 Task: Look for space in Klatovy, Czech Republic from 1st June, 2023 to 4th June, 2023 for 1 adult in price range Rs.6000 to Rs.16000. Place can be private room with 1  bedroom having 1 bed and 1 bathroom. Property type can be house, flat, guest house. Amenities needed are: wifi. Booking option can be shelf check-in. Required host language is English.
Action: Mouse moved to (568, 114)
Screenshot: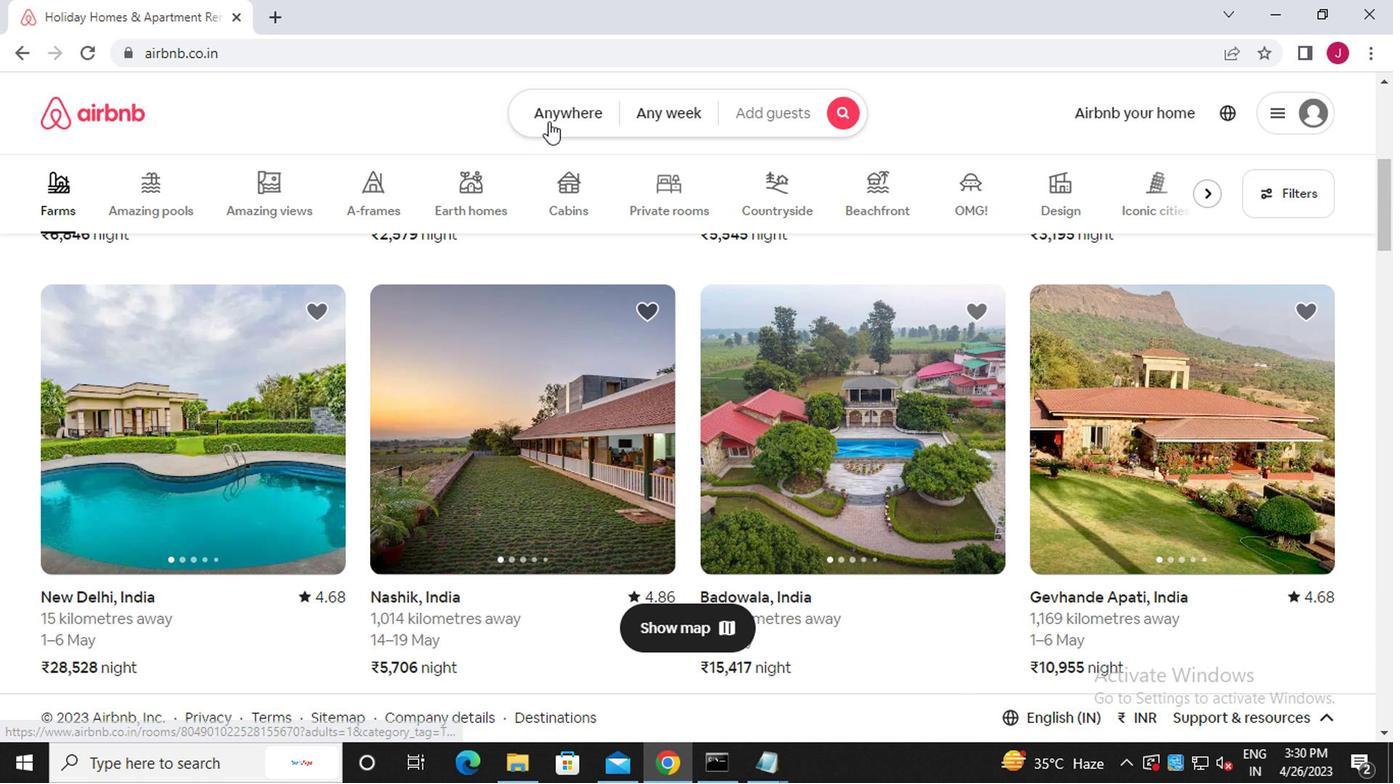 
Action: Mouse pressed left at (568, 114)
Screenshot: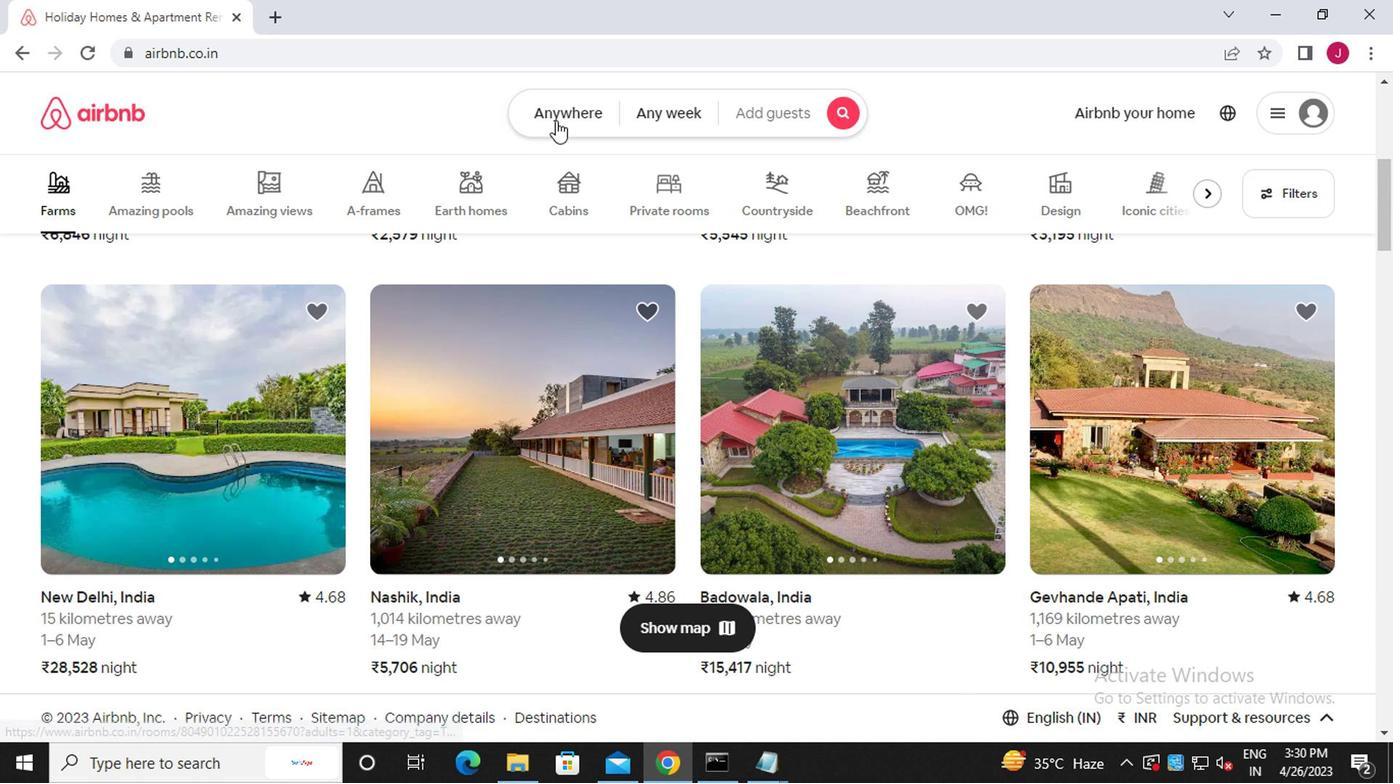 
Action: Mouse moved to (360, 200)
Screenshot: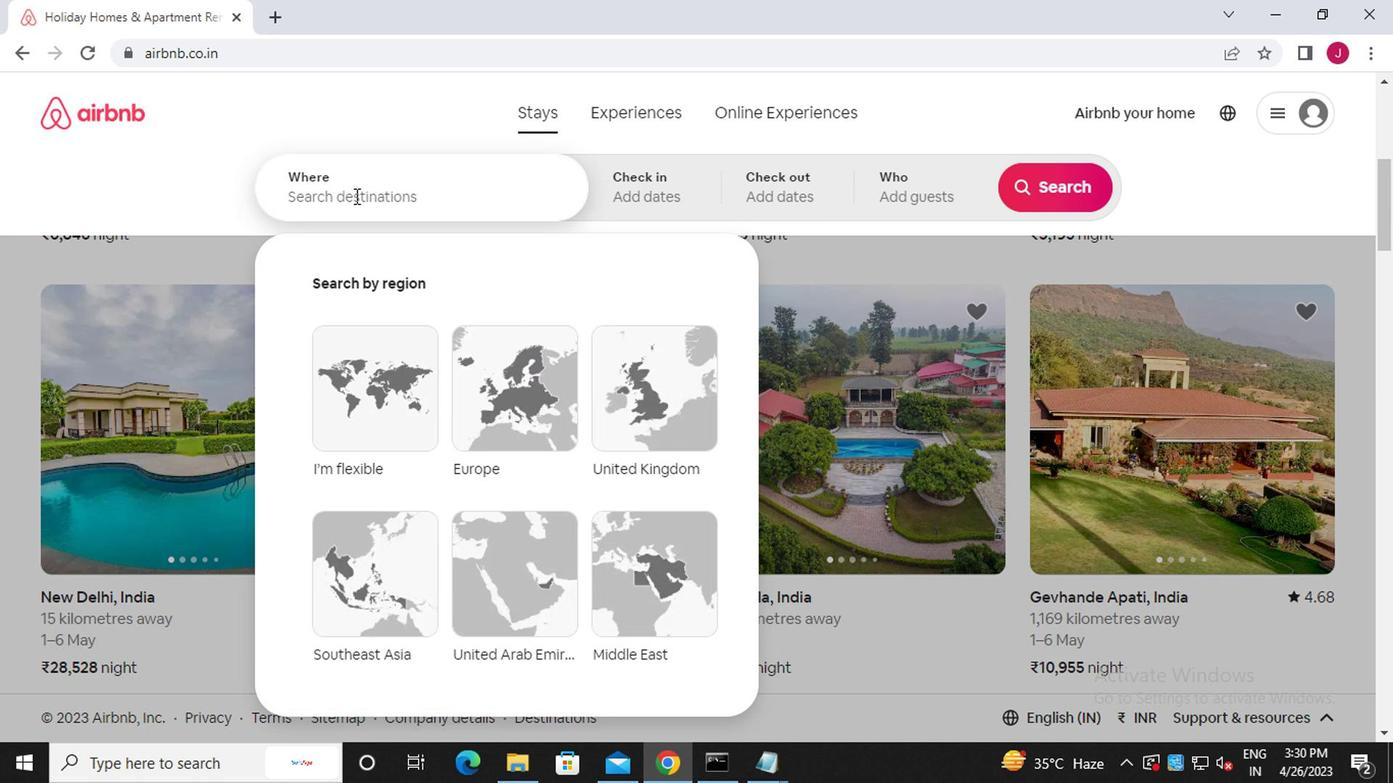 
Action: Mouse pressed left at (360, 200)
Screenshot: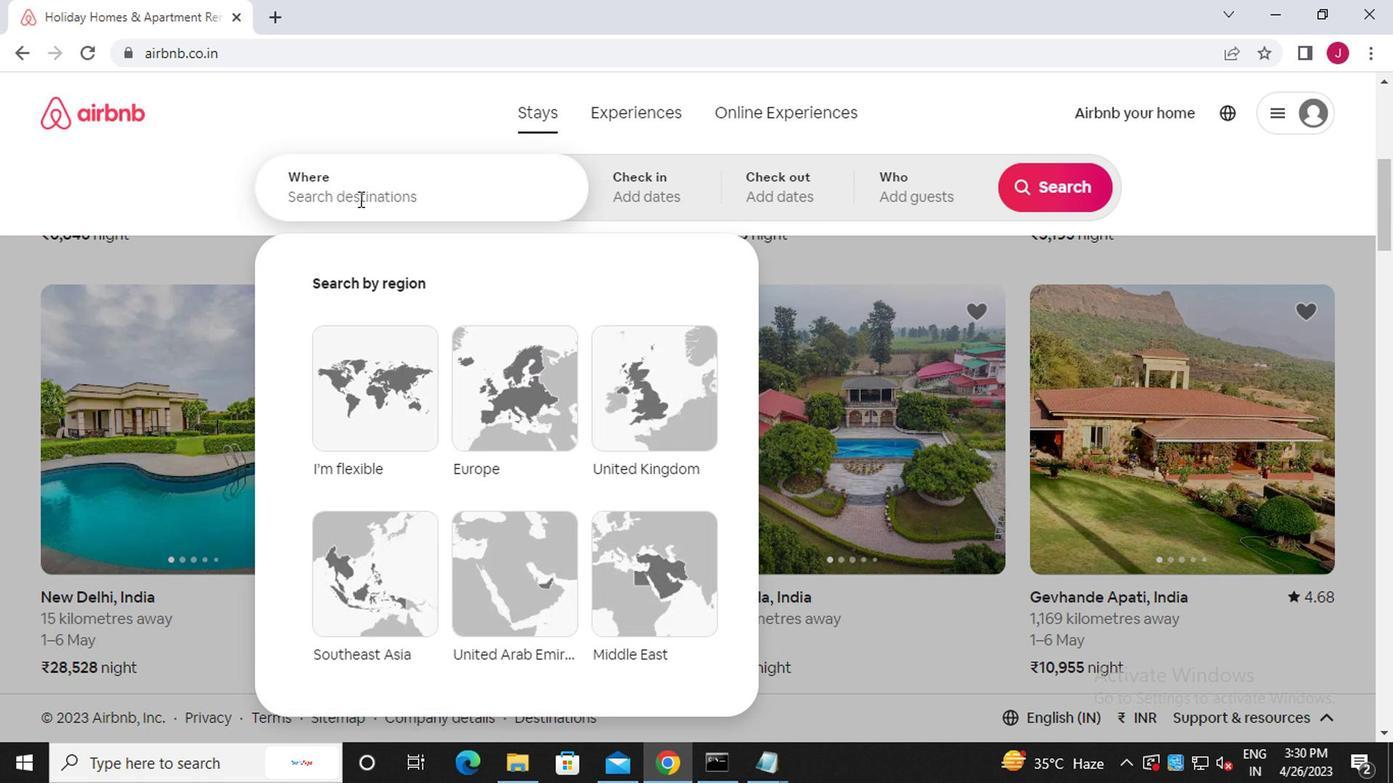 
Action: Mouse moved to (362, 200)
Screenshot: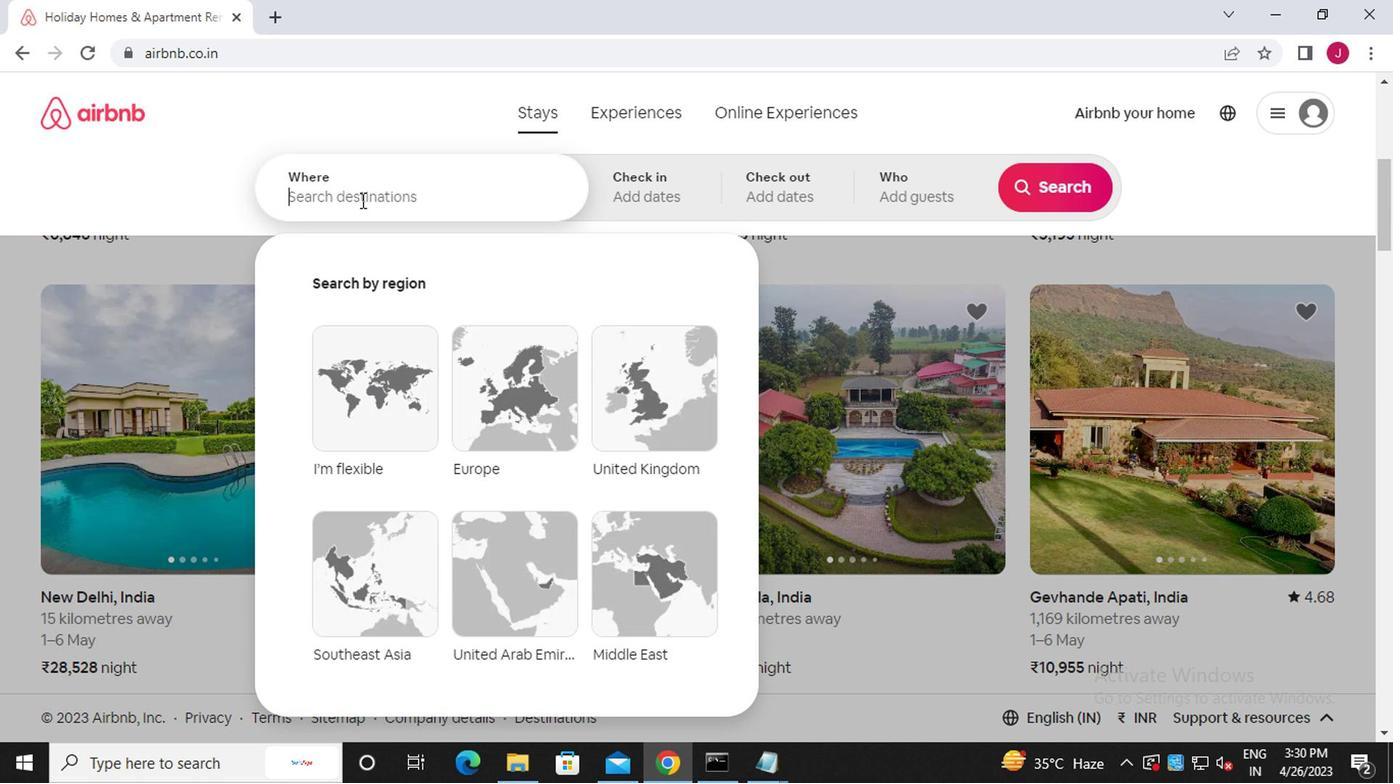 
Action: Key pressed k<Key.caps_lock>latovy,<Key.caps_lock>c<Key.caps_lock>zech<Key.space><Key.caps_lock>r<Key.caps_lock>epublic
Screenshot: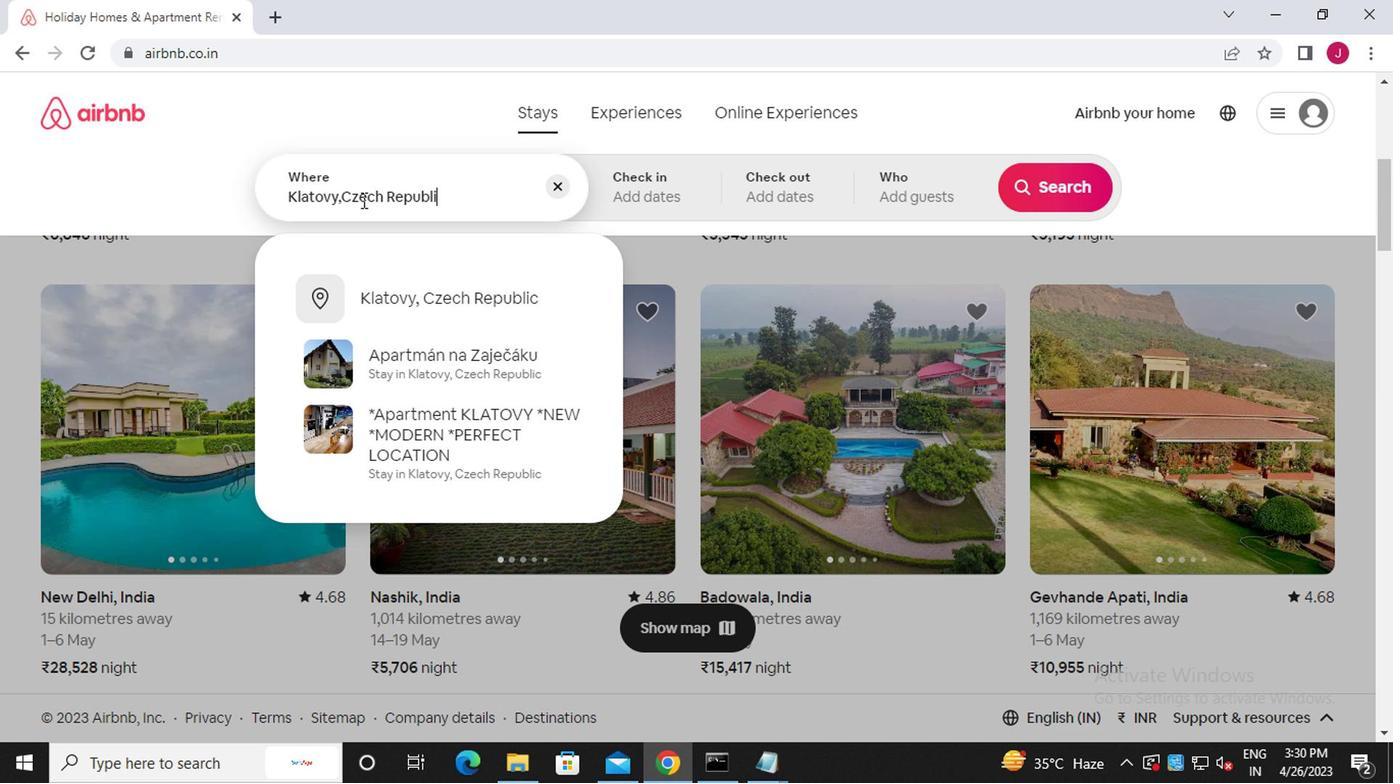 
Action: Mouse moved to (450, 296)
Screenshot: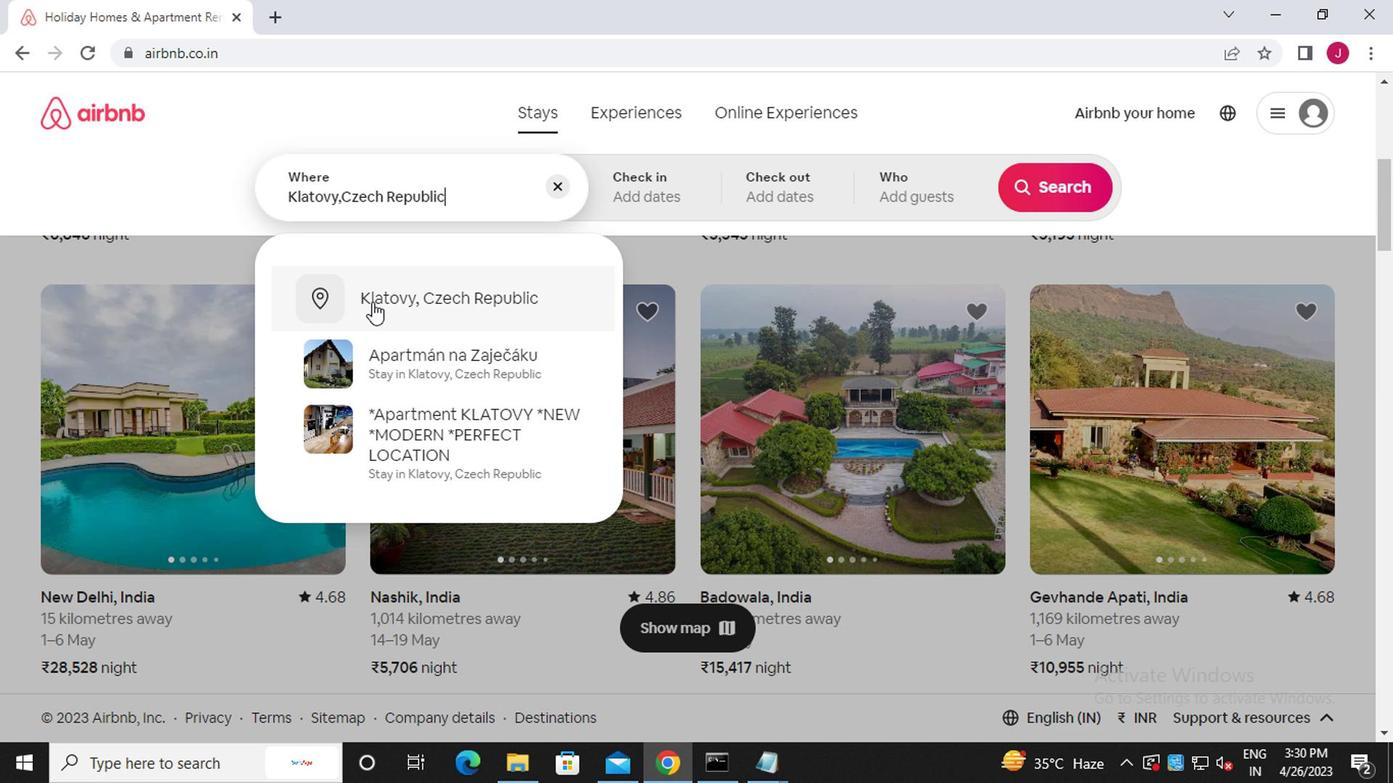 
Action: Mouse pressed left at (450, 296)
Screenshot: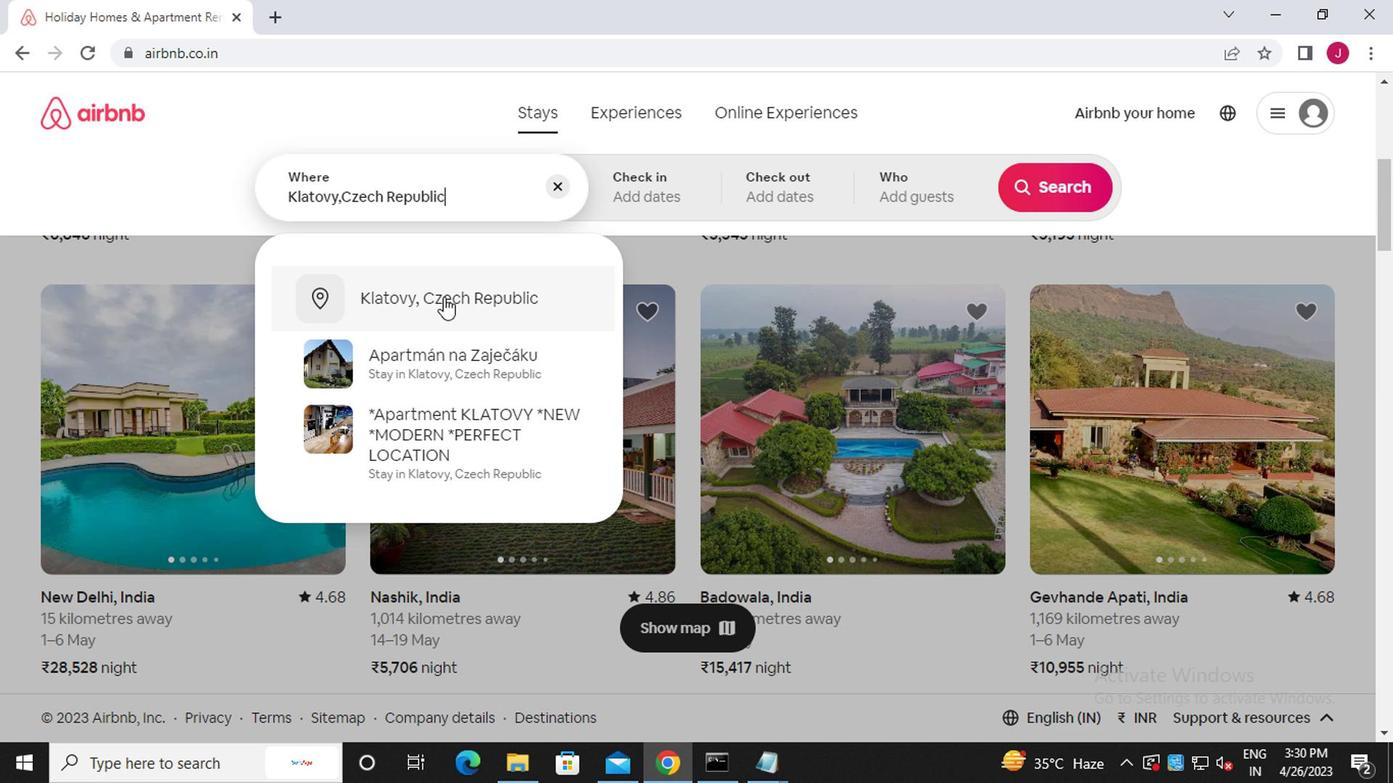 
Action: Mouse moved to (1033, 358)
Screenshot: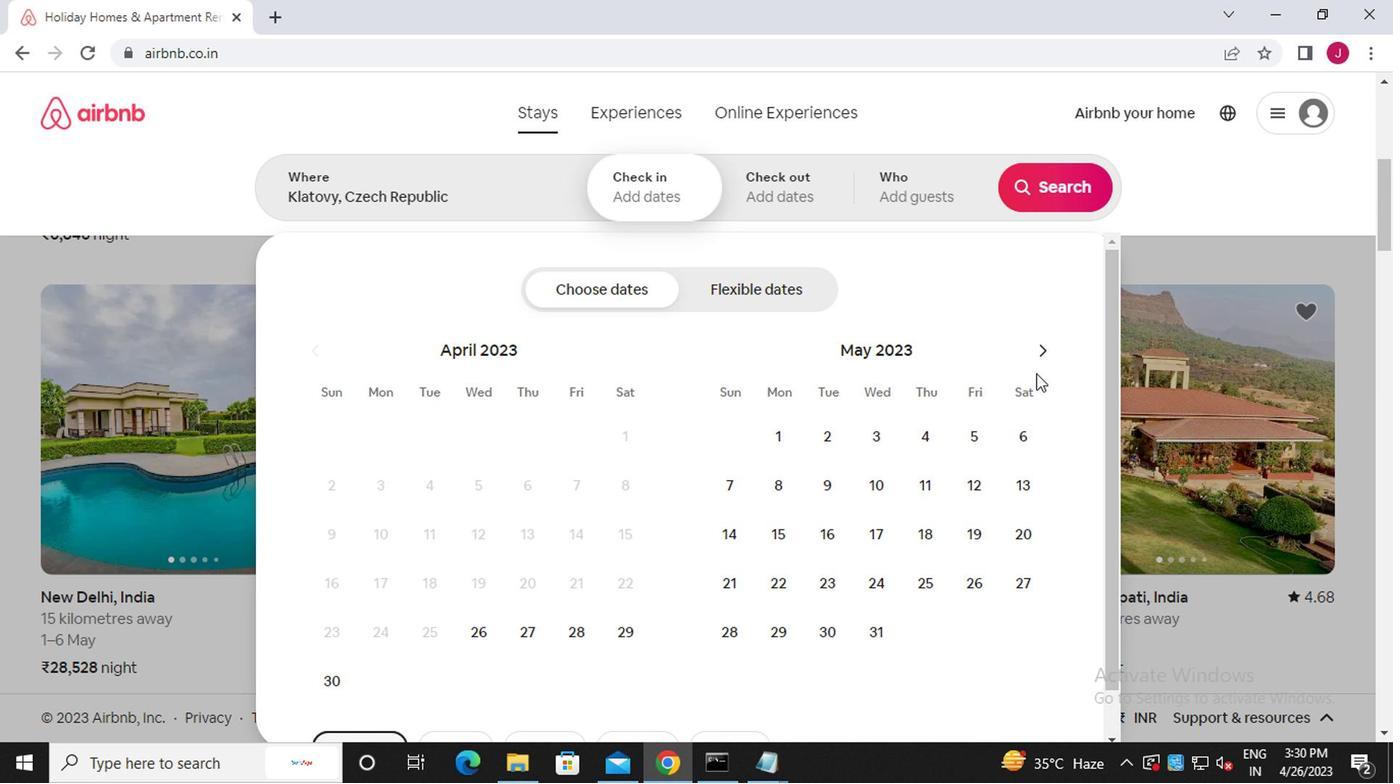 
Action: Mouse pressed left at (1033, 358)
Screenshot: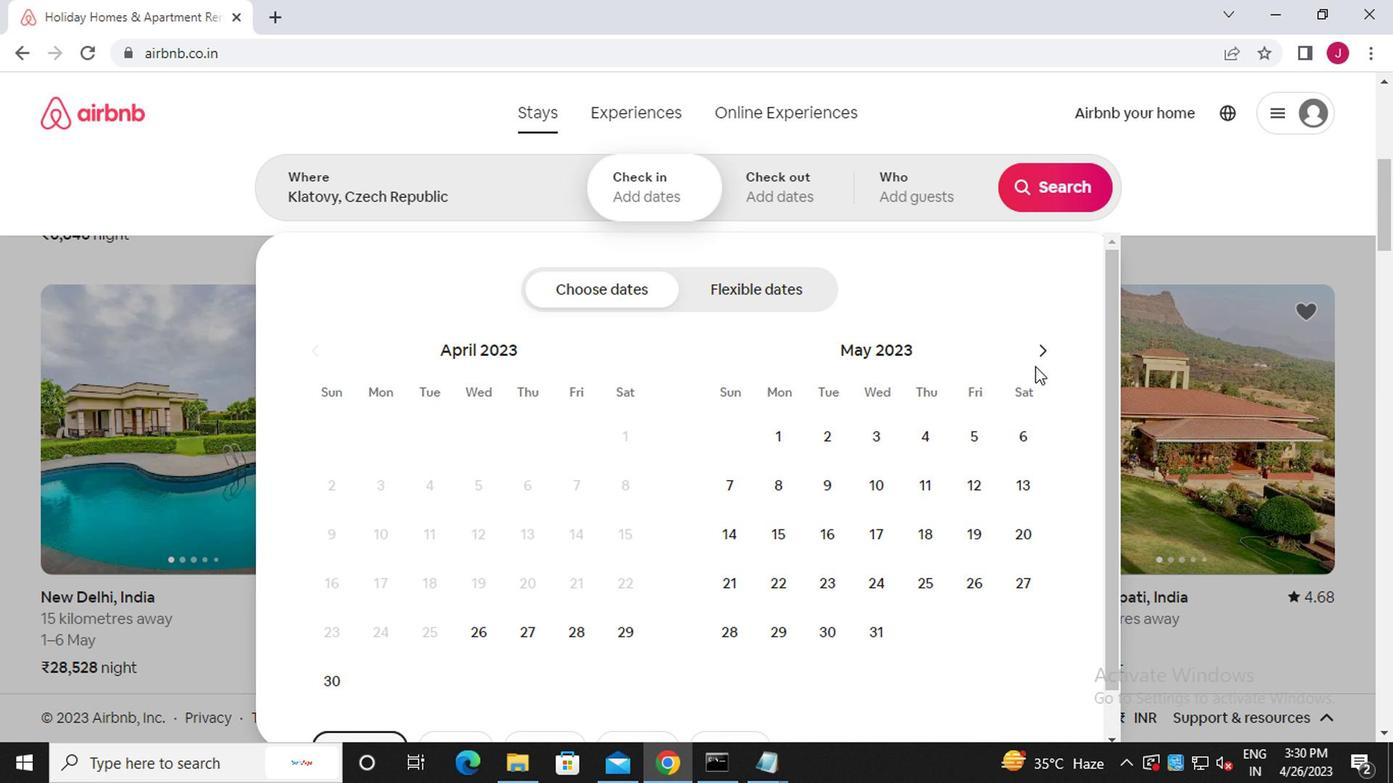 
Action: Mouse moved to (938, 431)
Screenshot: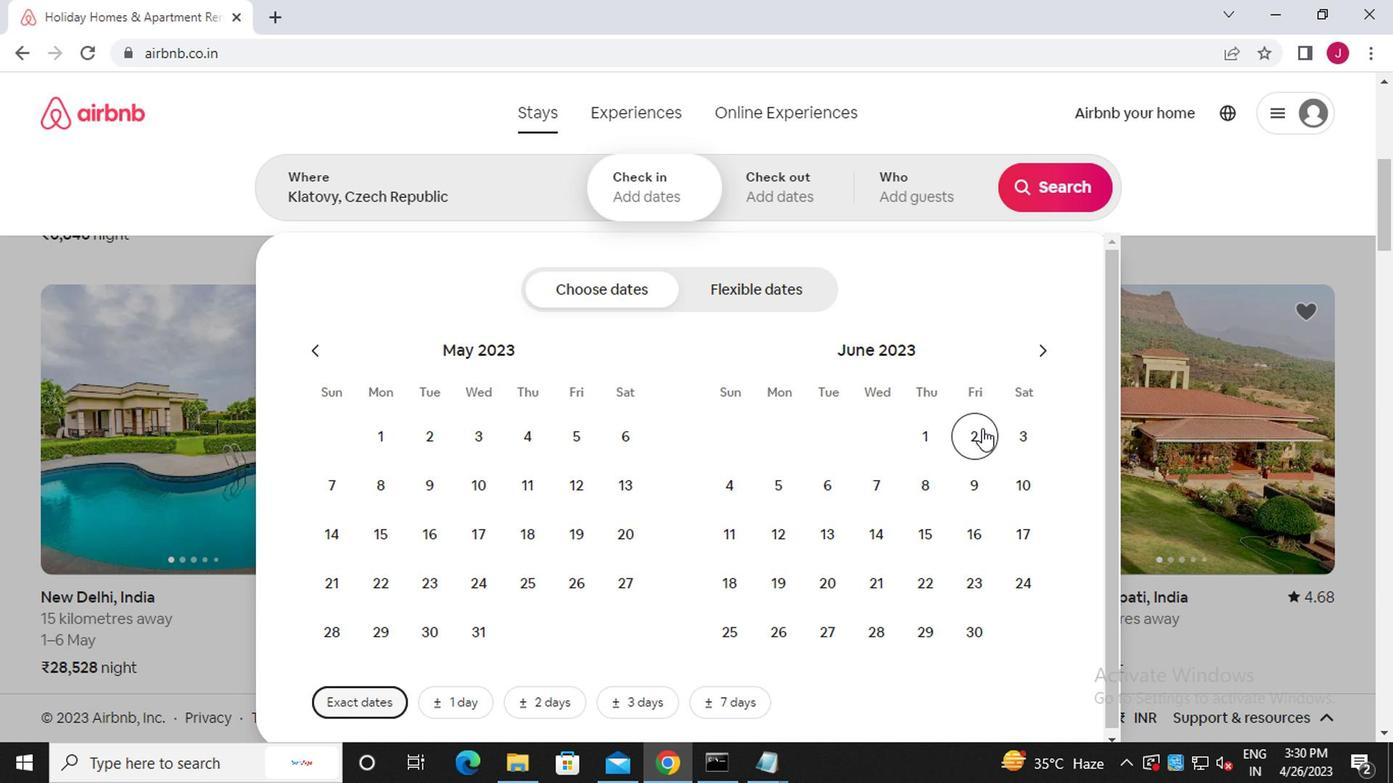 
Action: Mouse pressed left at (938, 431)
Screenshot: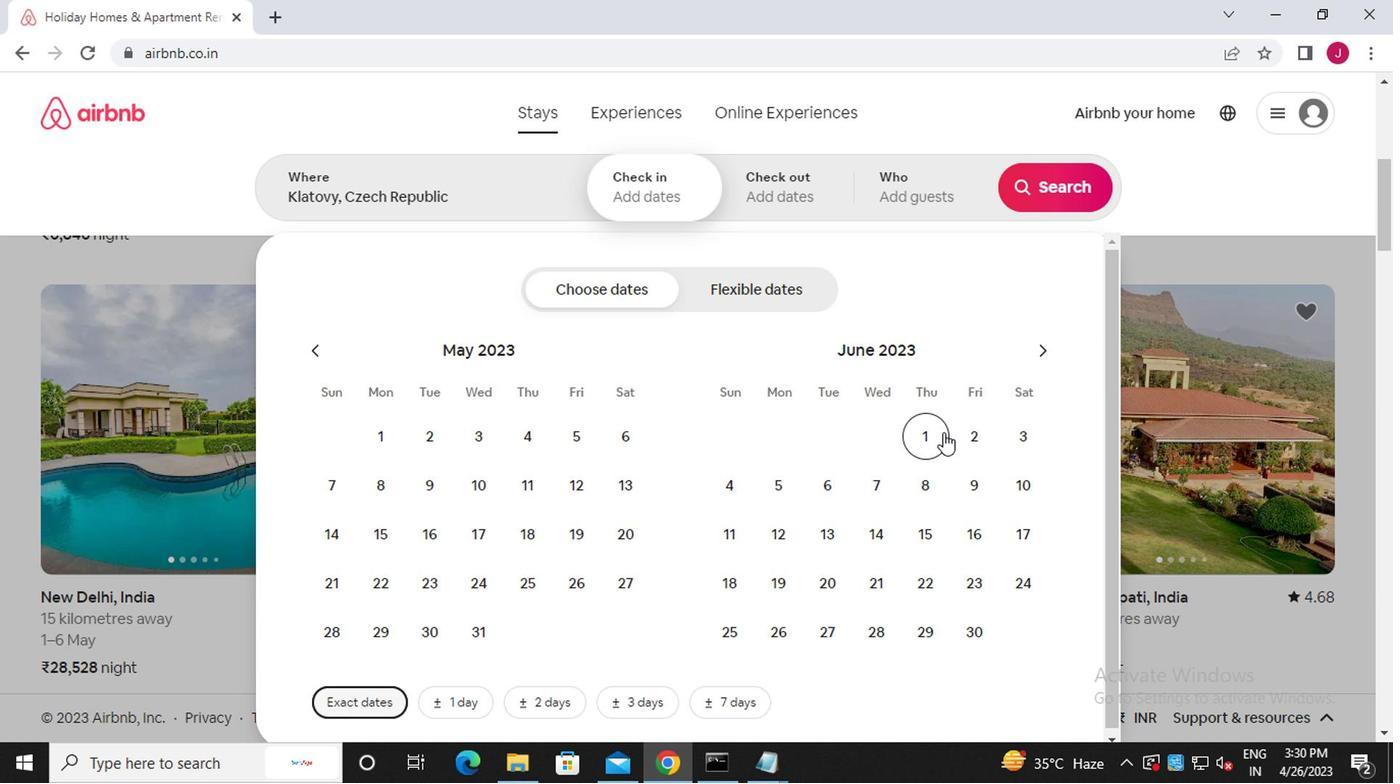 
Action: Mouse moved to (725, 481)
Screenshot: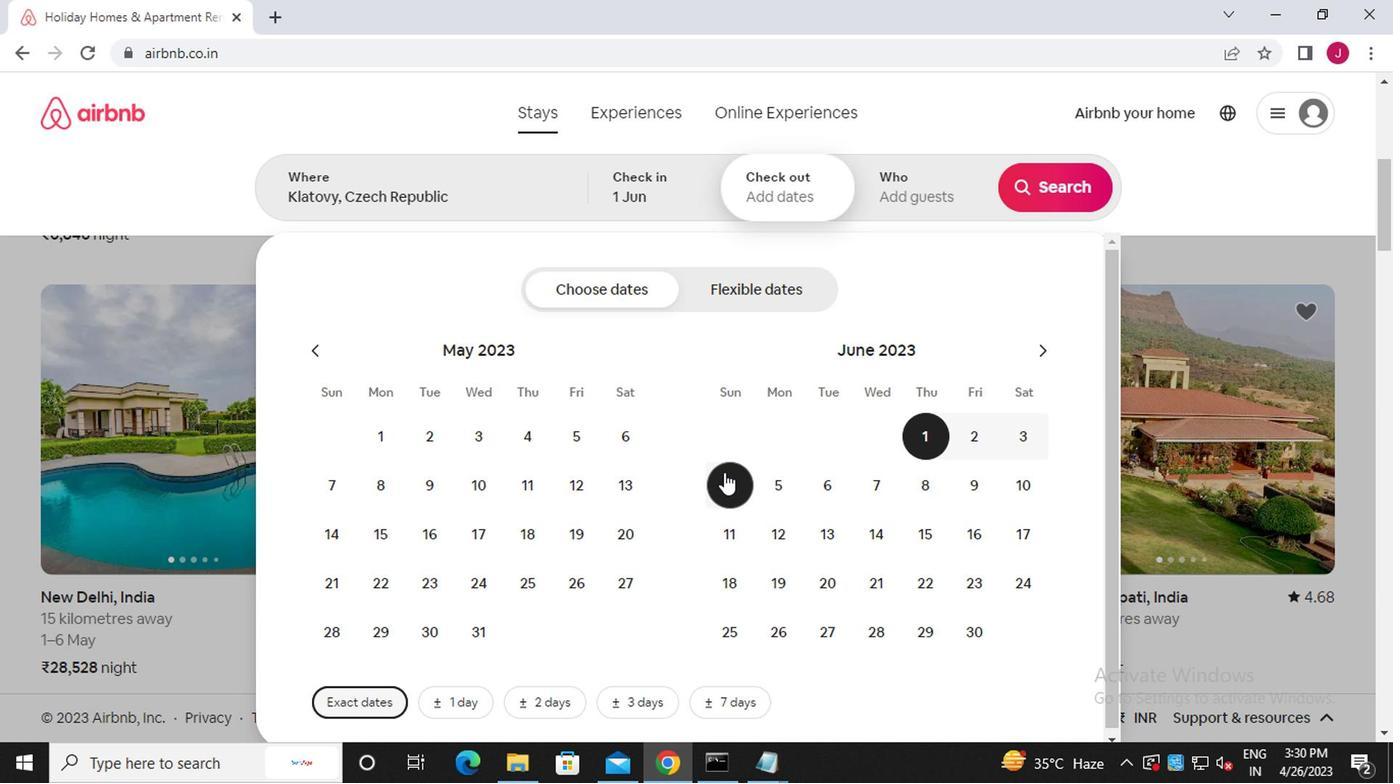 
Action: Mouse pressed left at (725, 481)
Screenshot: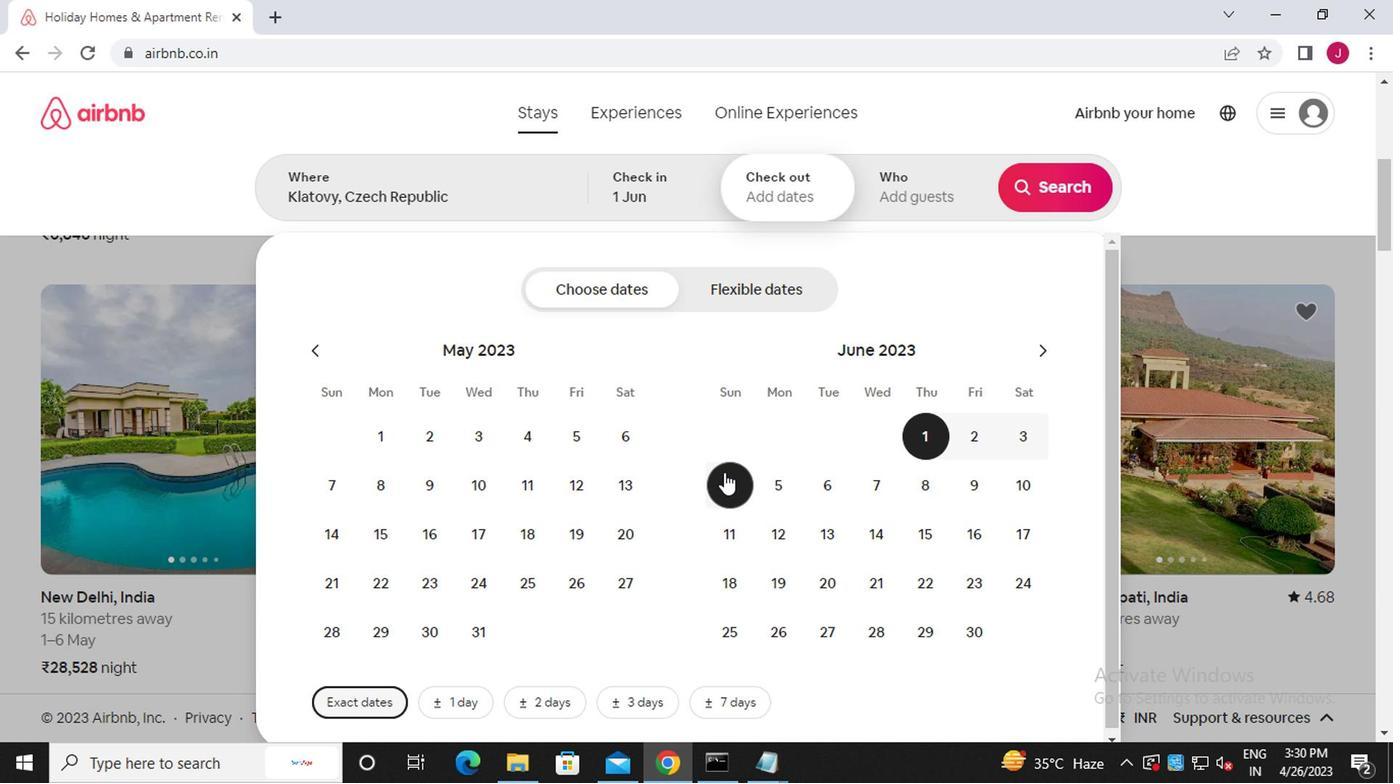 
Action: Mouse moved to (910, 203)
Screenshot: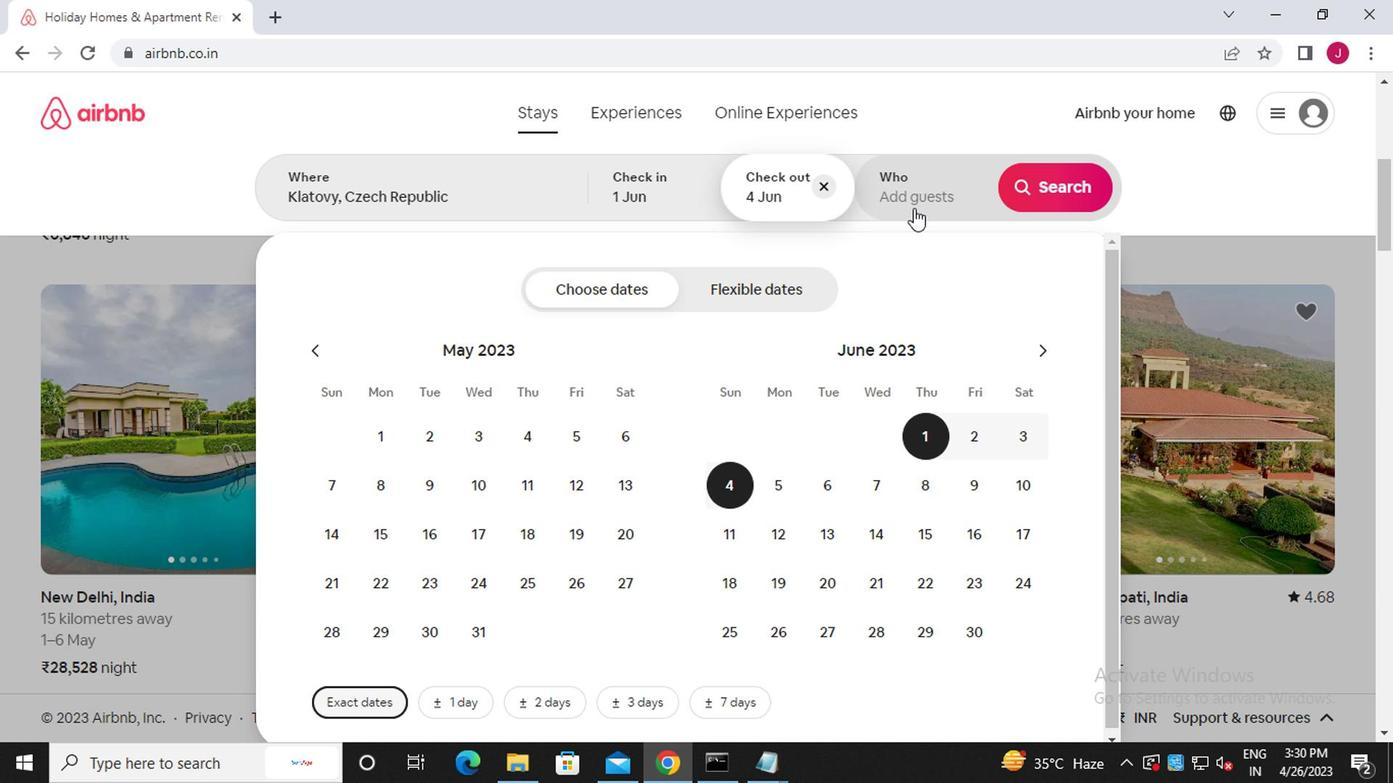 
Action: Mouse pressed left at (910, 203)
Screenshot: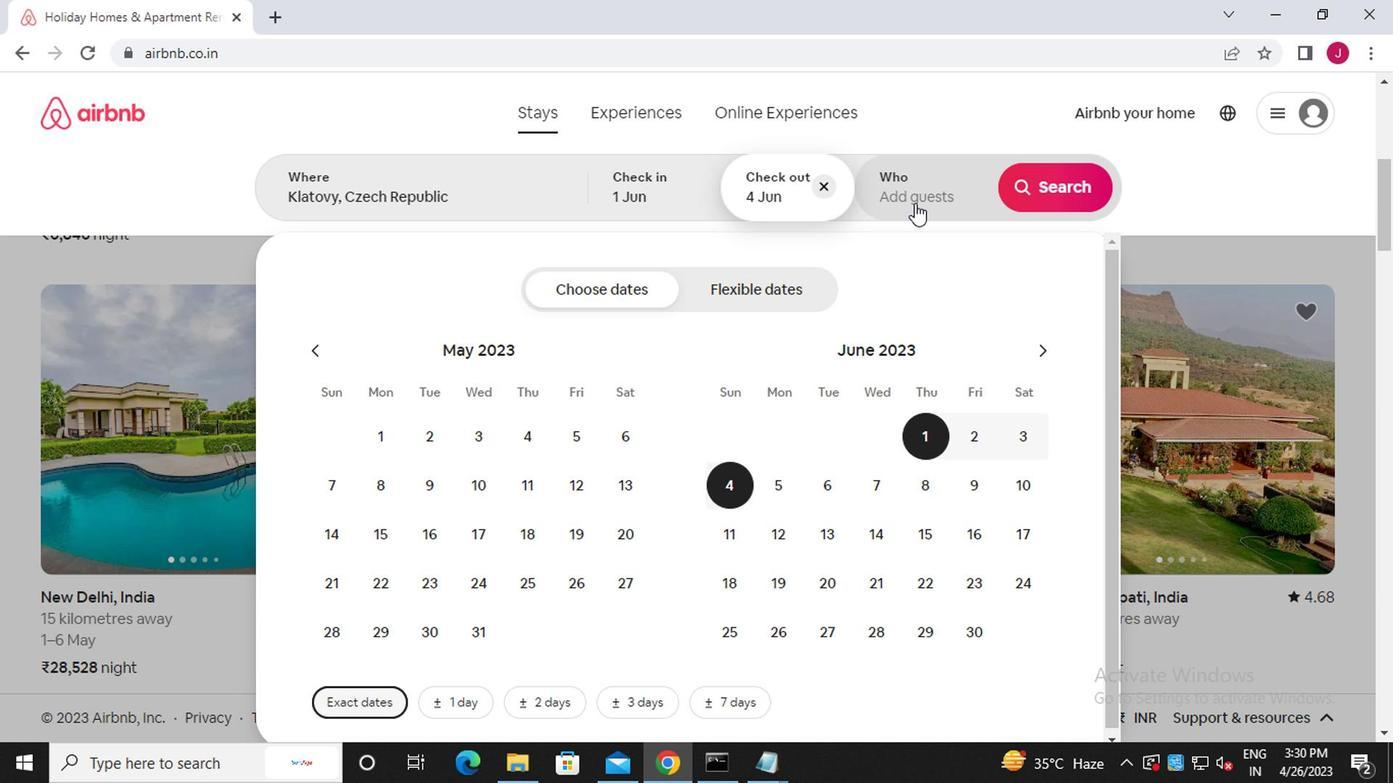 
Action: Mouse moved to (1046, 303)
Screenshot: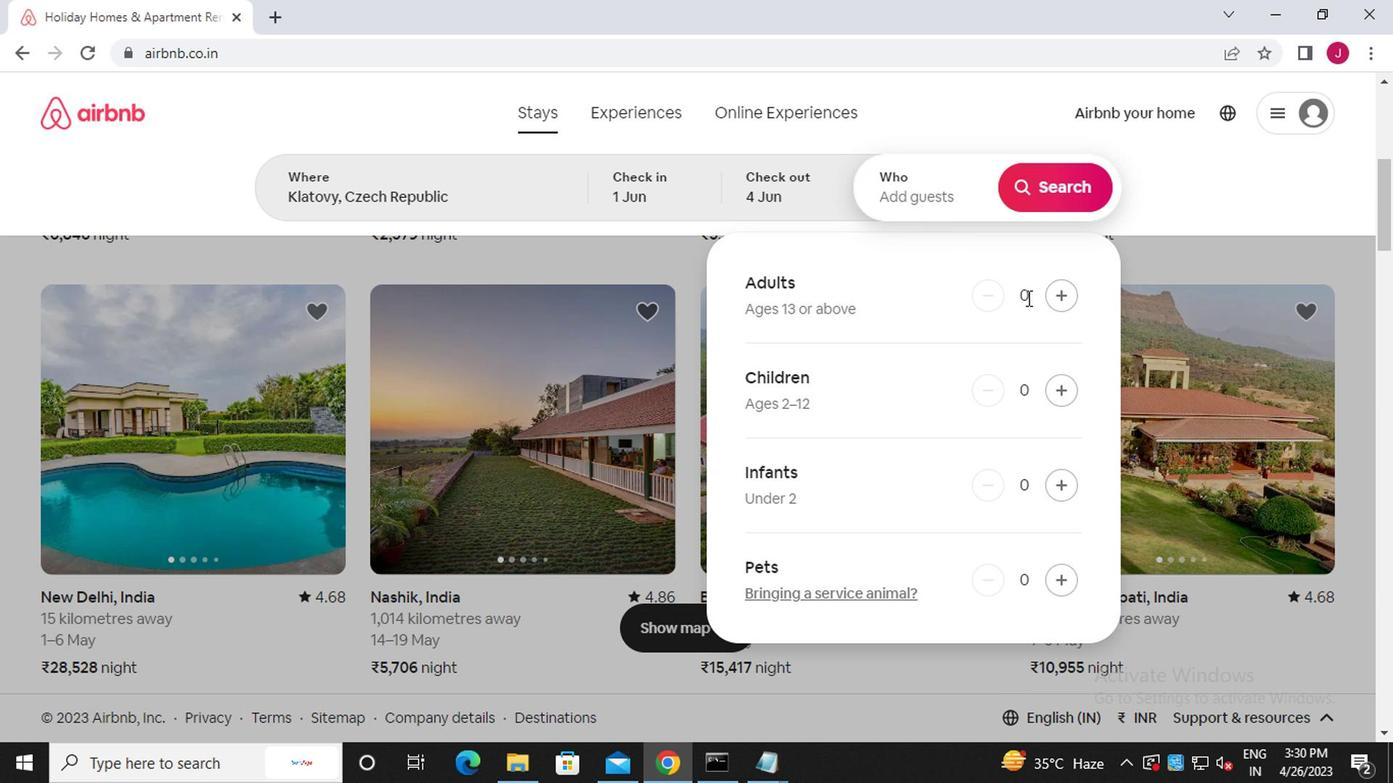 
Action: Mouse pressed left at (1046, 303)
Screenshot: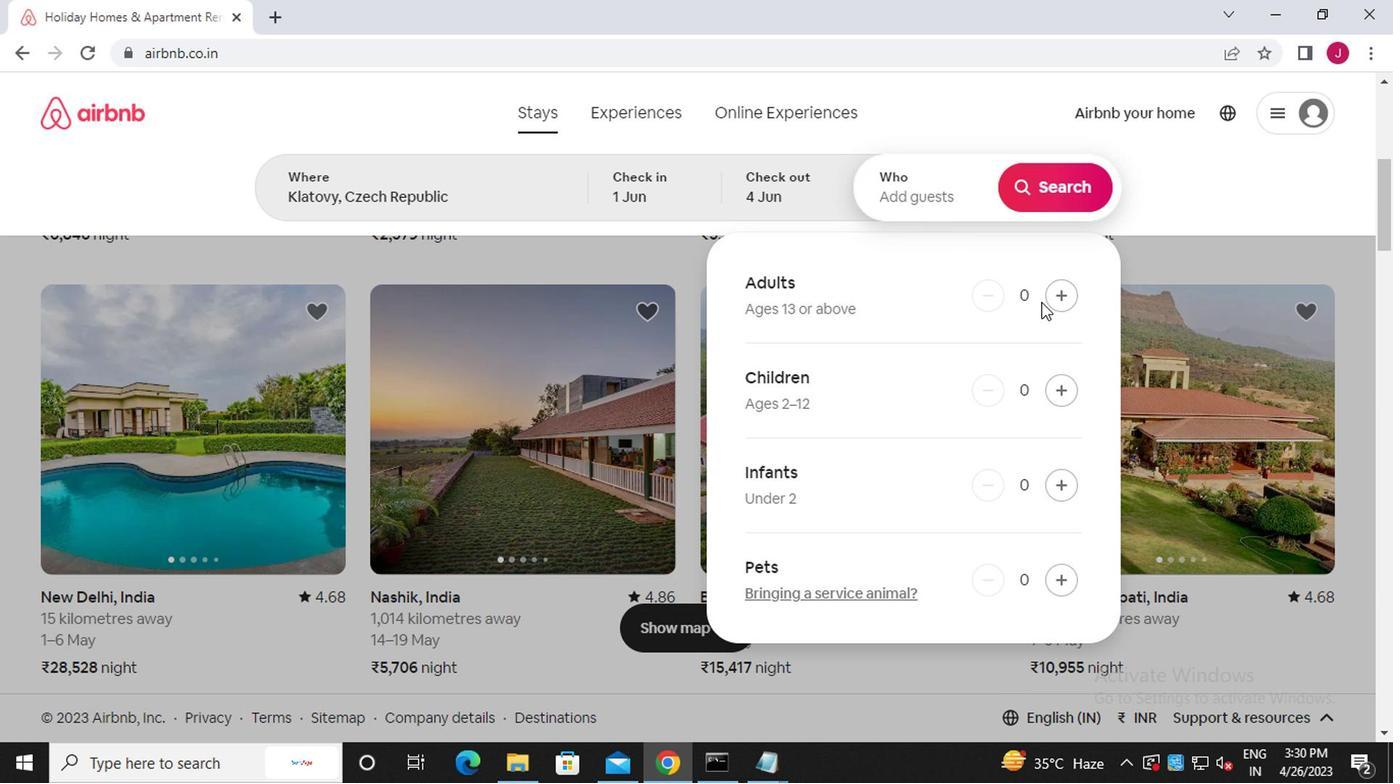 
Action: Mouse moved to (1053, 203)
Screenshot: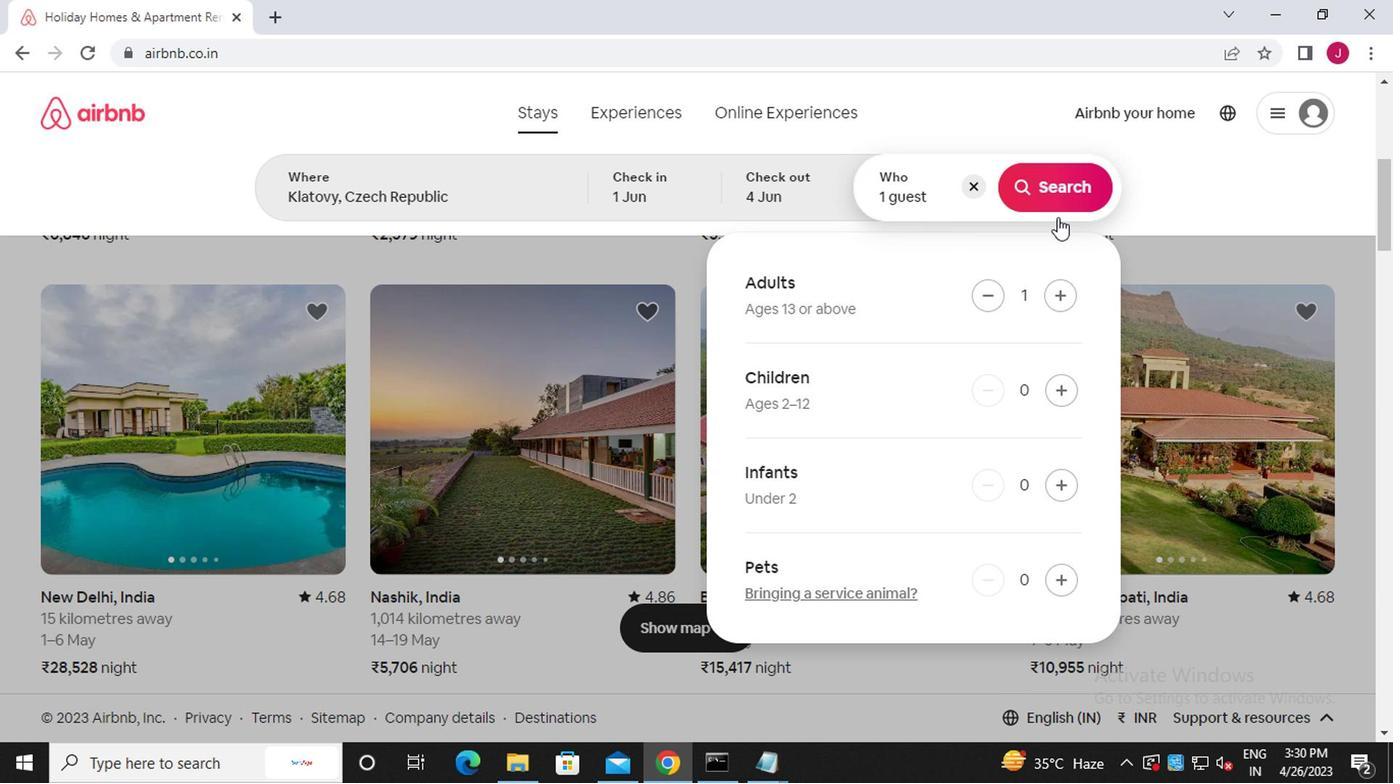
Action: Mouse pressed left at (1053, 203)
Screenshot: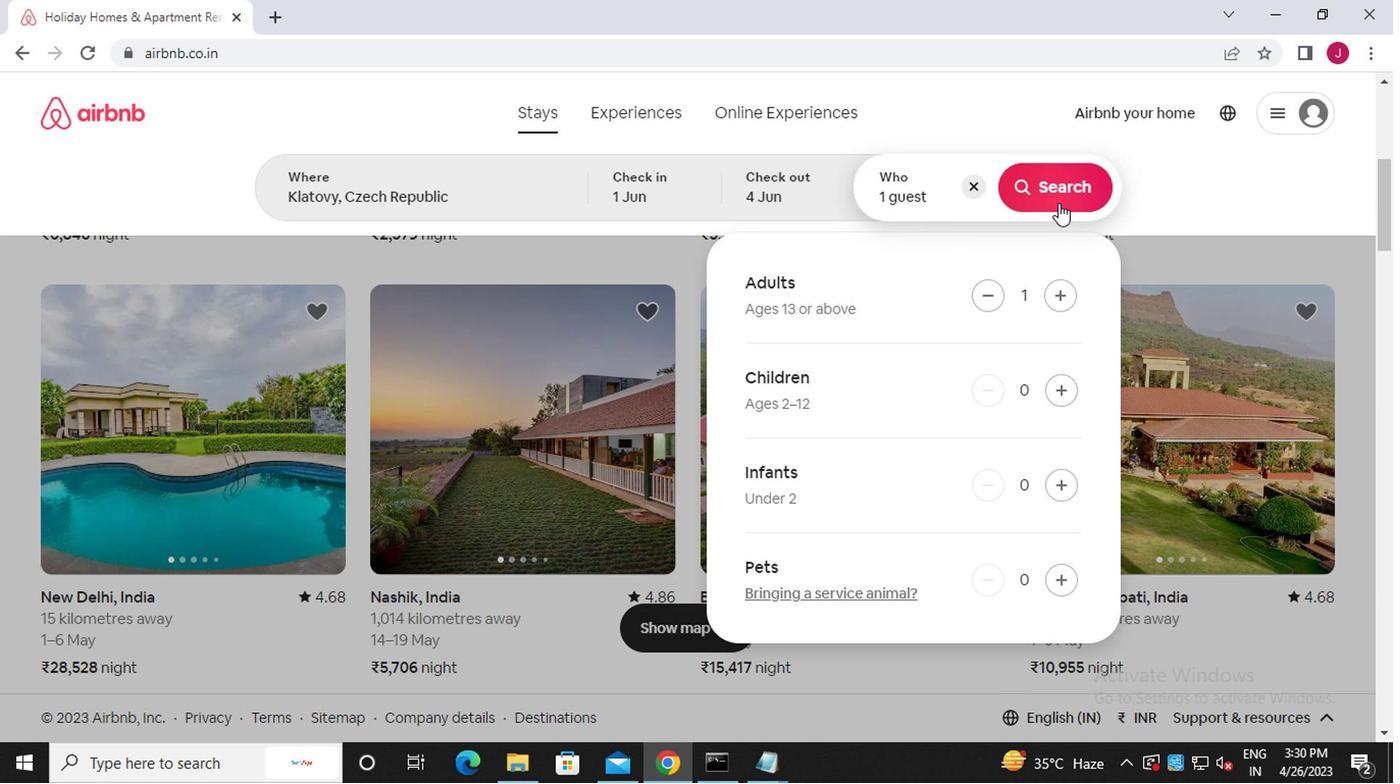 
Action: Mouse moved to (1314, 196)
Screenshot: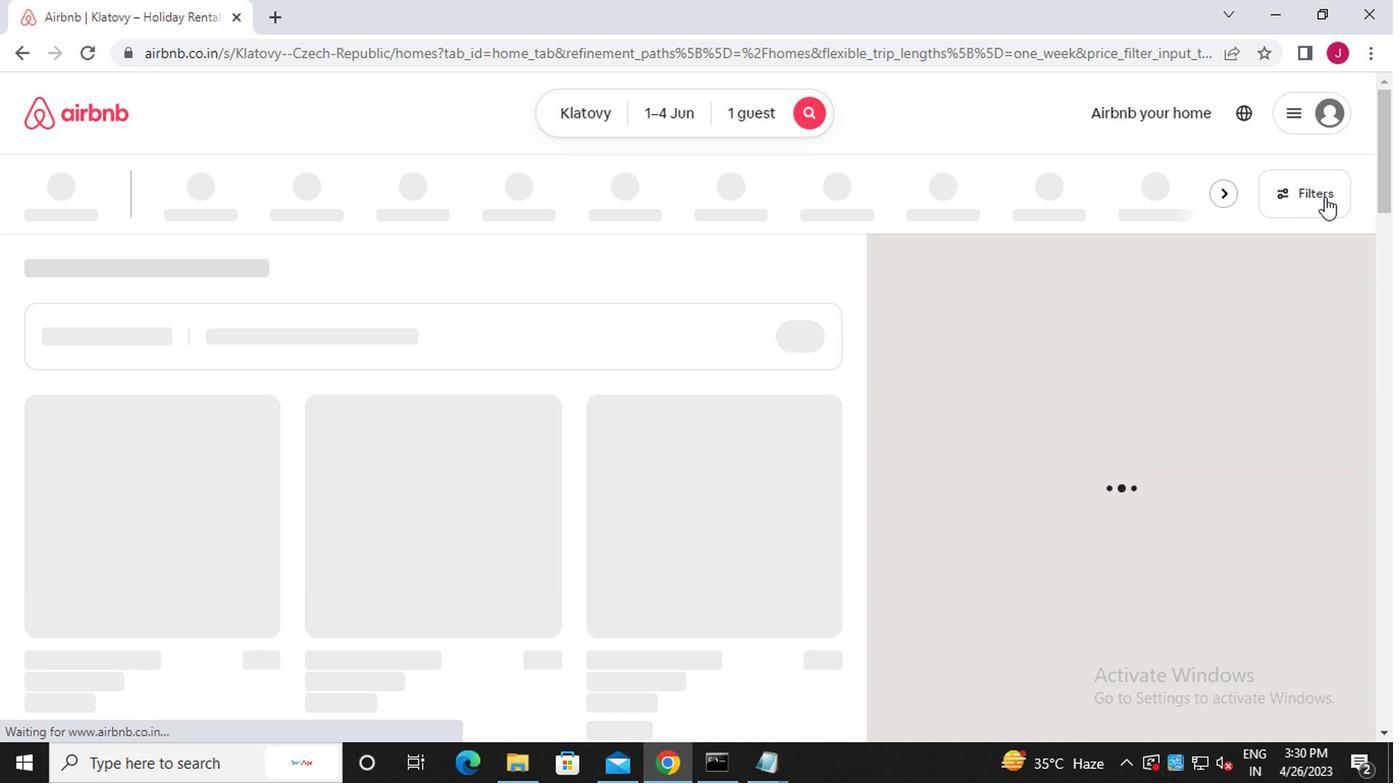 
Action: Mouse pressed left at (1314, 196)
Screenshot: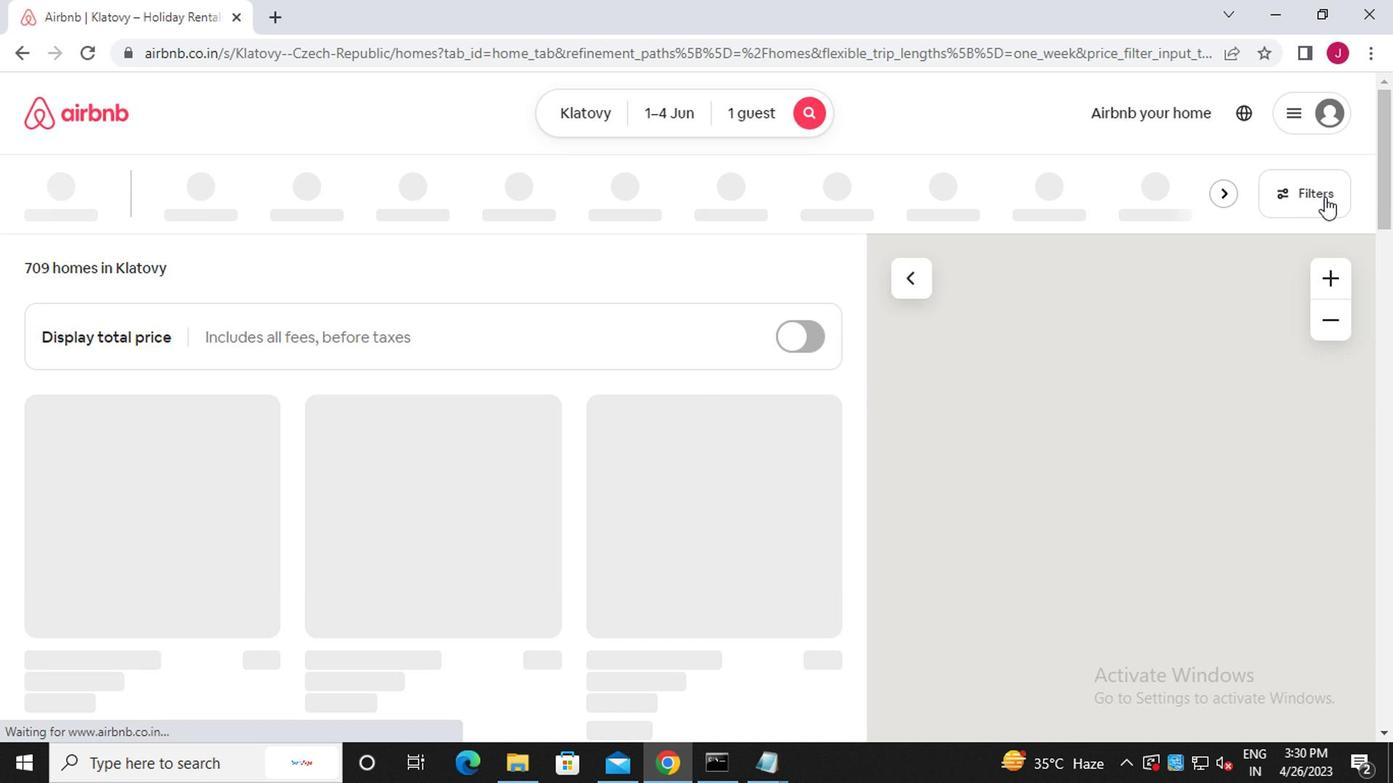 
Action: Mouse moved to (434, 462)
Screenshot: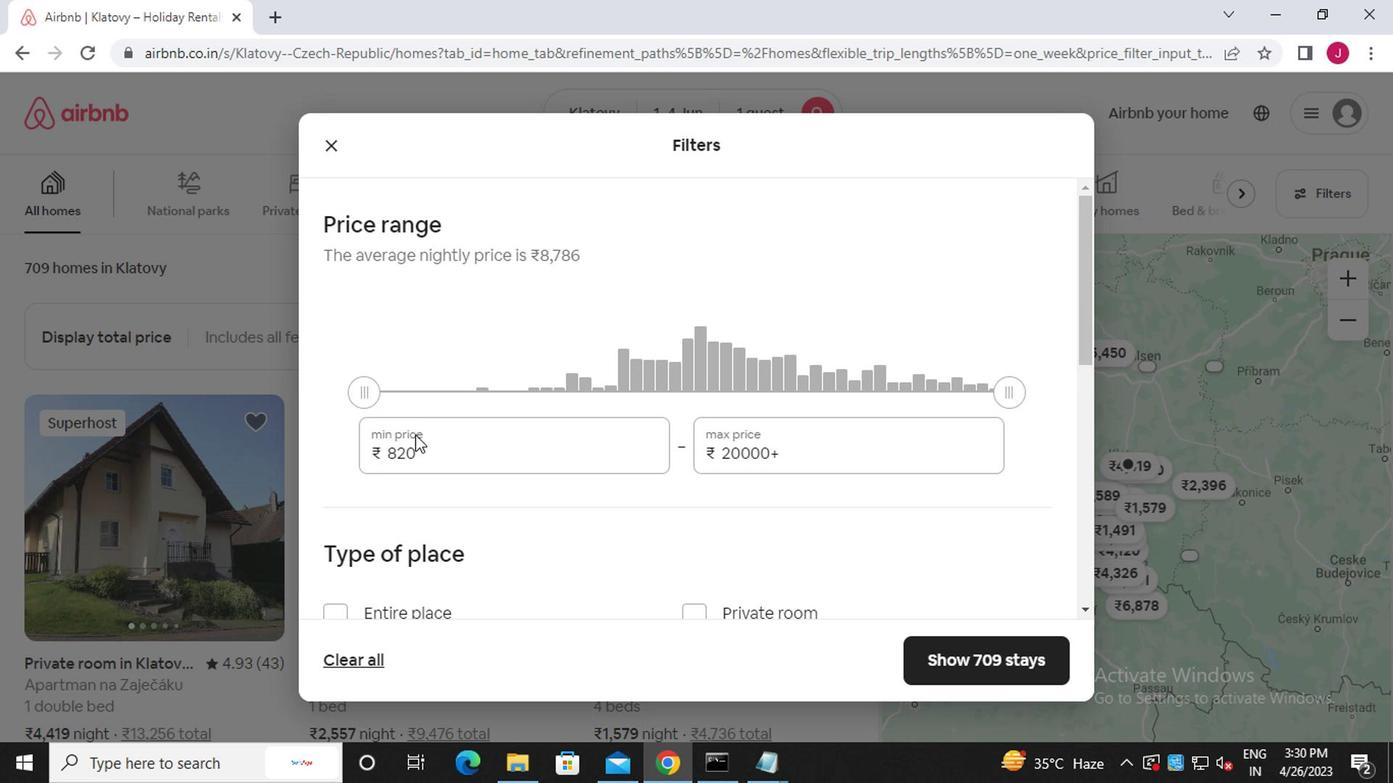 
Action: Mouse pressed left at (434, 462)
Screenshot: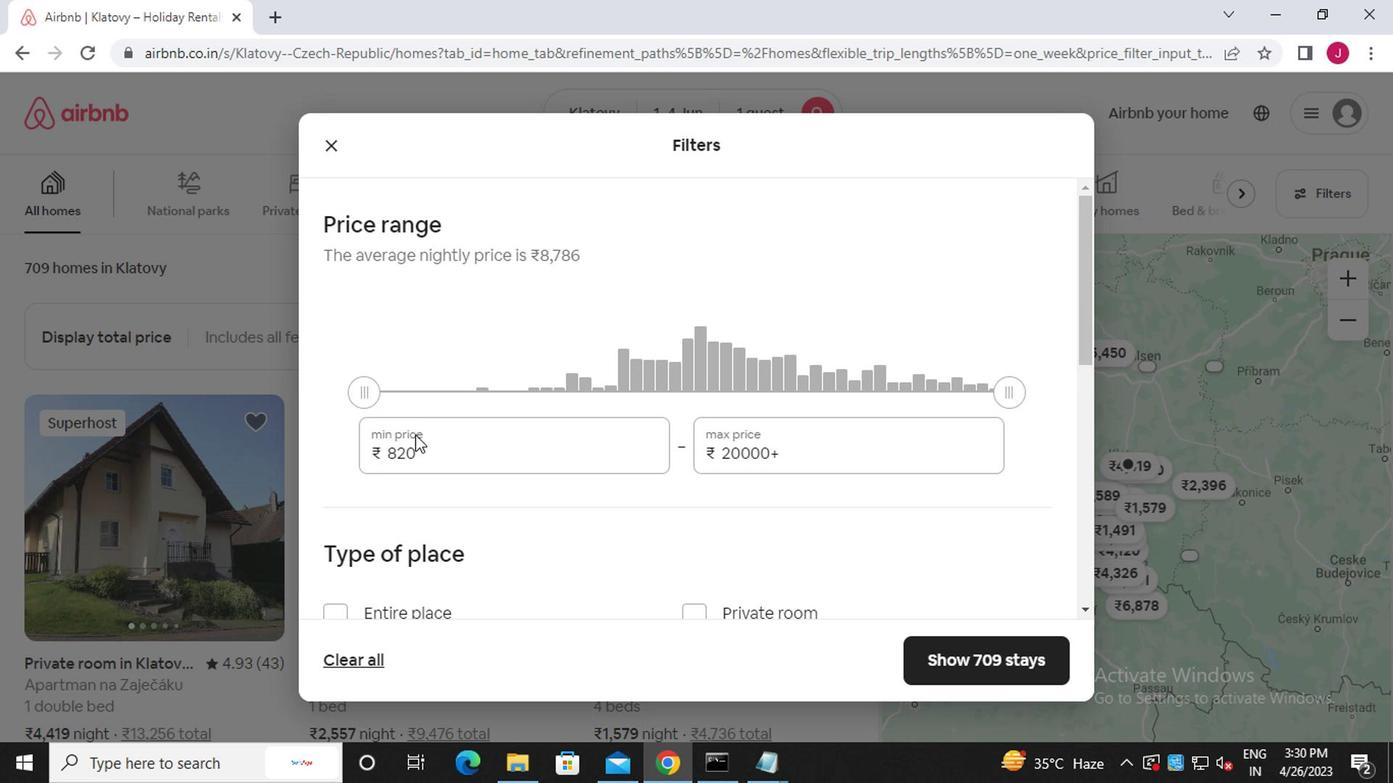 
Action: Mouse moved to (444, 458)
Screenshot: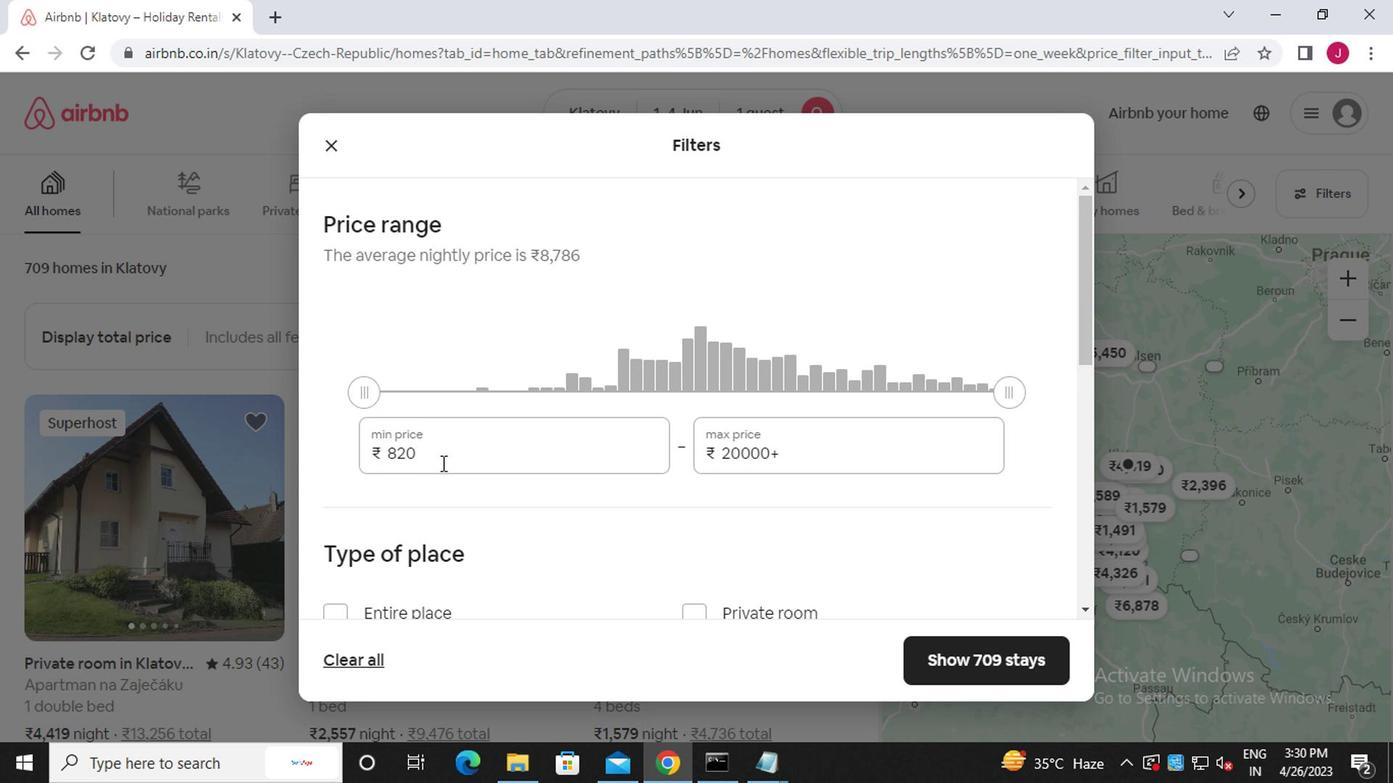 
Action: Key pressed <Key.backspace><Key.backspace><Key.backspace><<102>><<96>><<96>><<96>>
Screenshot: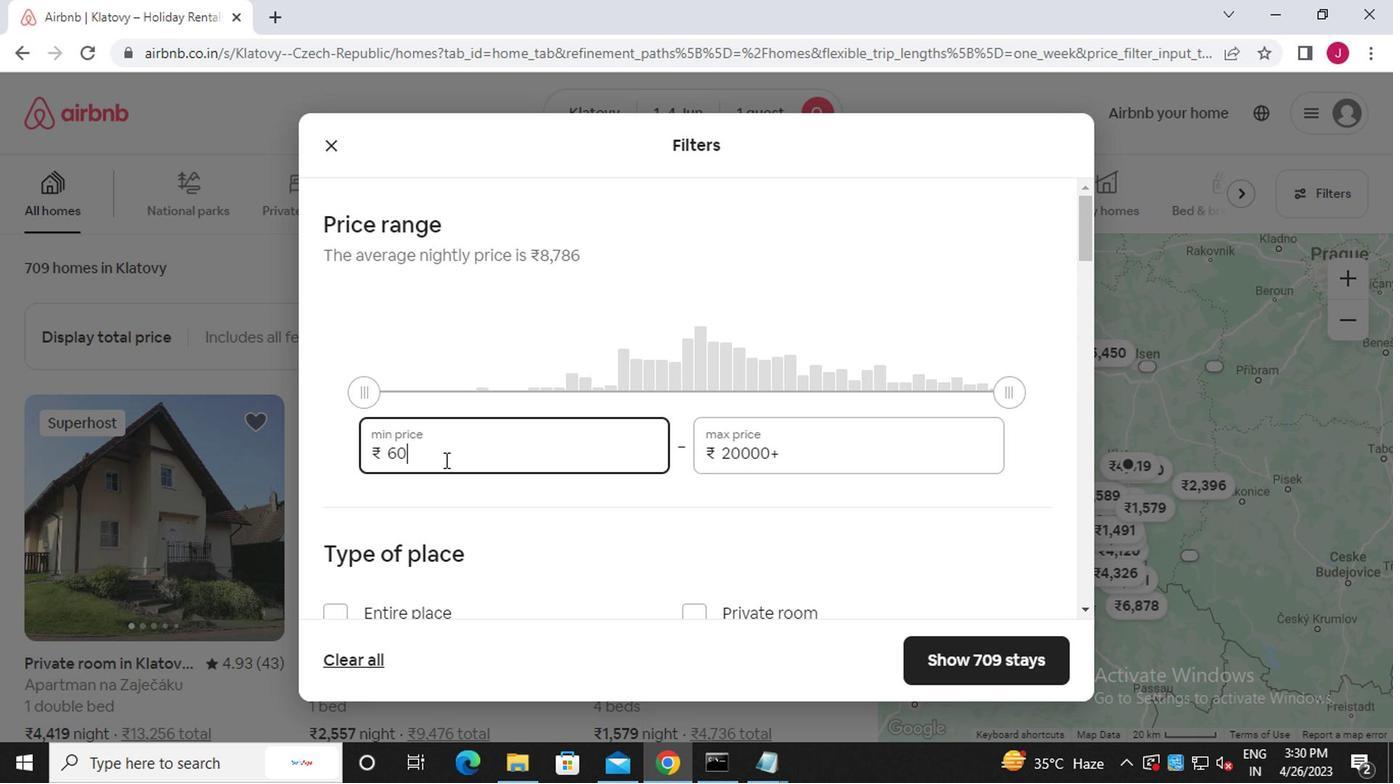 
Action: Mouse moved to (797, 444)
Screenshot: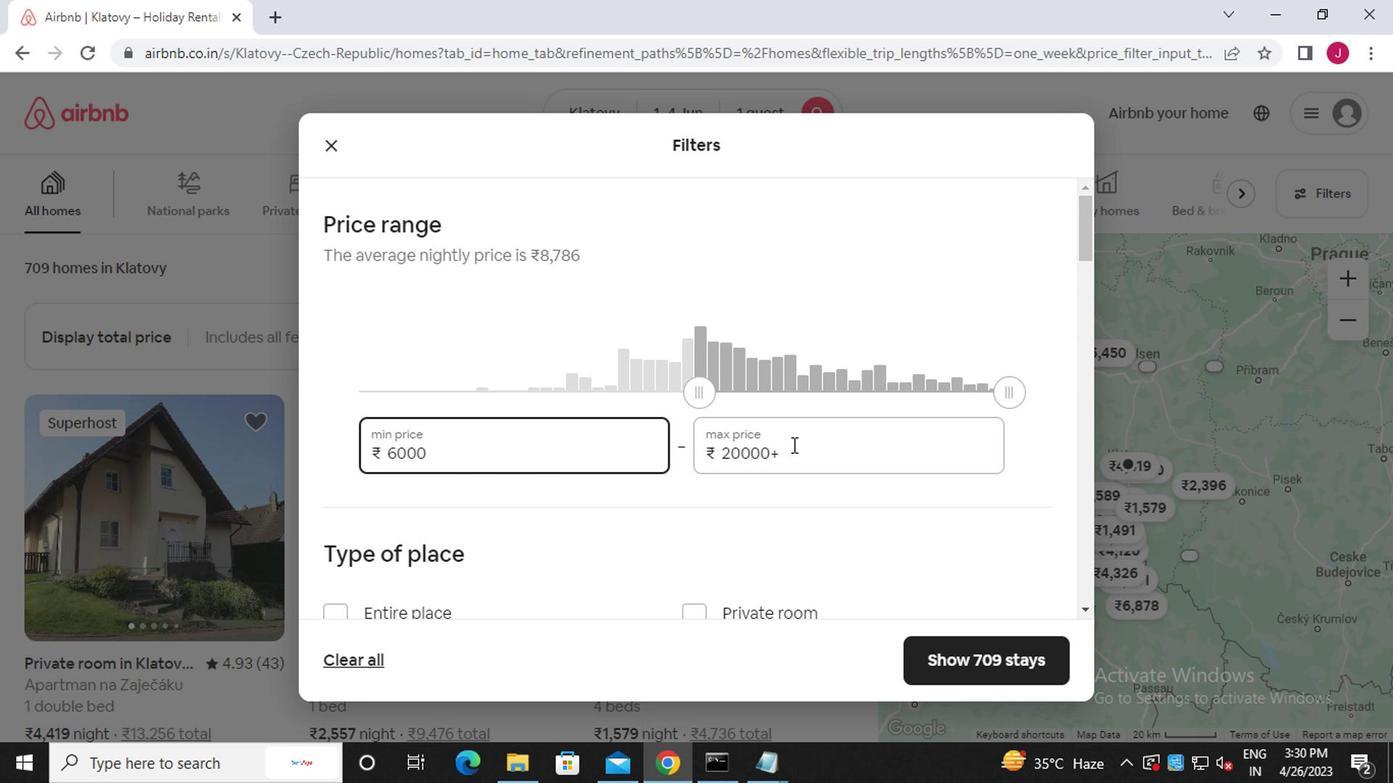 
Action: Mouse pressed left at (797, 444)
Screenshot: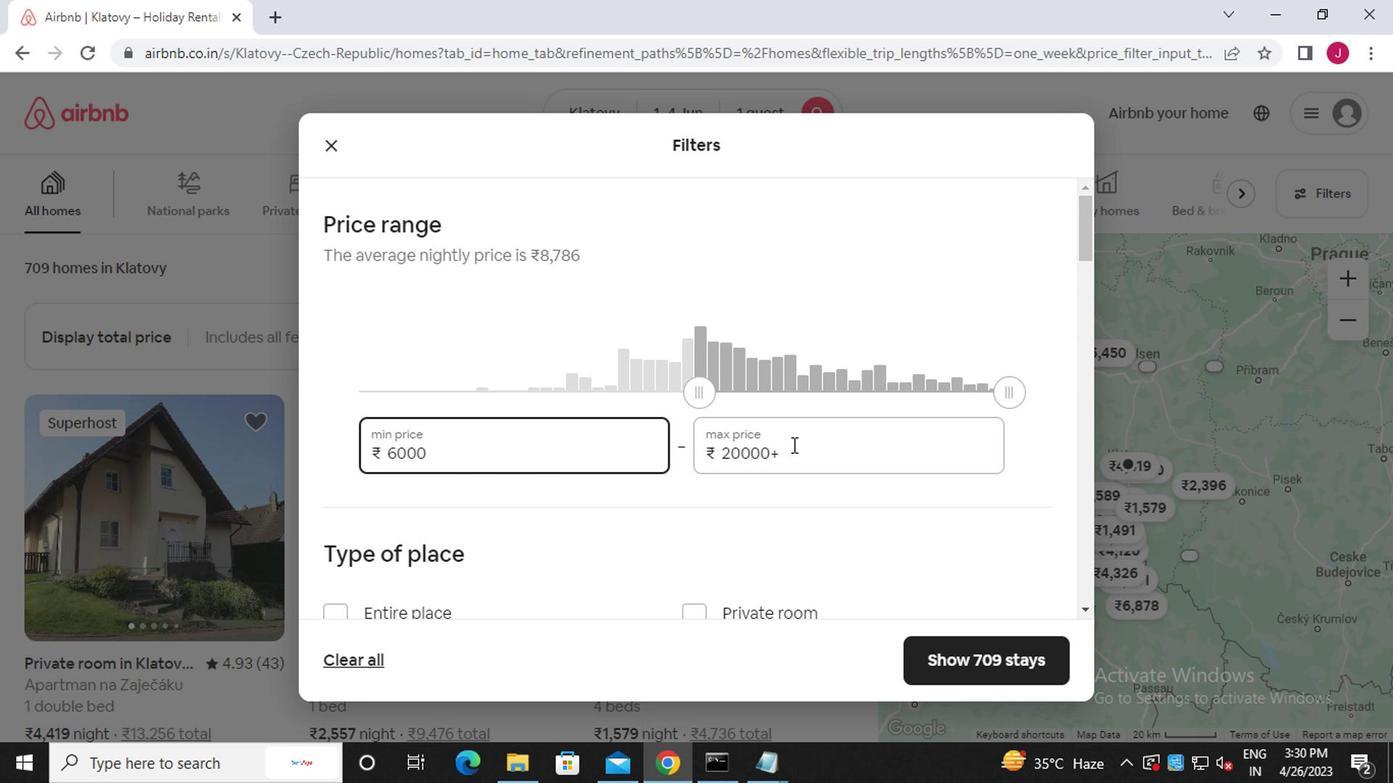 
Action: Mouse moved to (797, 444)
Screenshot: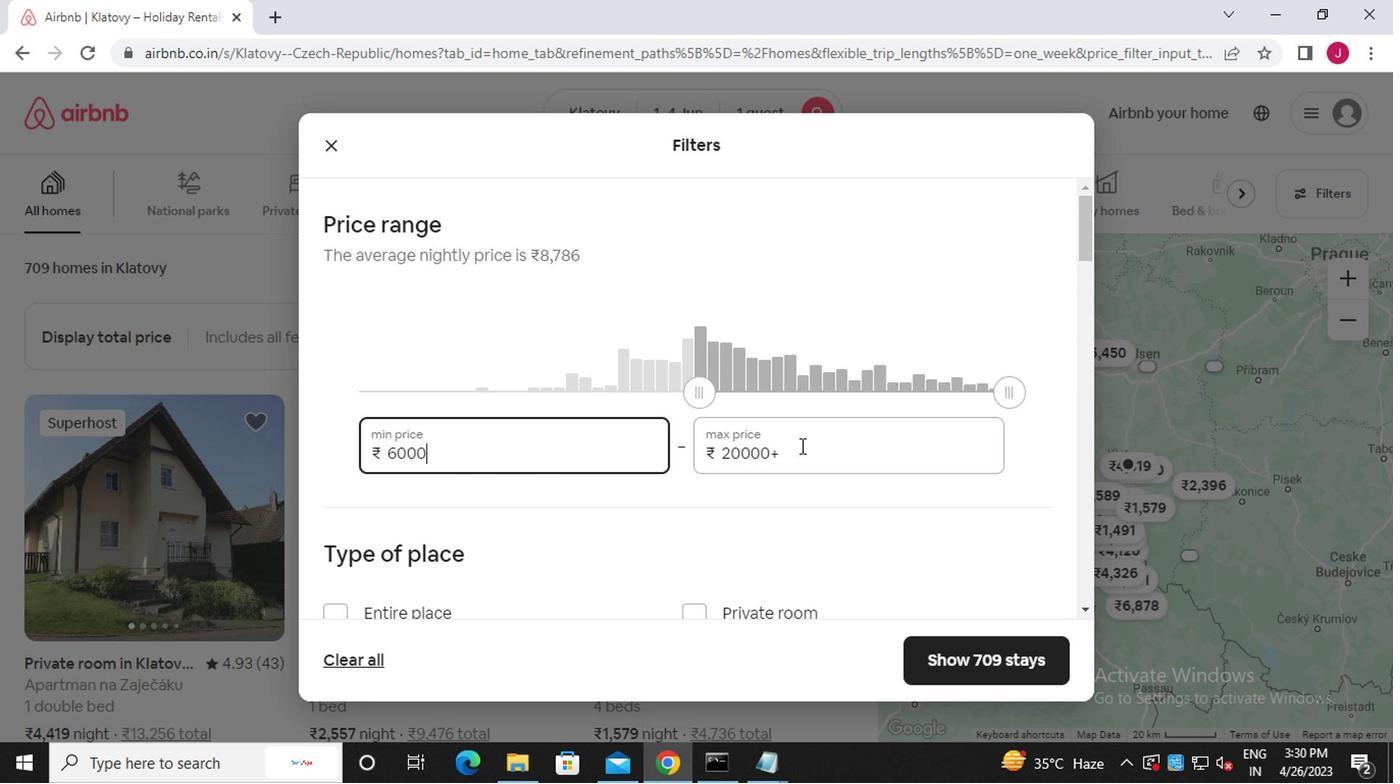 
Action: Key pressed <Key.backspace><Key.backspace><Key.backspace><Key.backspace><Key.backspace><Key.backspace><Key.backspace><Key.backspace><Key.backspace><Key.backspace><Key.backspace><<97>><<102>><<96>><<96>><<96>>
Screenshot: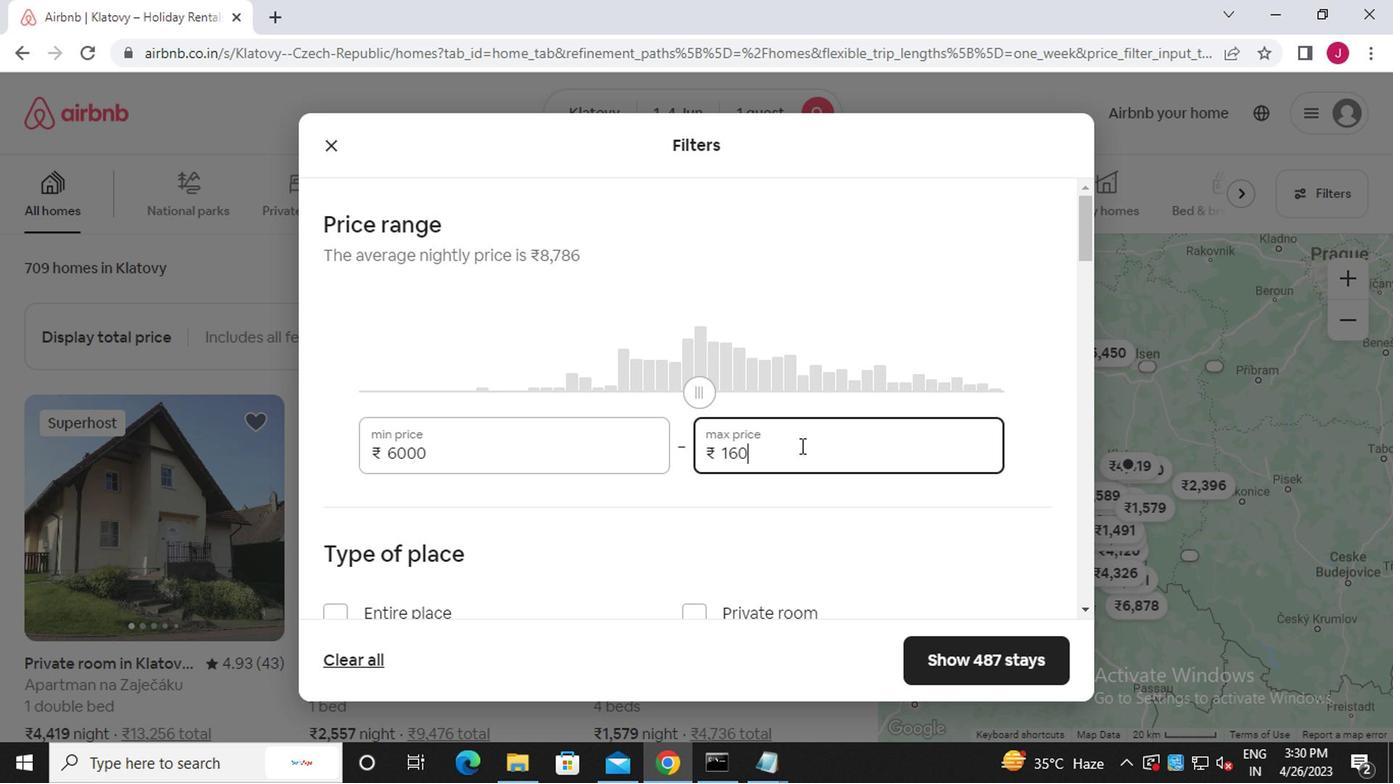 
Action: Mouse moved to (804, 448)
Screenshot: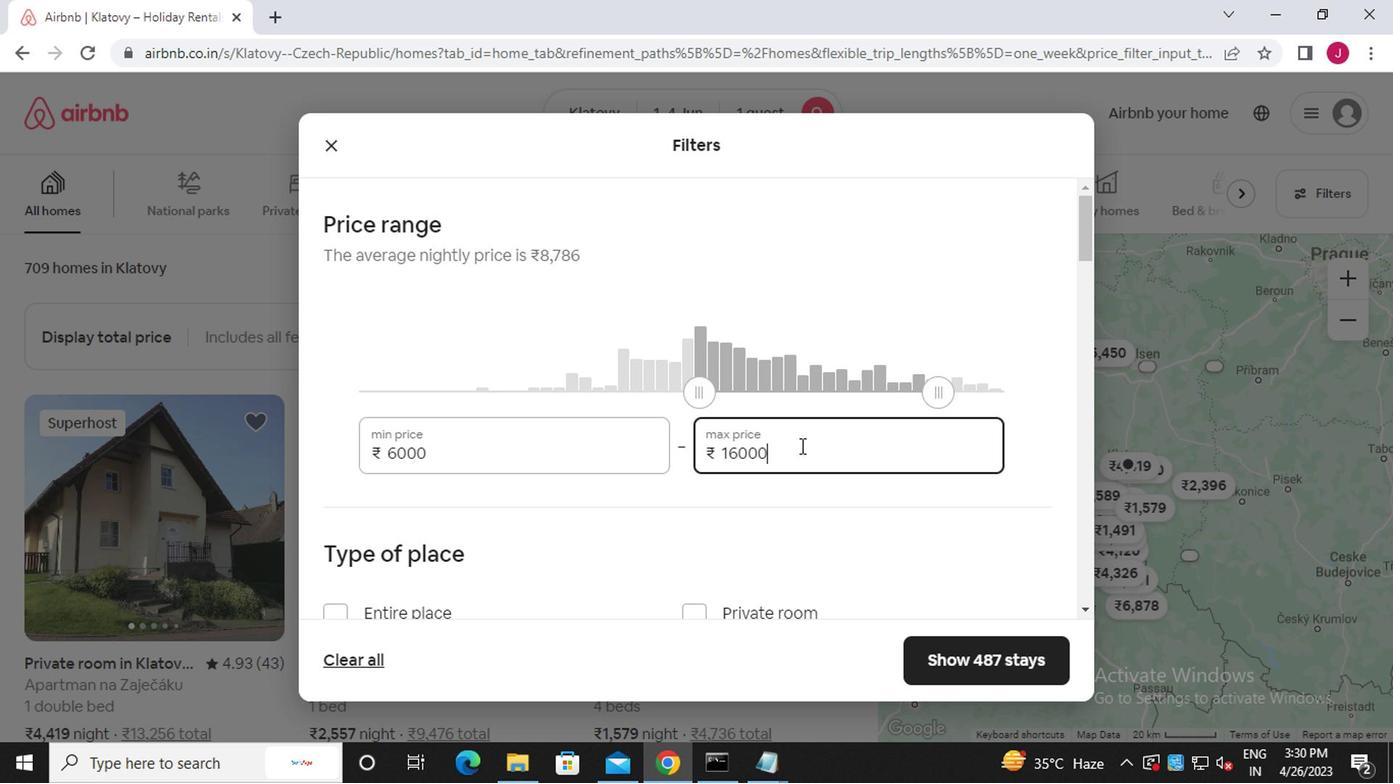 
Action: Mouse scrolled (804, 447) with delta (0, 0)
Screenshot: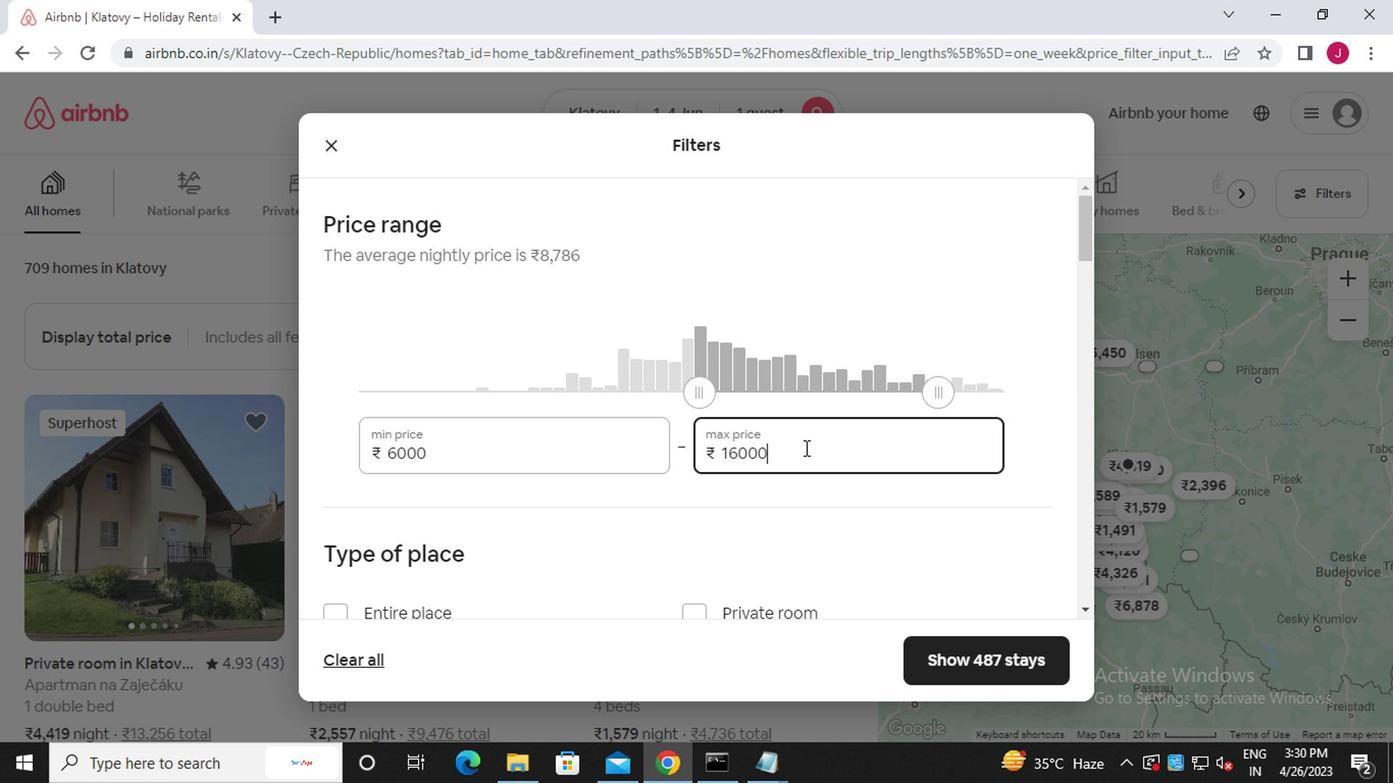 
Action: Mouse moved to (813, 450)
Screenshot: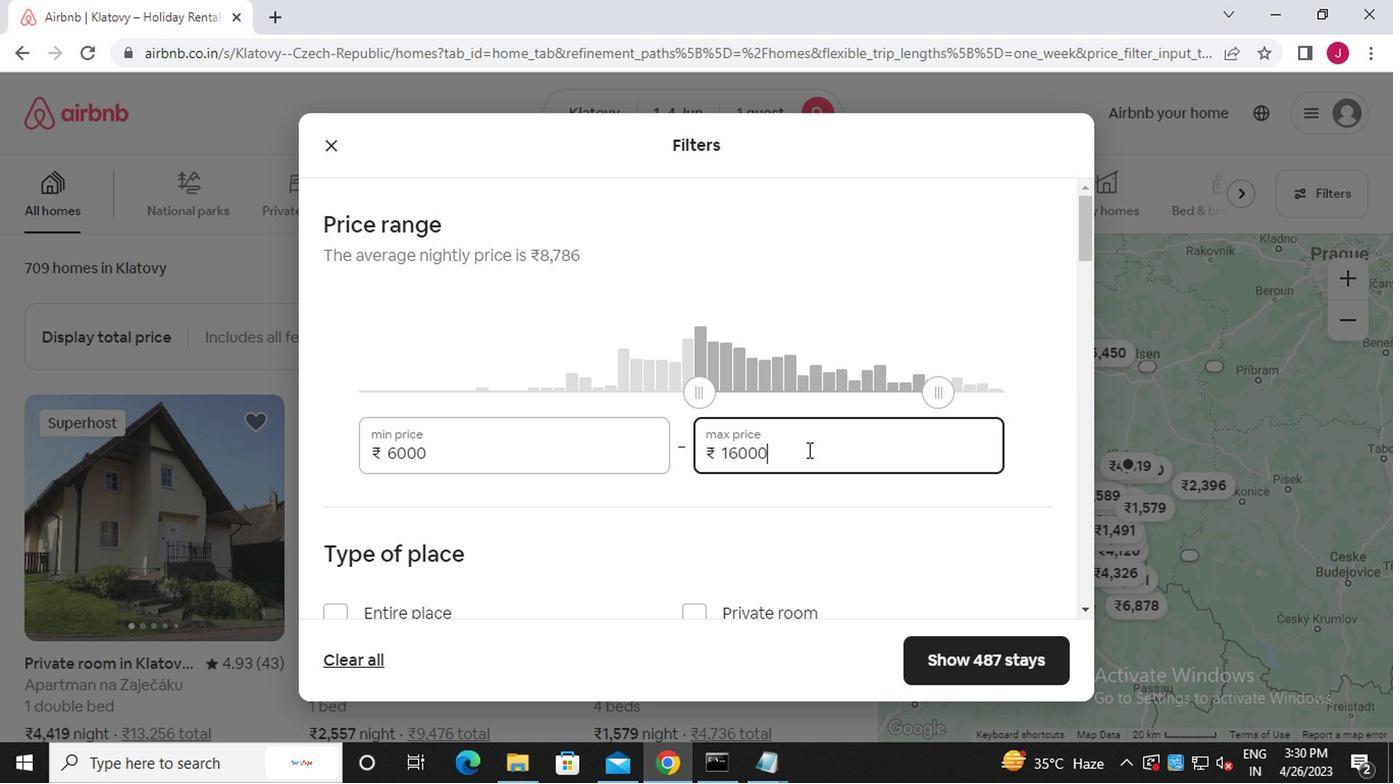 
Action: Mouse scrolled (813, 450) with delta (0, 0)
Screenshot: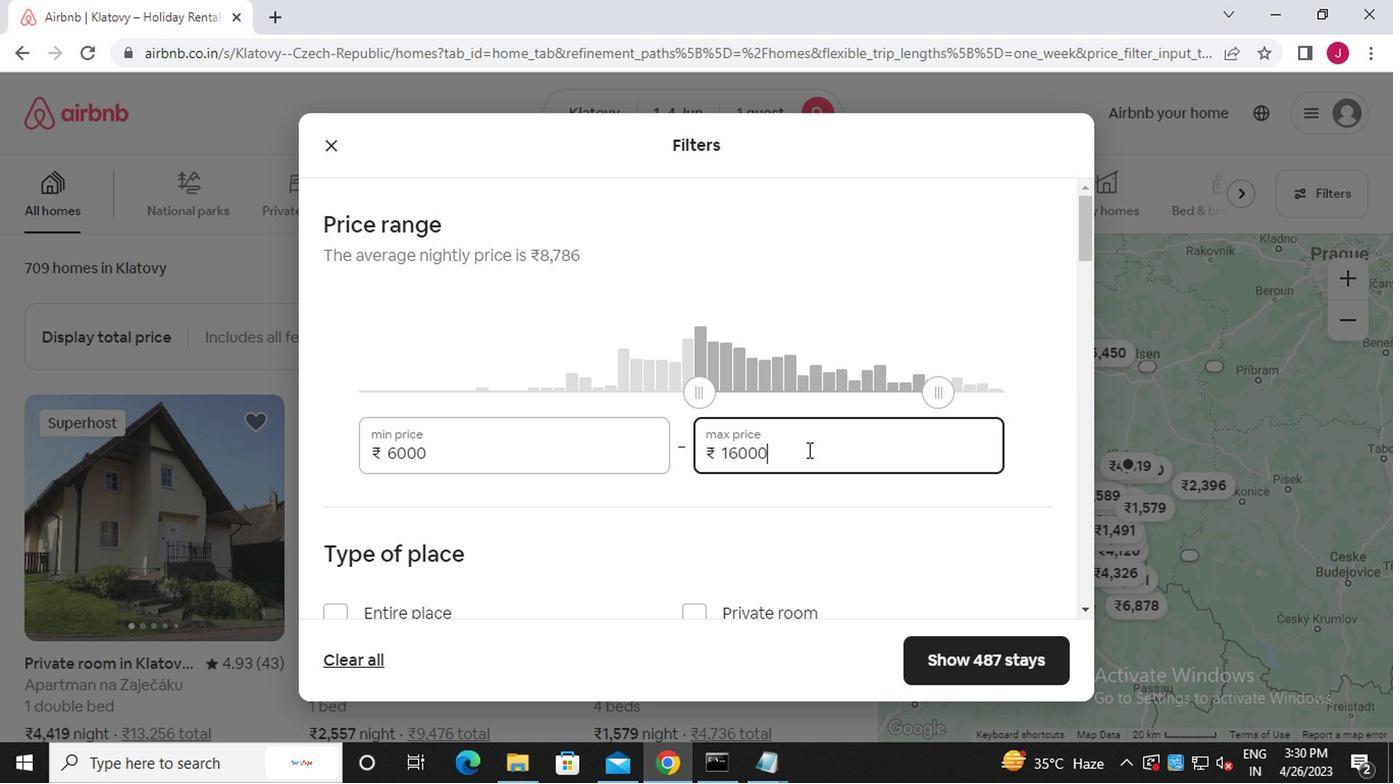 
Action: Mouse moved to (692, 414)
Screenshot: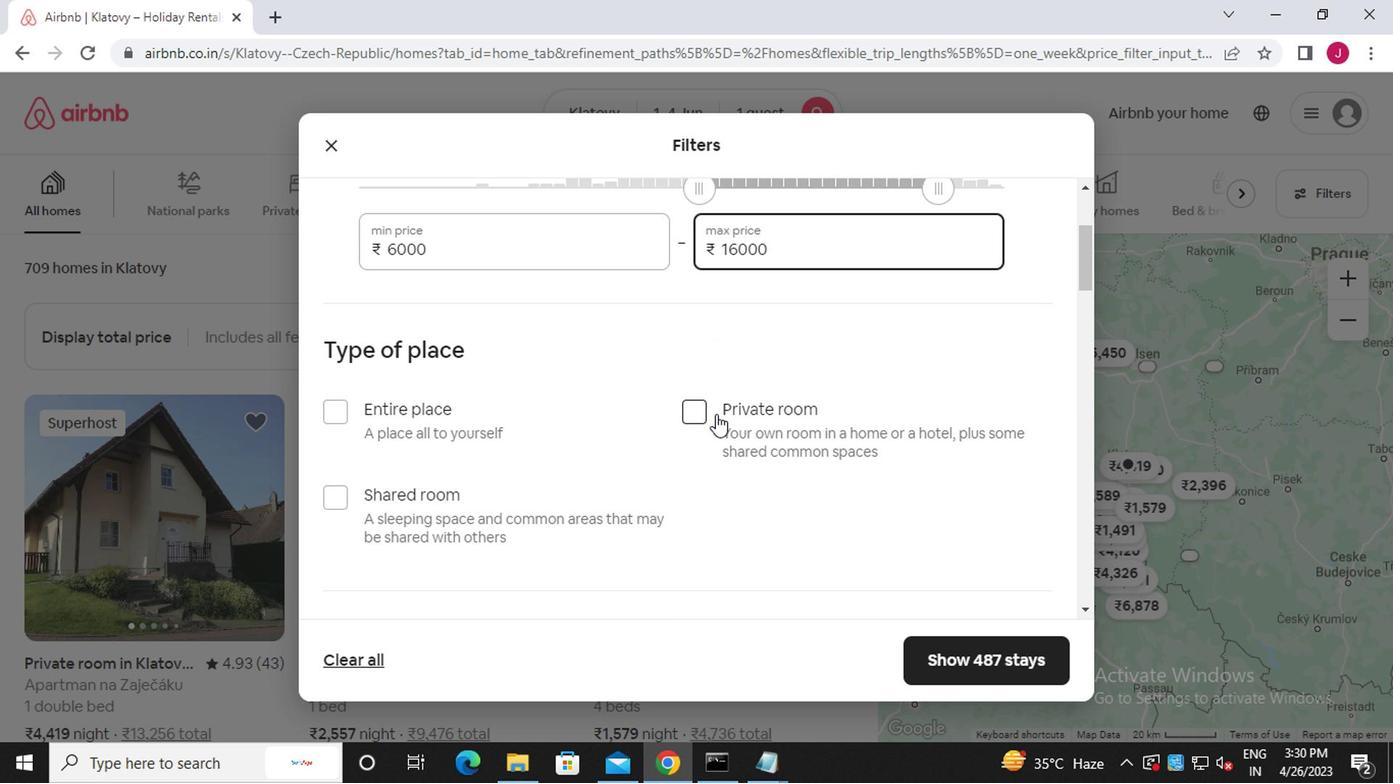 
Action: Mouse pressed left at (692, 414)
Screenshot: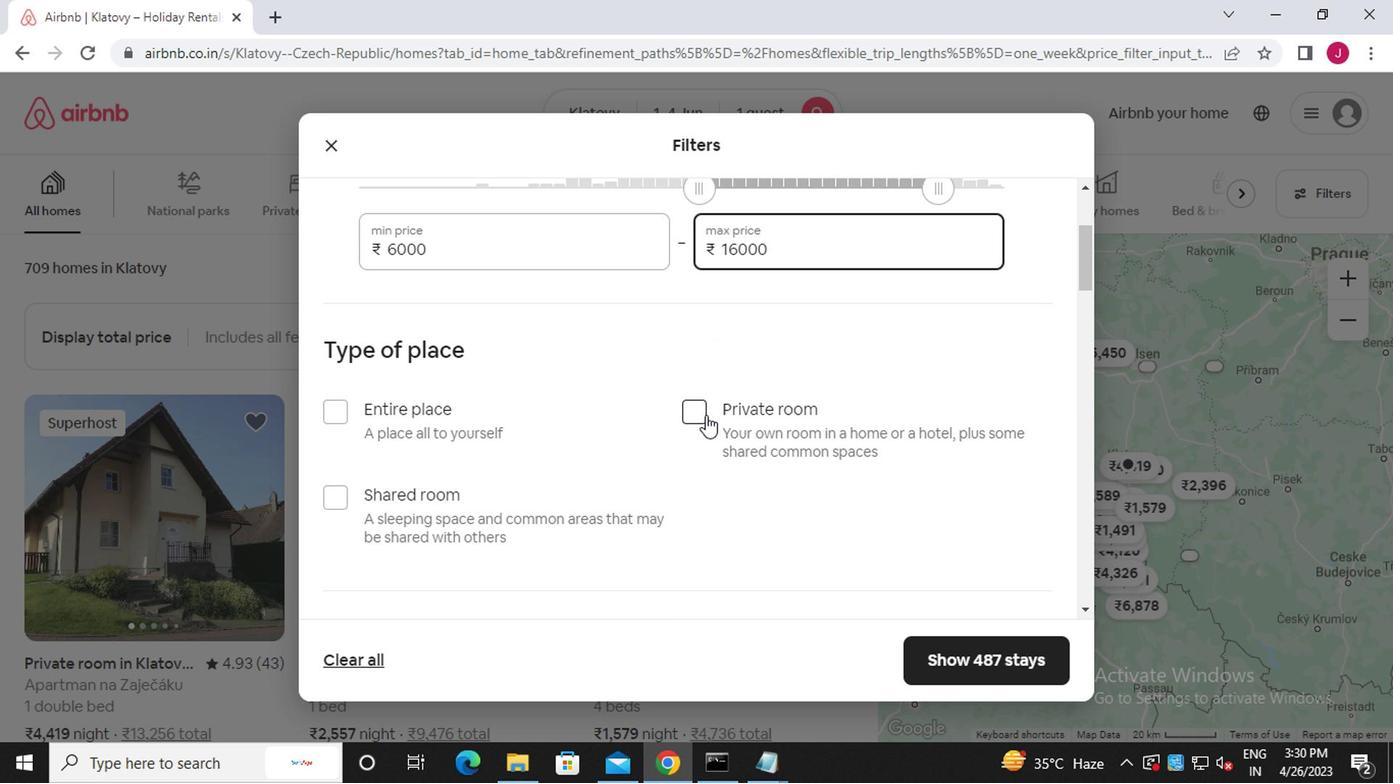 
Action: Mouse moved to (672, 429)
Screenshot: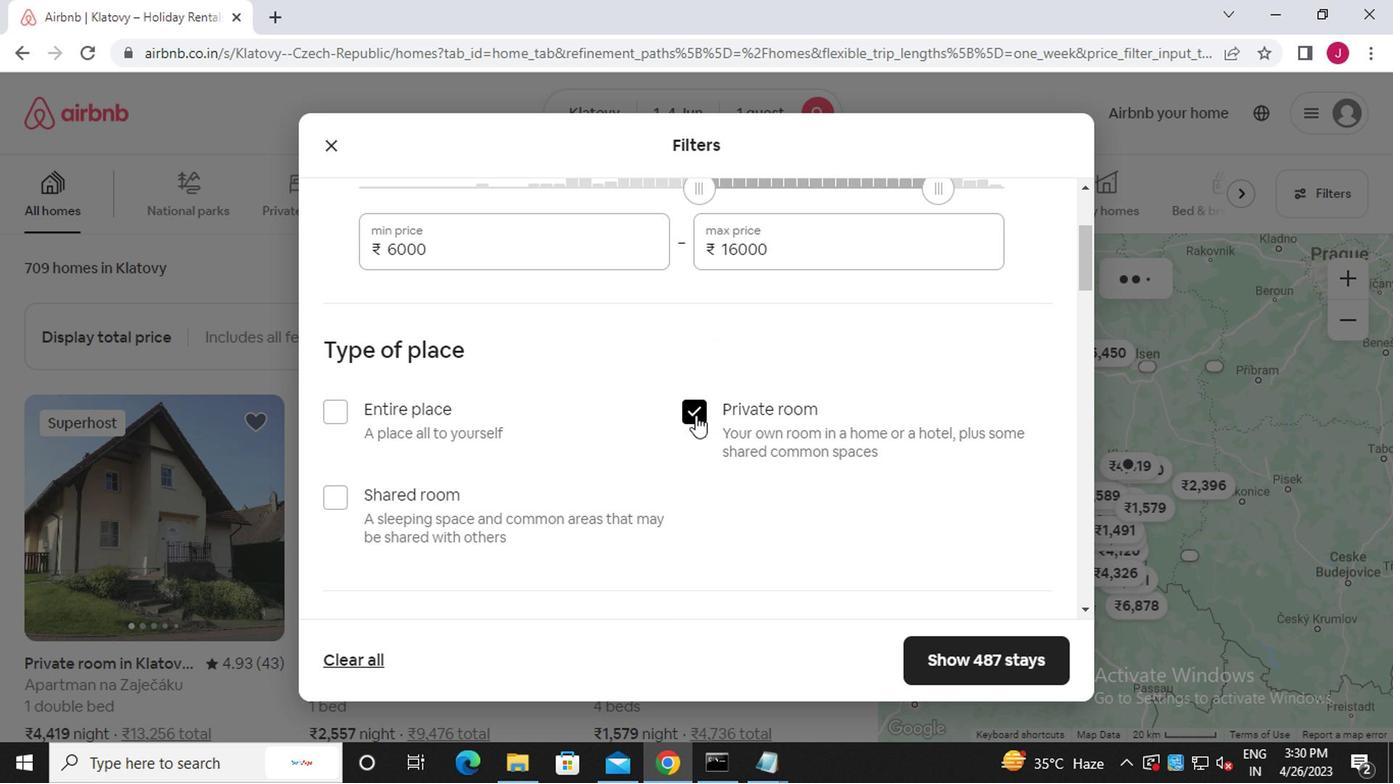 
Action: Mouse scrolled (672, 428) with delta (0, -1)
Screenshot: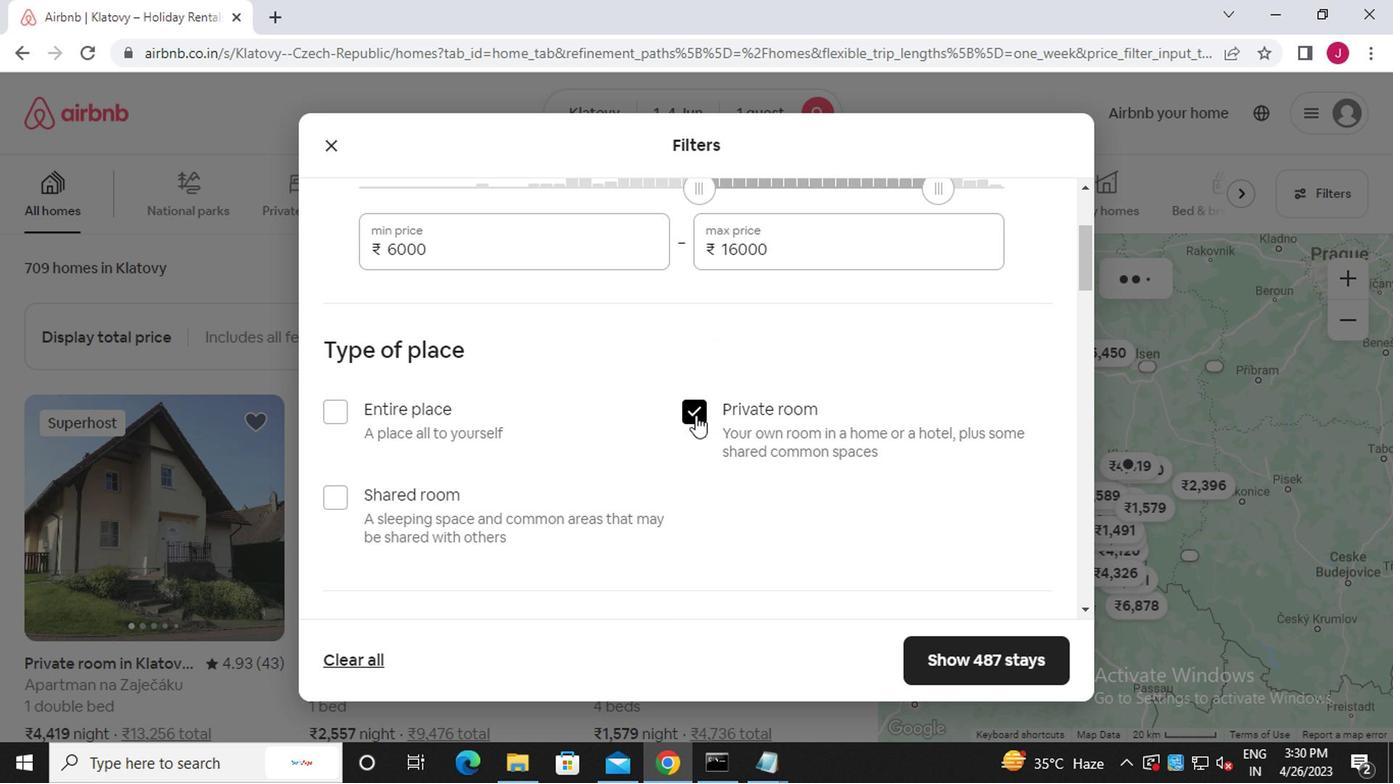 
Action: Mouse moved to (671, 429)
Screenshot: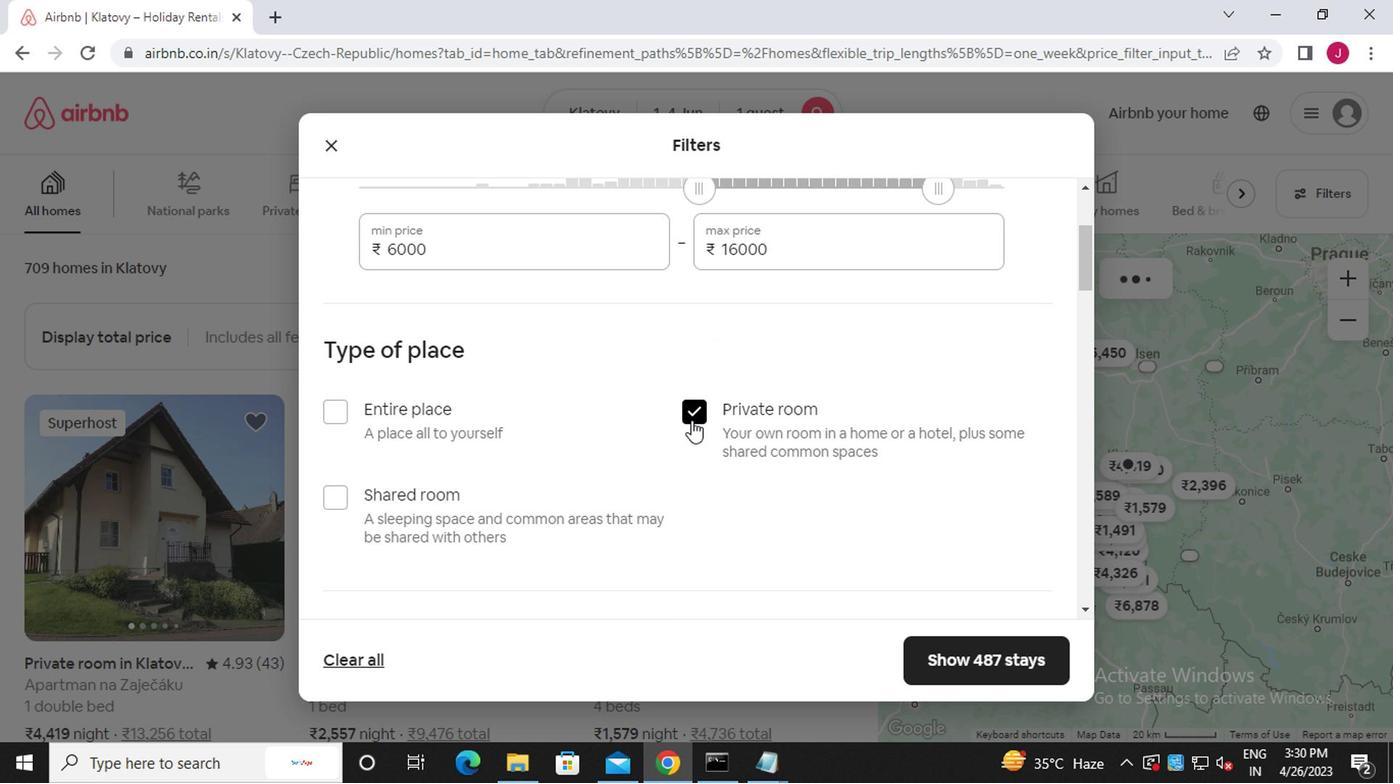 
Action: Mouse scrolled (671, 428) with delta (0, -1)
Screenshot: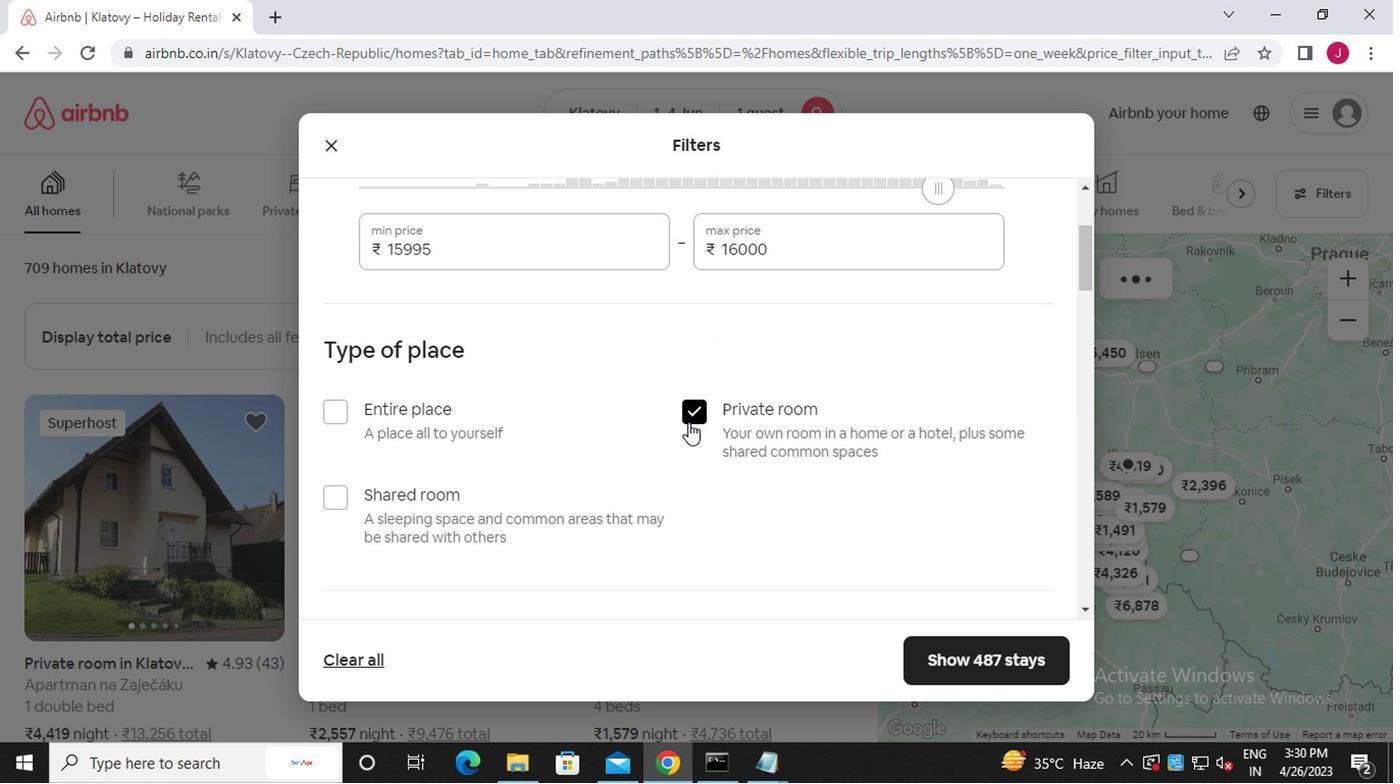
Action: Mouse scrolled (671, 428) with delta (0, -1)
Screenshot: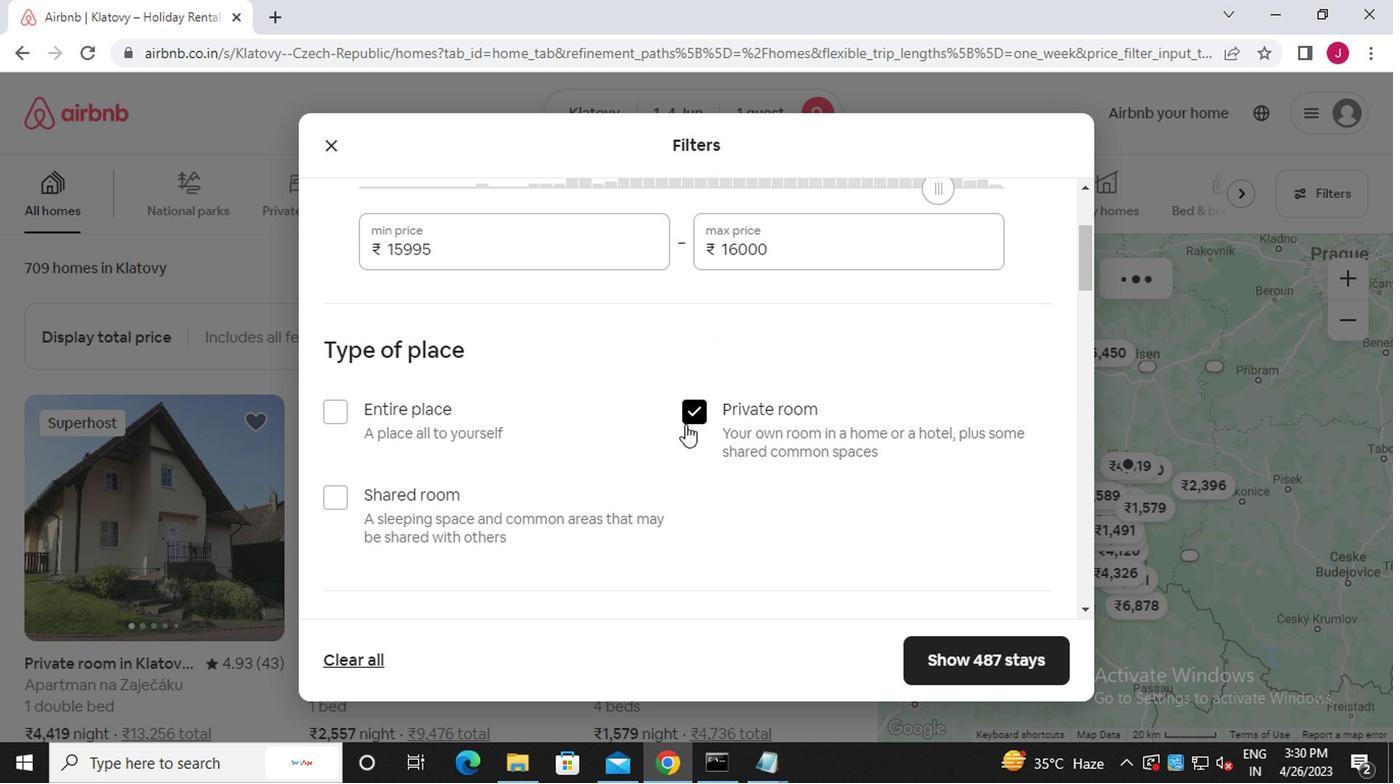 
Action: Mouse scrolled (671, 428) with delta (0, -1)
Screenshot: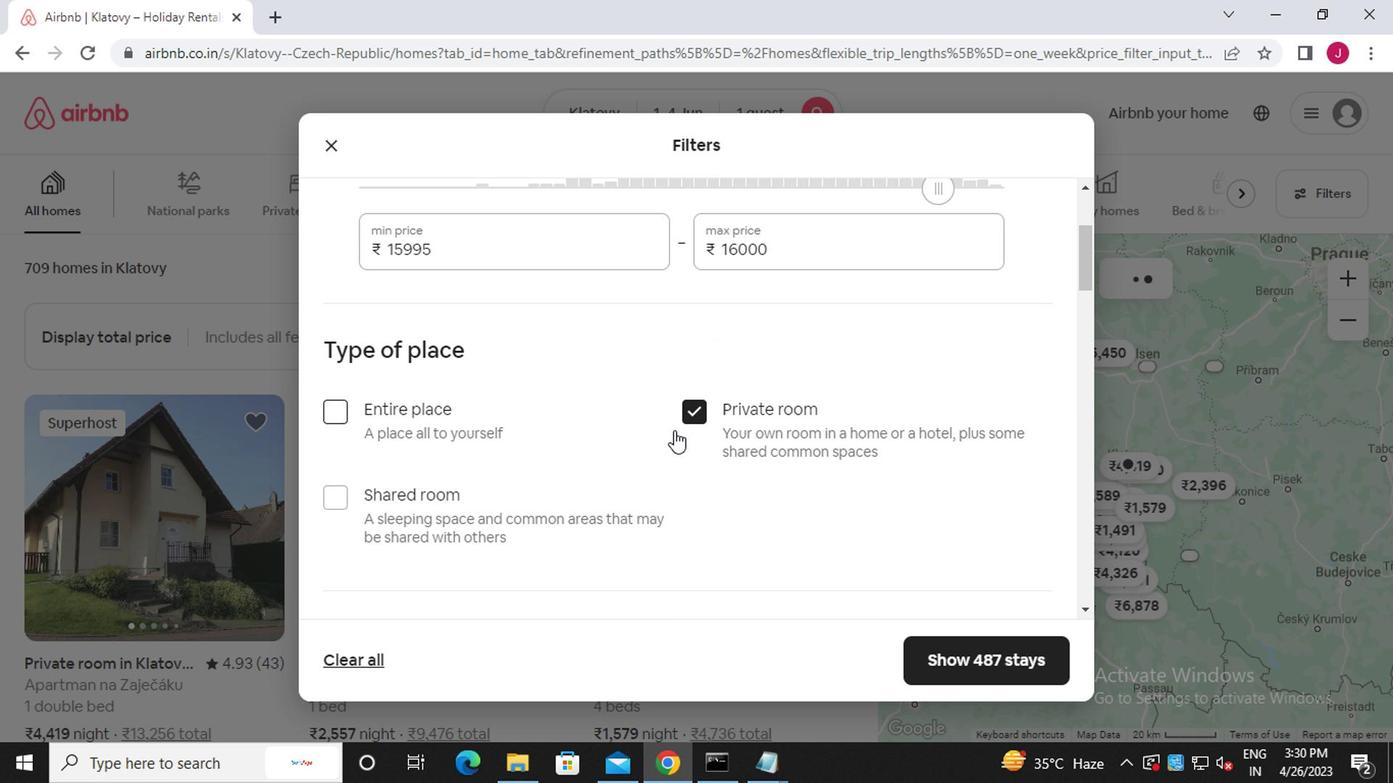 
Action: Mouse moved to (447, 341)
Screenshot: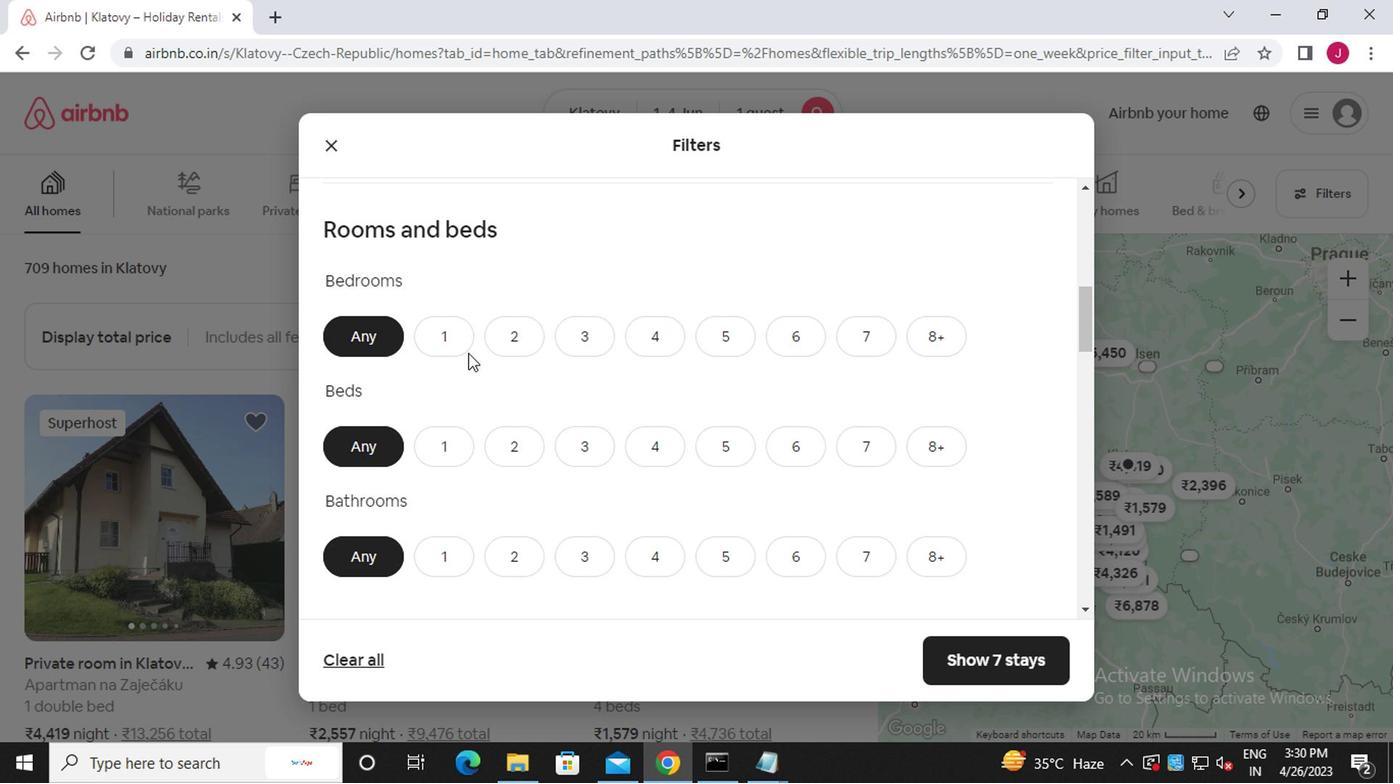 
Action: Mouse pressed left at (447, 341)
Screenshot: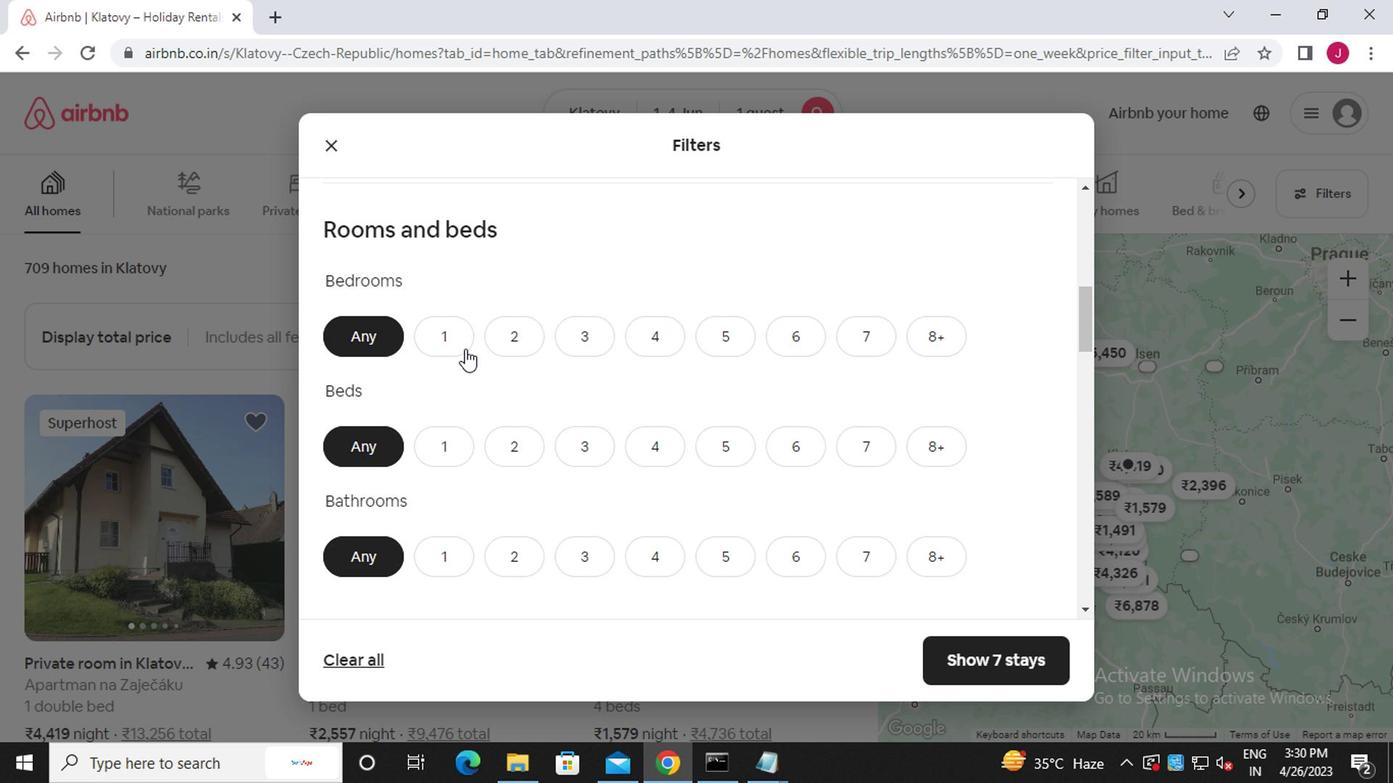 
Action: Mouse moved to (452, 438)
Screenshot: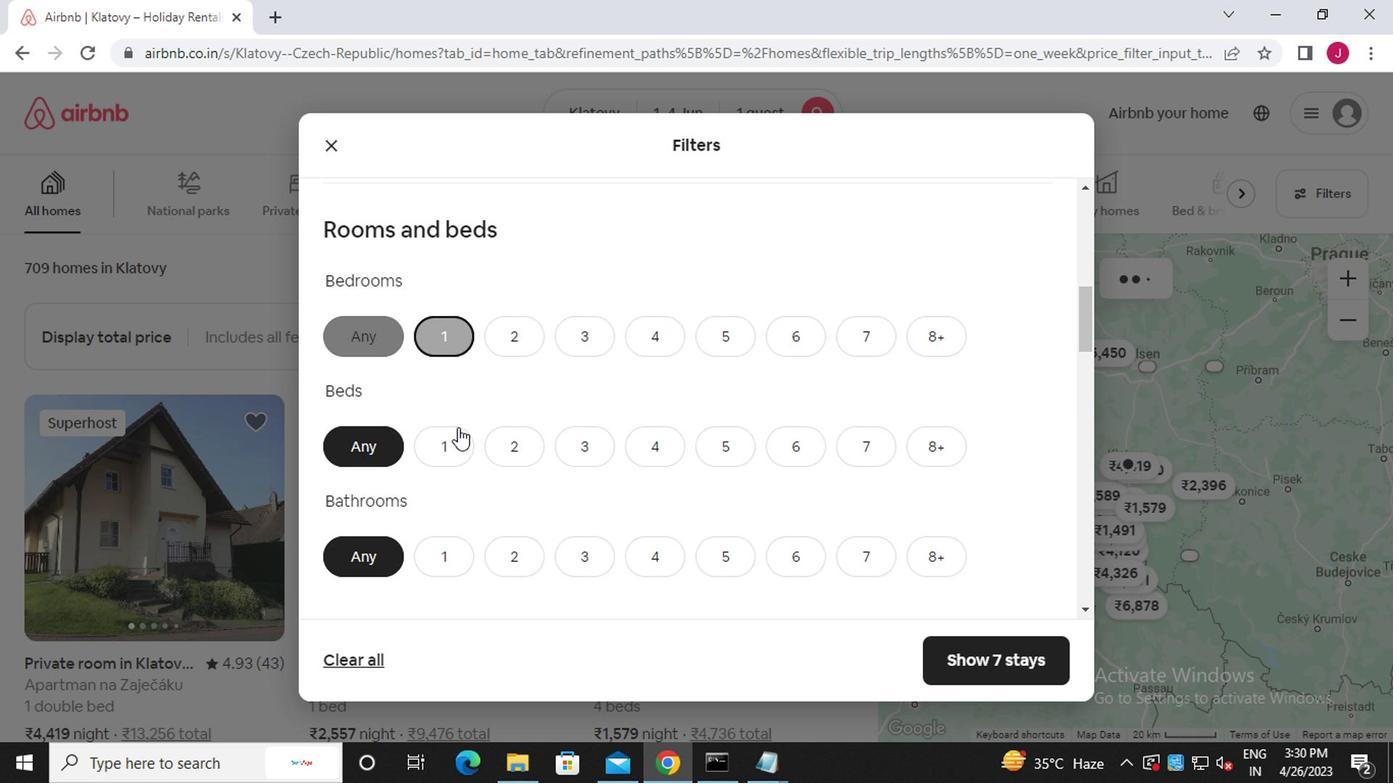
Action: Mouse pressed left at (452, 438)
Screenshot: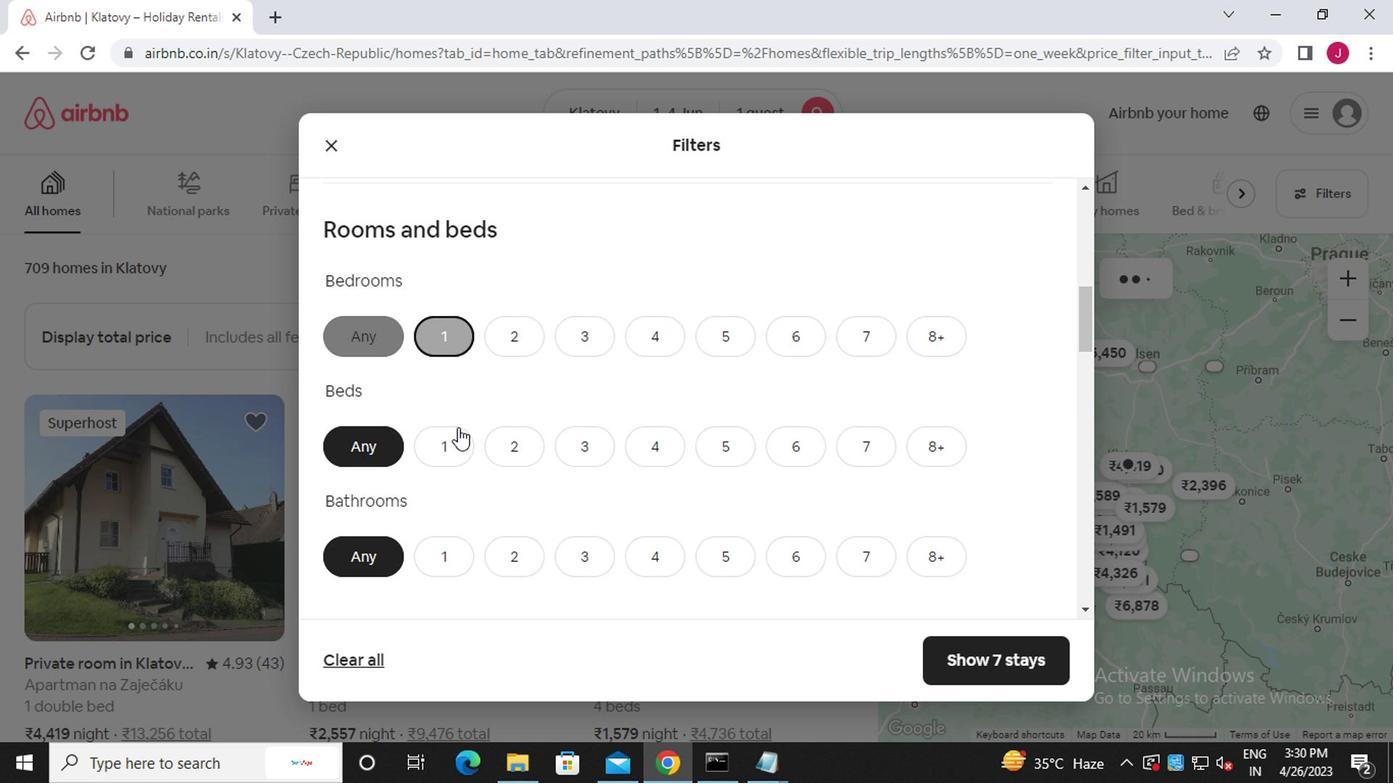 
Action: Mouse moved to (452, 557)
Screenshot: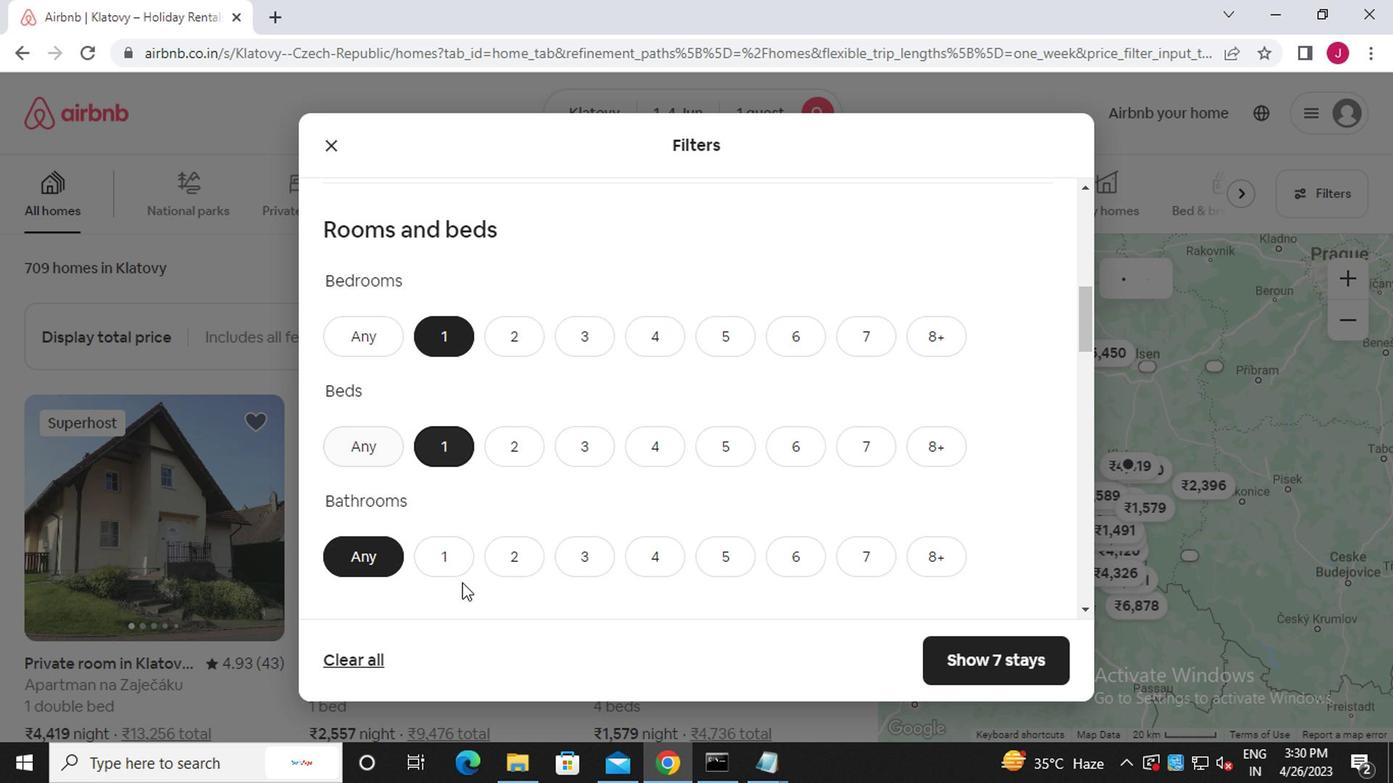 
Action: Mouse pressed left at (452, 557)
Screenshot: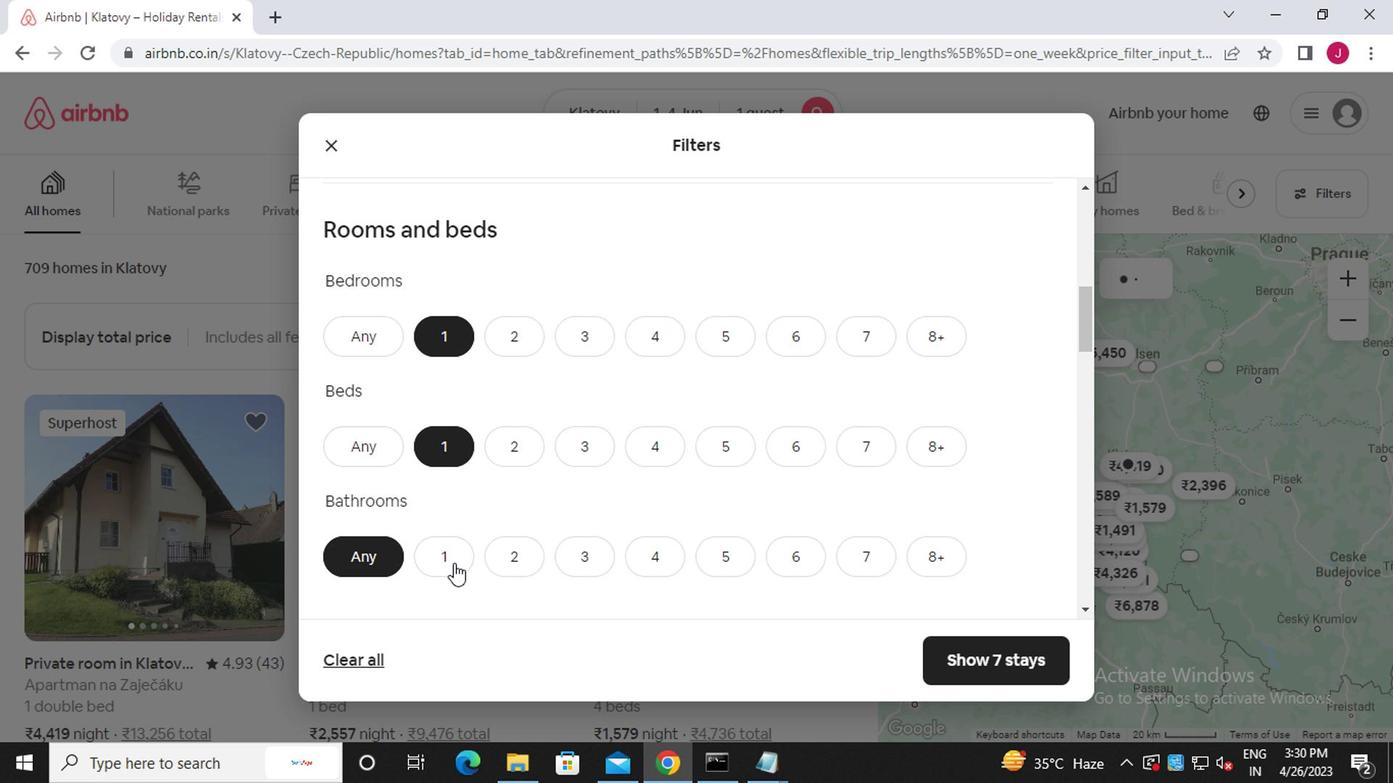 
Action: Mouse scrolled (452, 556) with delta (0, 0)
Screenshot: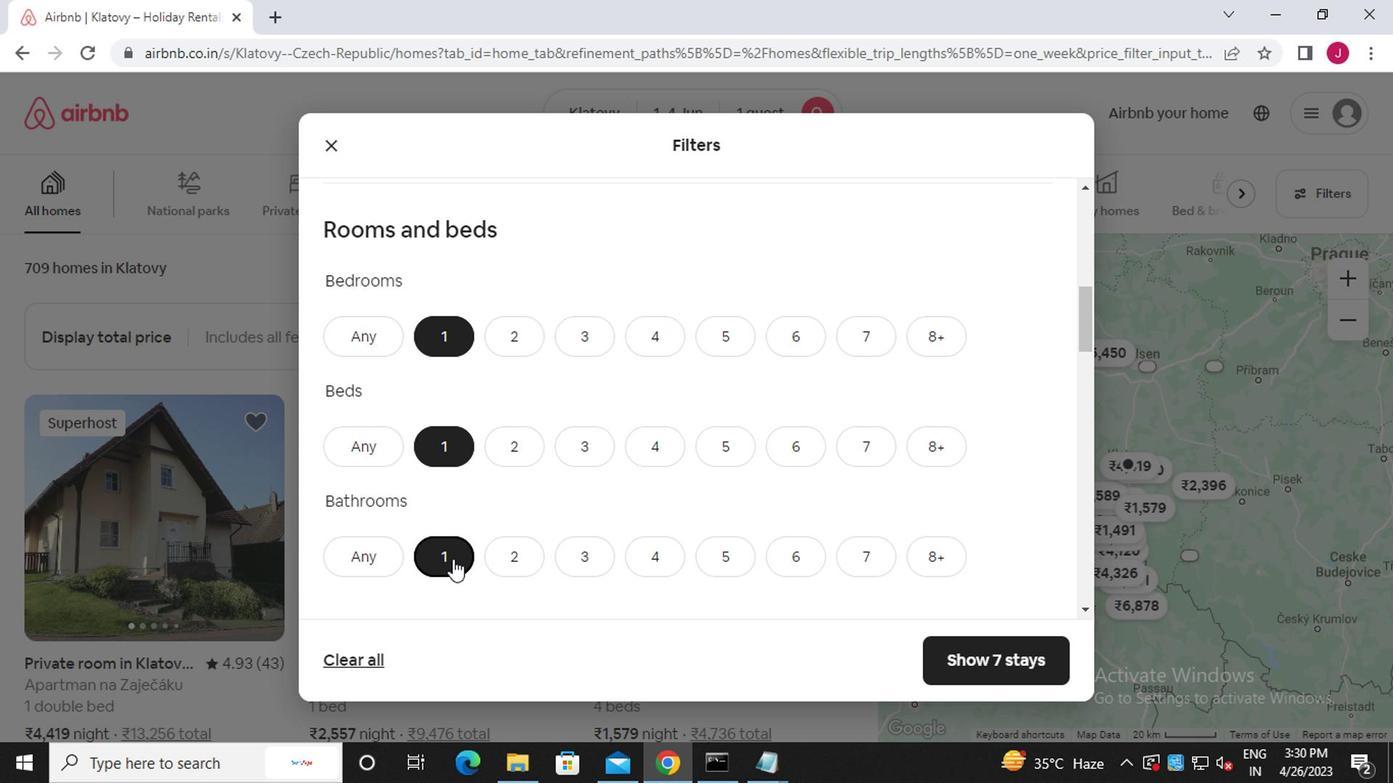 
Action: Mouse scrolled (452, 556) with delta (0, 0)
Screenshot: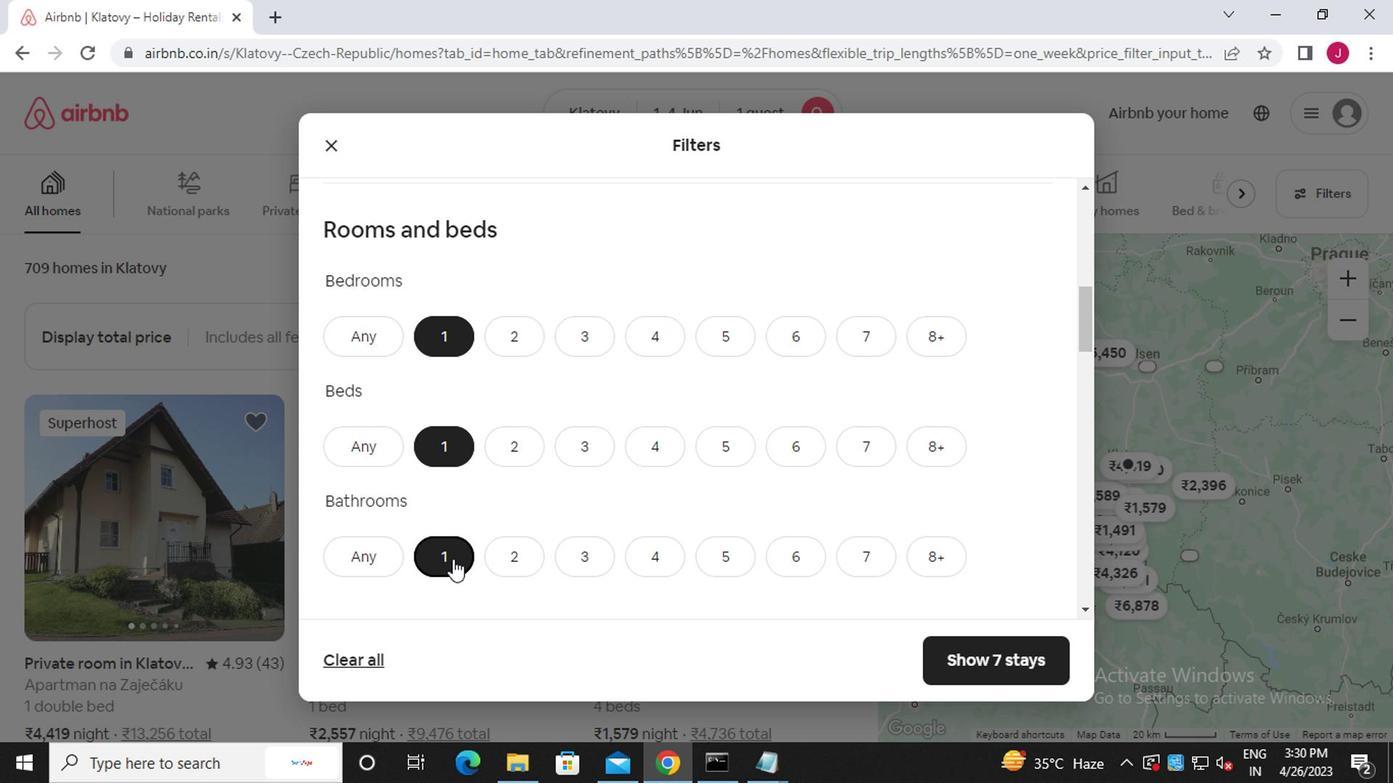 
Action: Mouse moved to (418, 559)
Screenshot: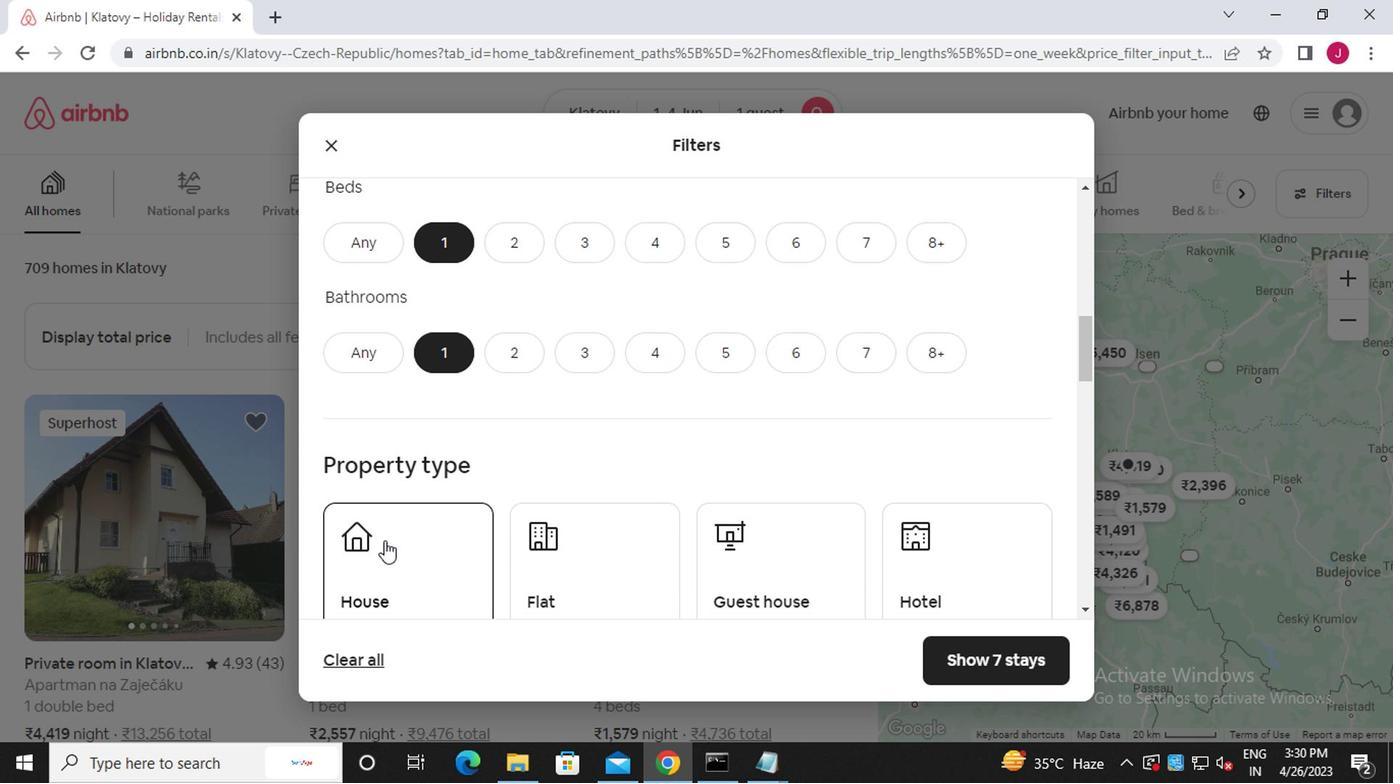 
Action: Mouse pressed left at (418, 559)
Screenshot: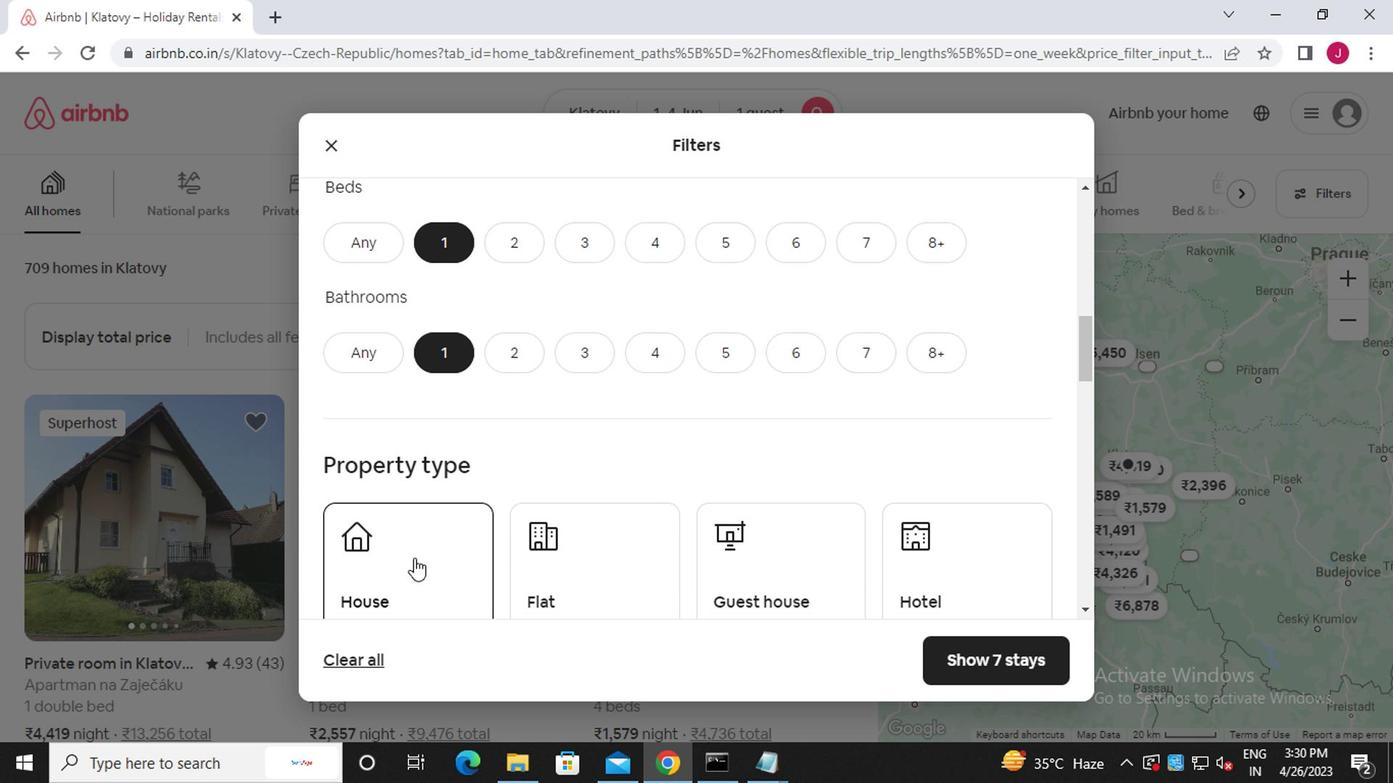 
Action: Mouse moved to (567, 577)
Screenshot: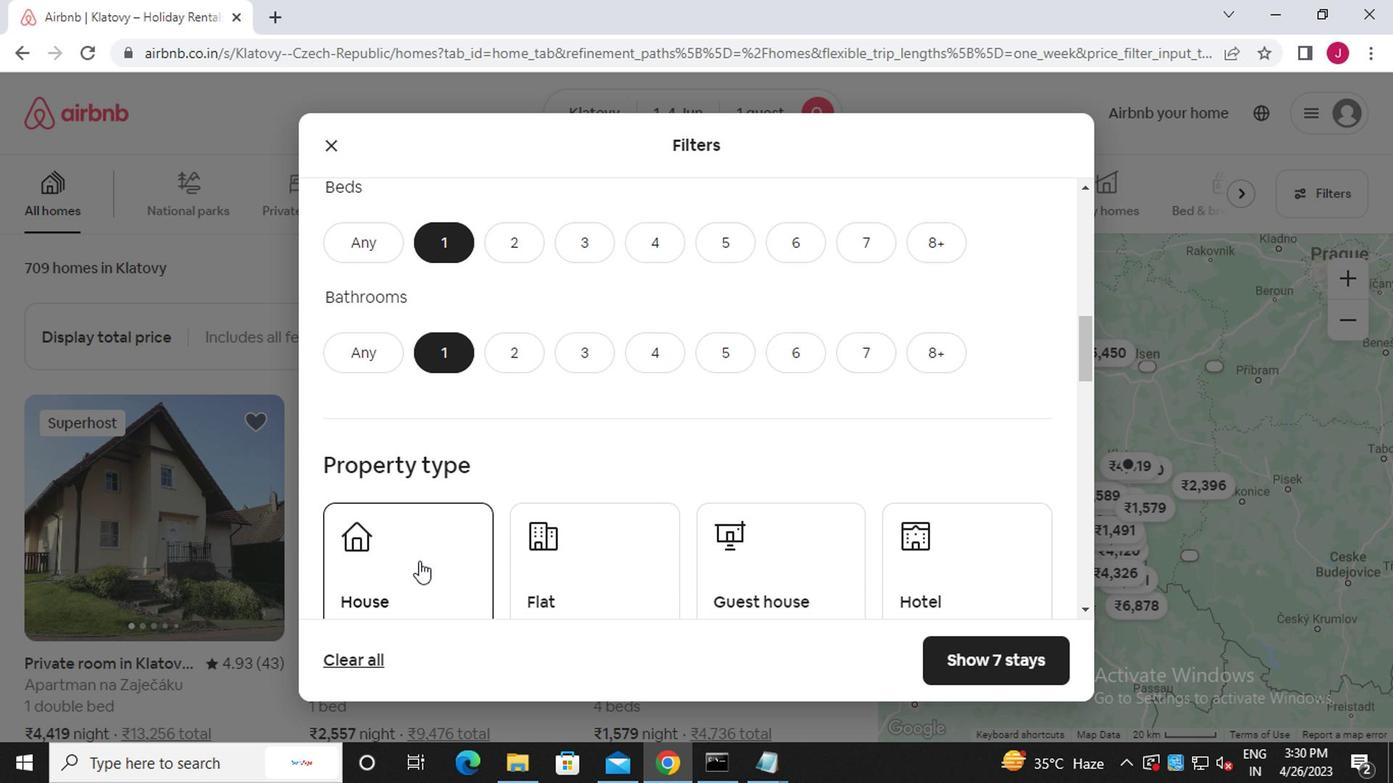 
Action: Mouse pressed left at (567, 577)
Screenshot: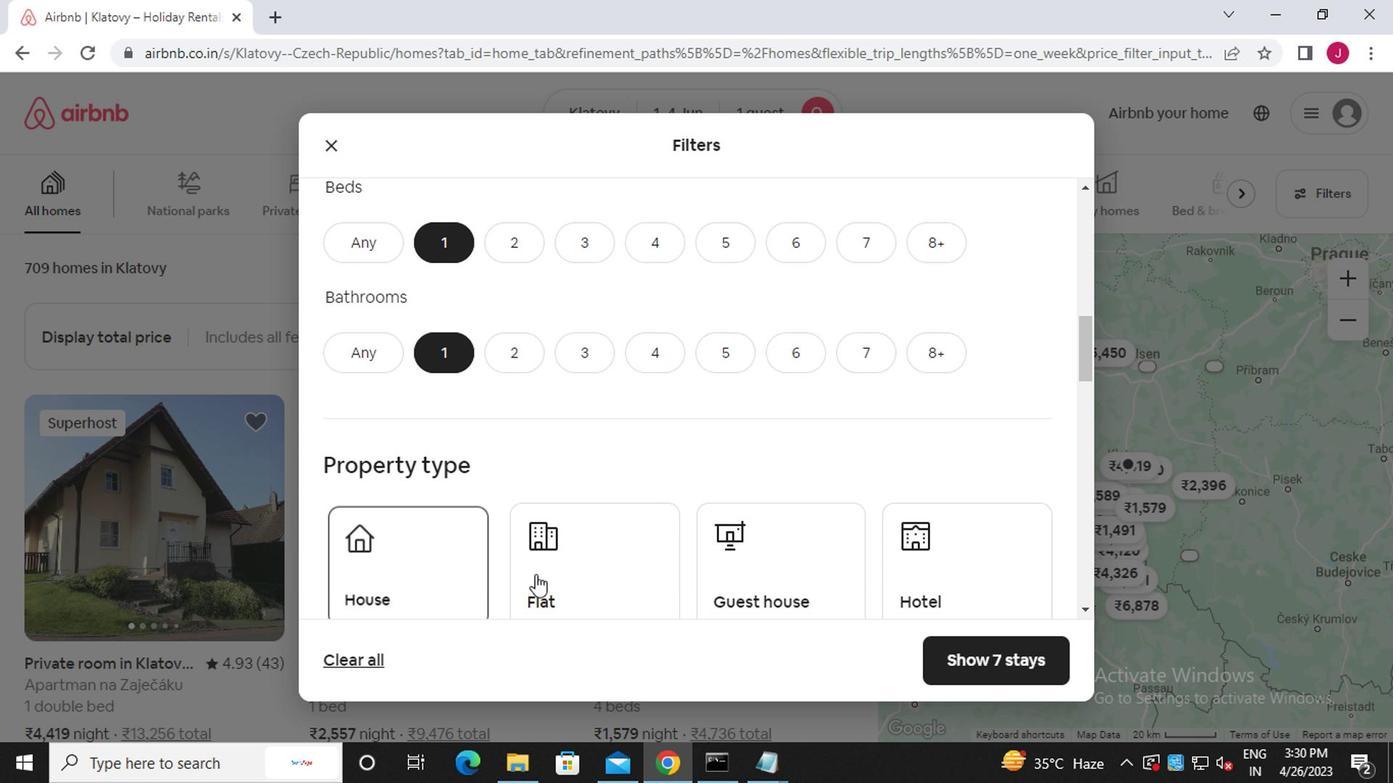 
Action: Mouse moved to (765, 584)
Screenshot: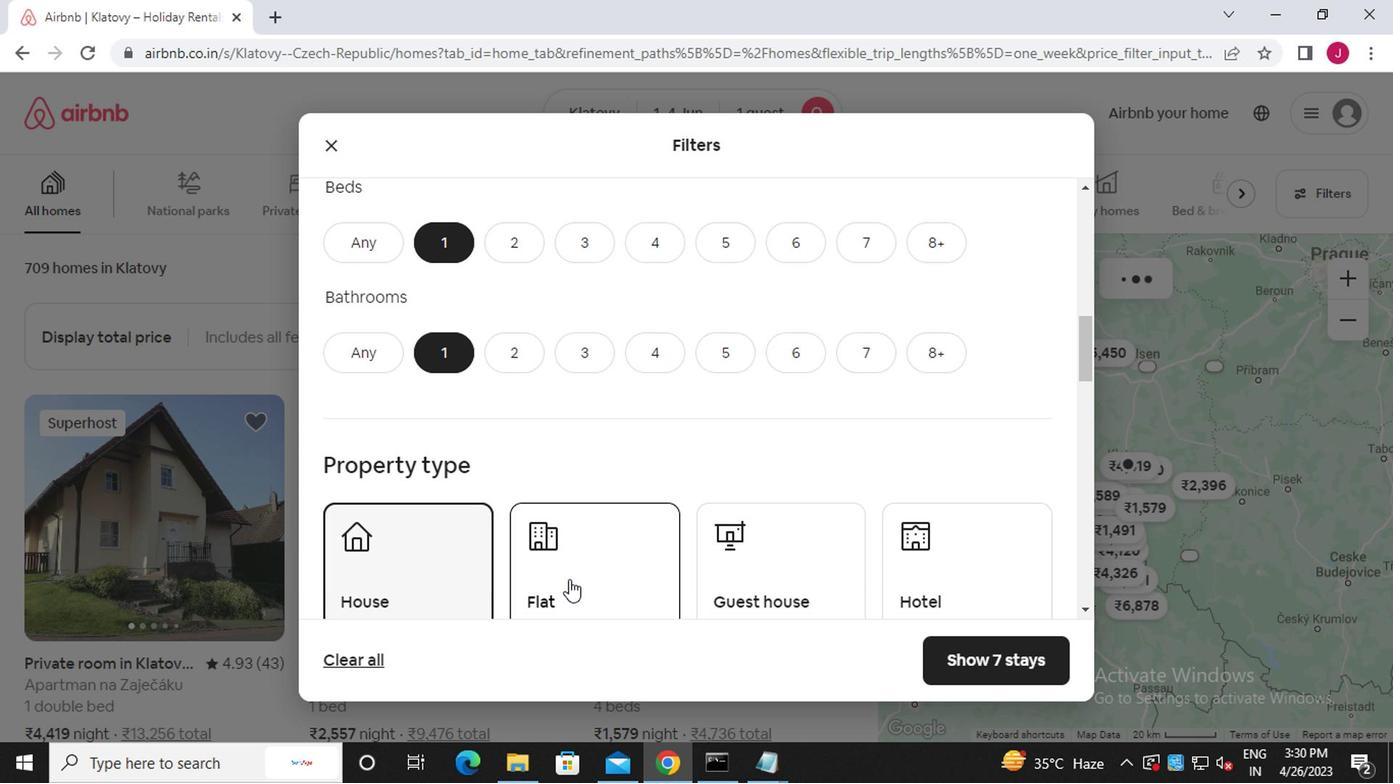 
Action: Mouse pressed left at (765, 584)
Screenshot: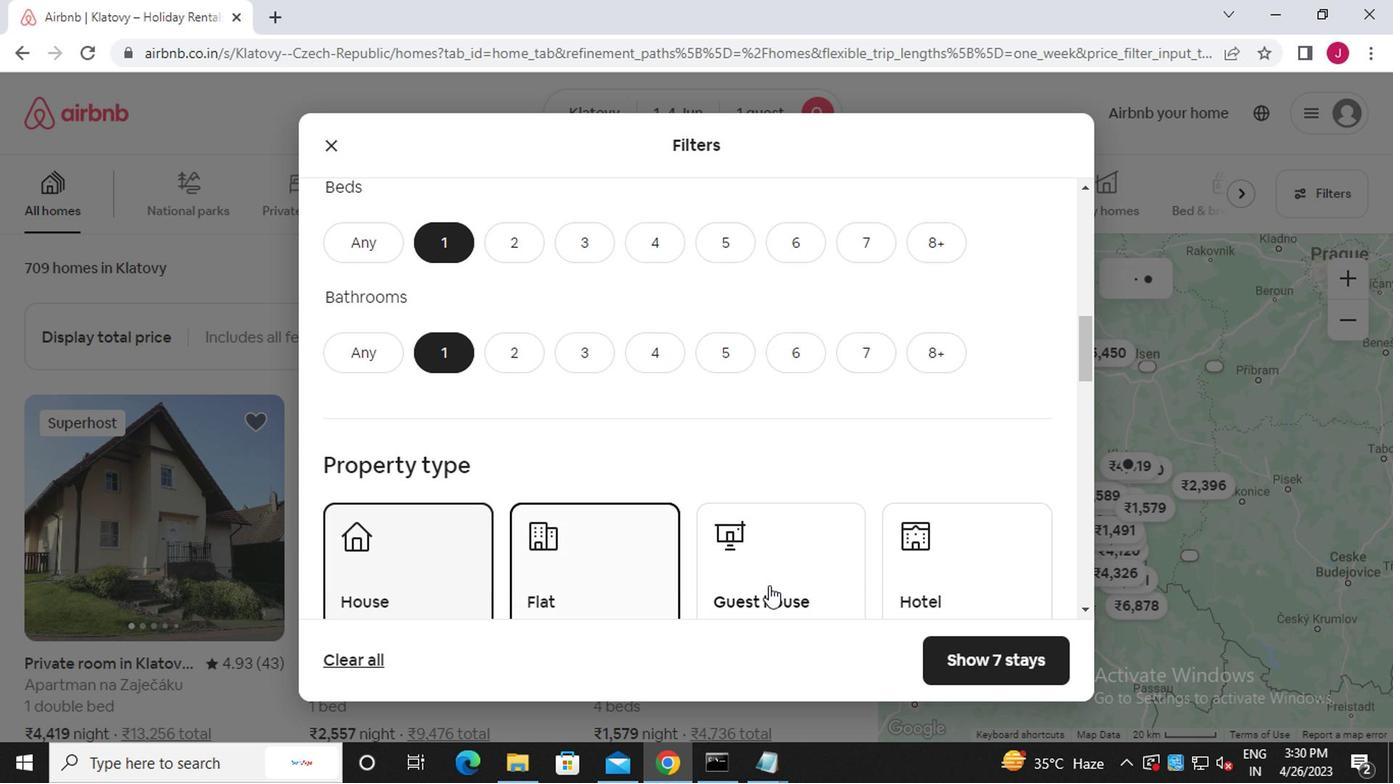 
Action: Mouse moved to (828, 561)
Screenshot: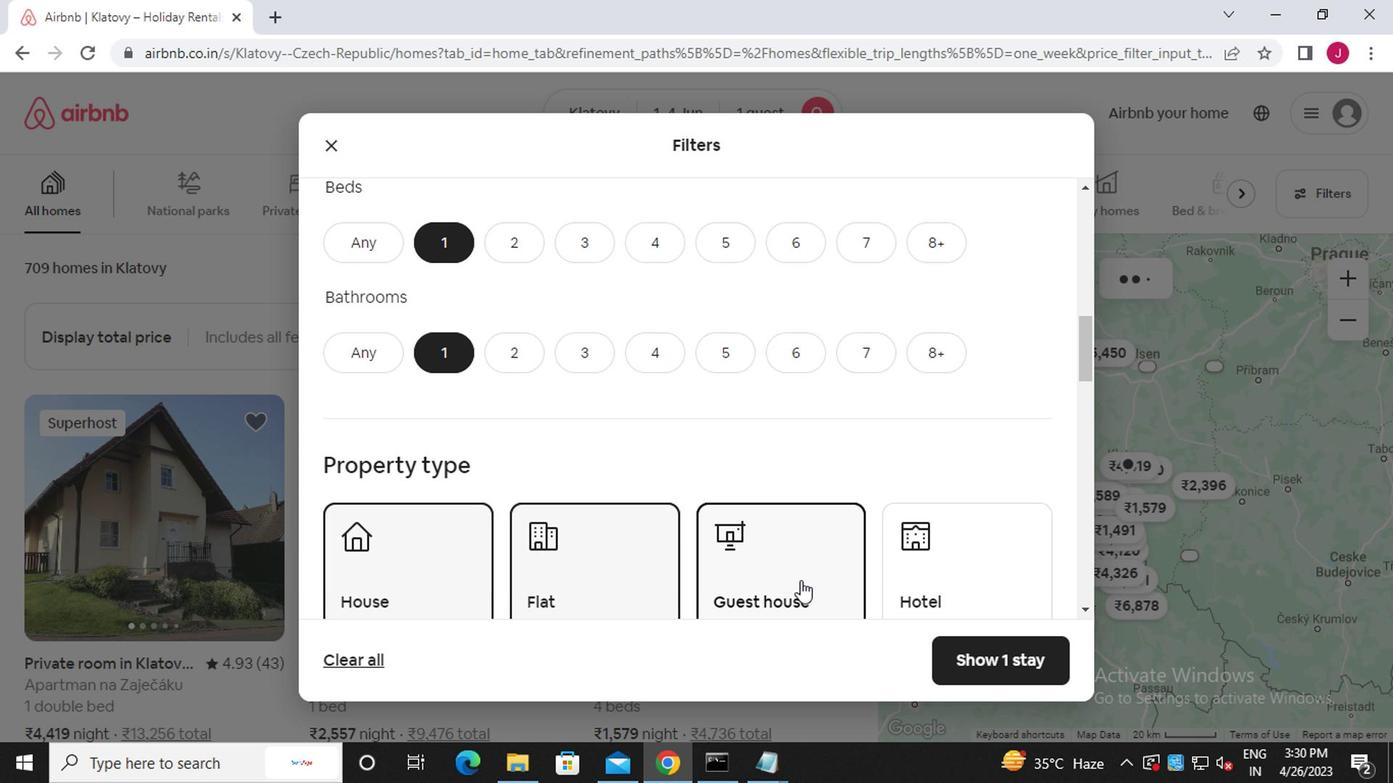 
Action: Mouse scrolled (828, 560) with delta (0, -1)
Screenshot: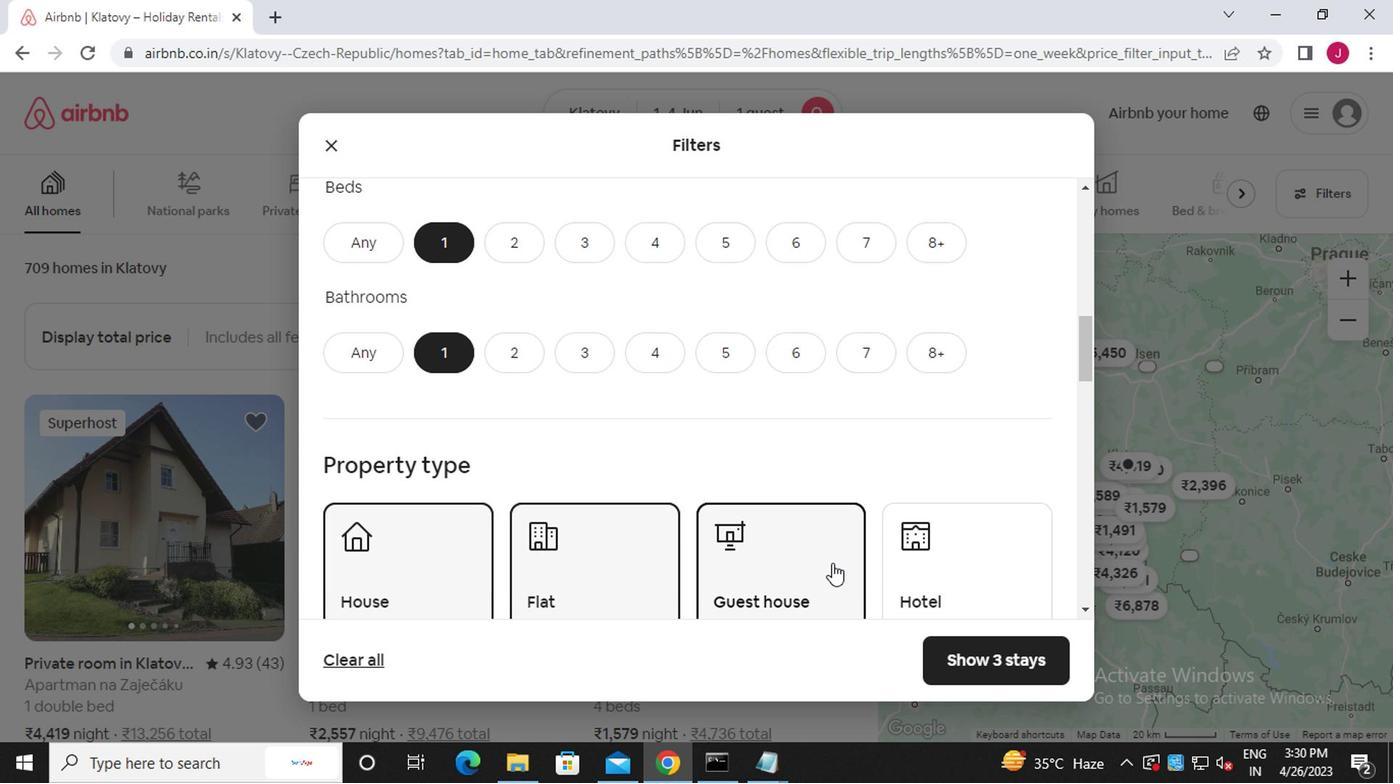 
Action: Mouse scrolled (828, 560) with delta (0, -1)
Screenshot: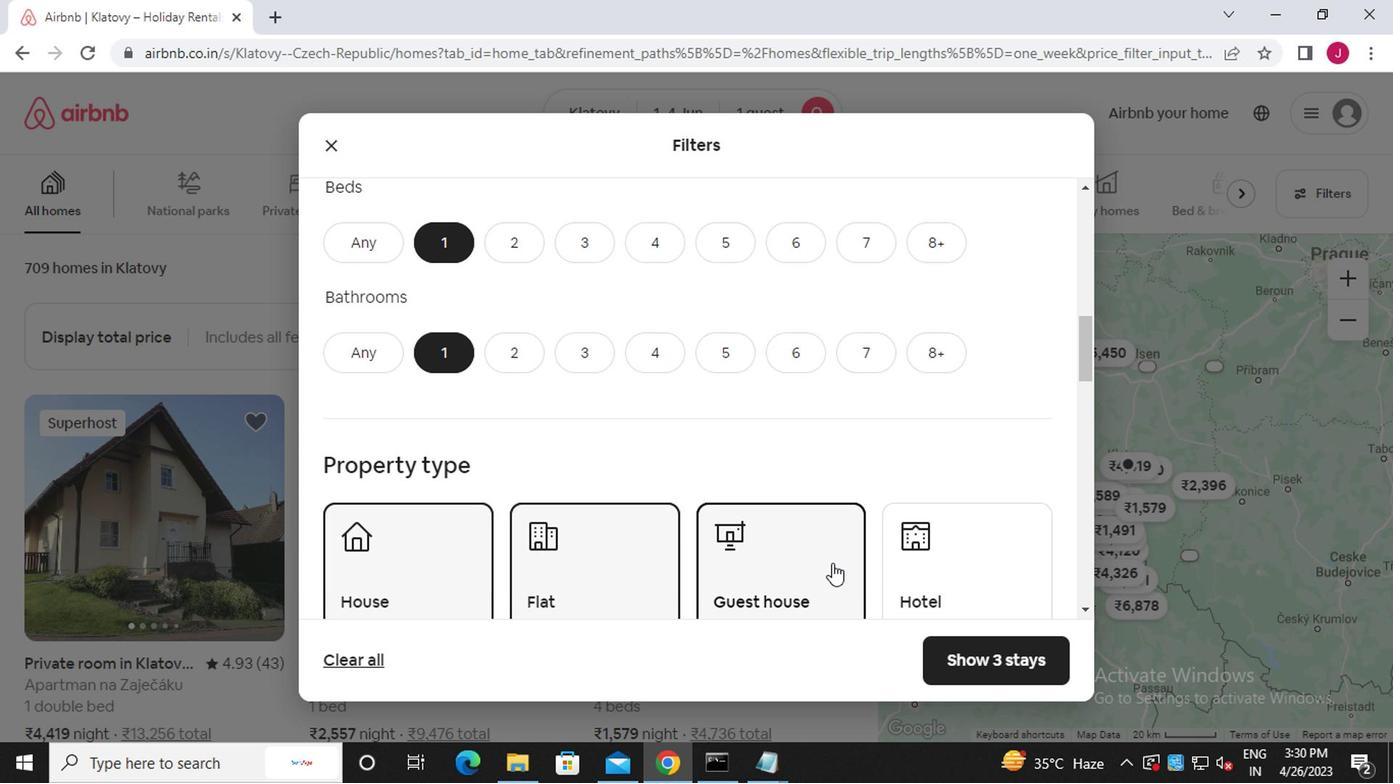 
Action: Mouse moved to (640, 516)
Screenshot: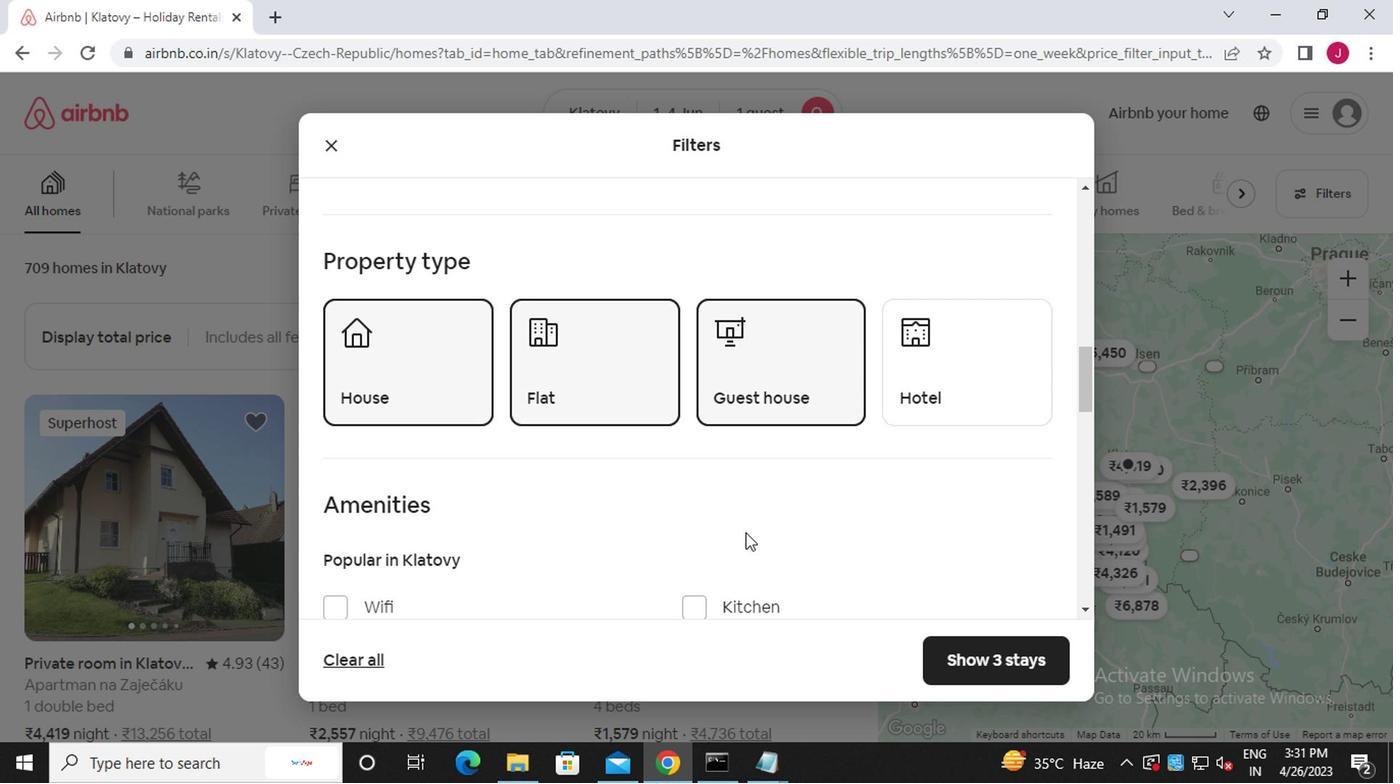 
Action: Mouse scrolled (640, 514) with delta (0, -1)
Screenshot: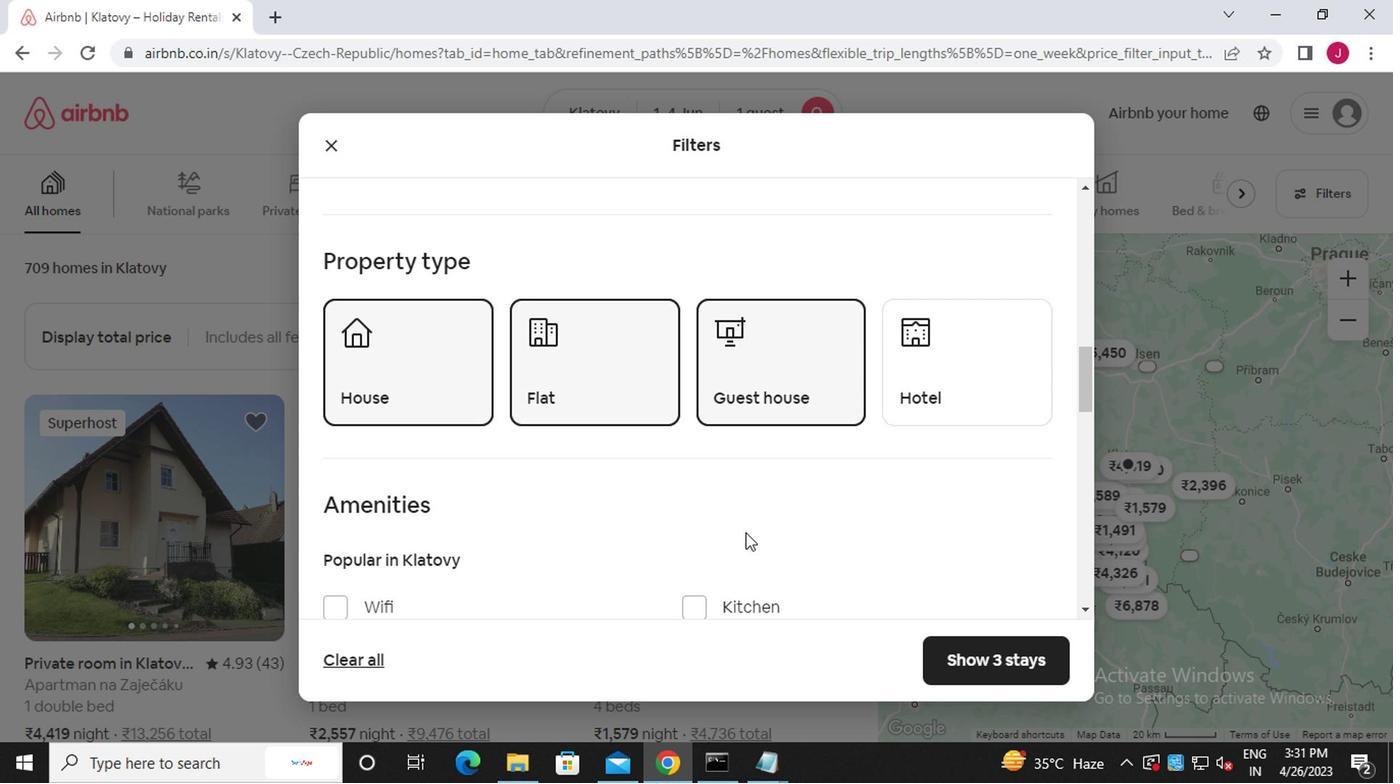 
Action: Mouse moved to (625, 516)
Screenshot: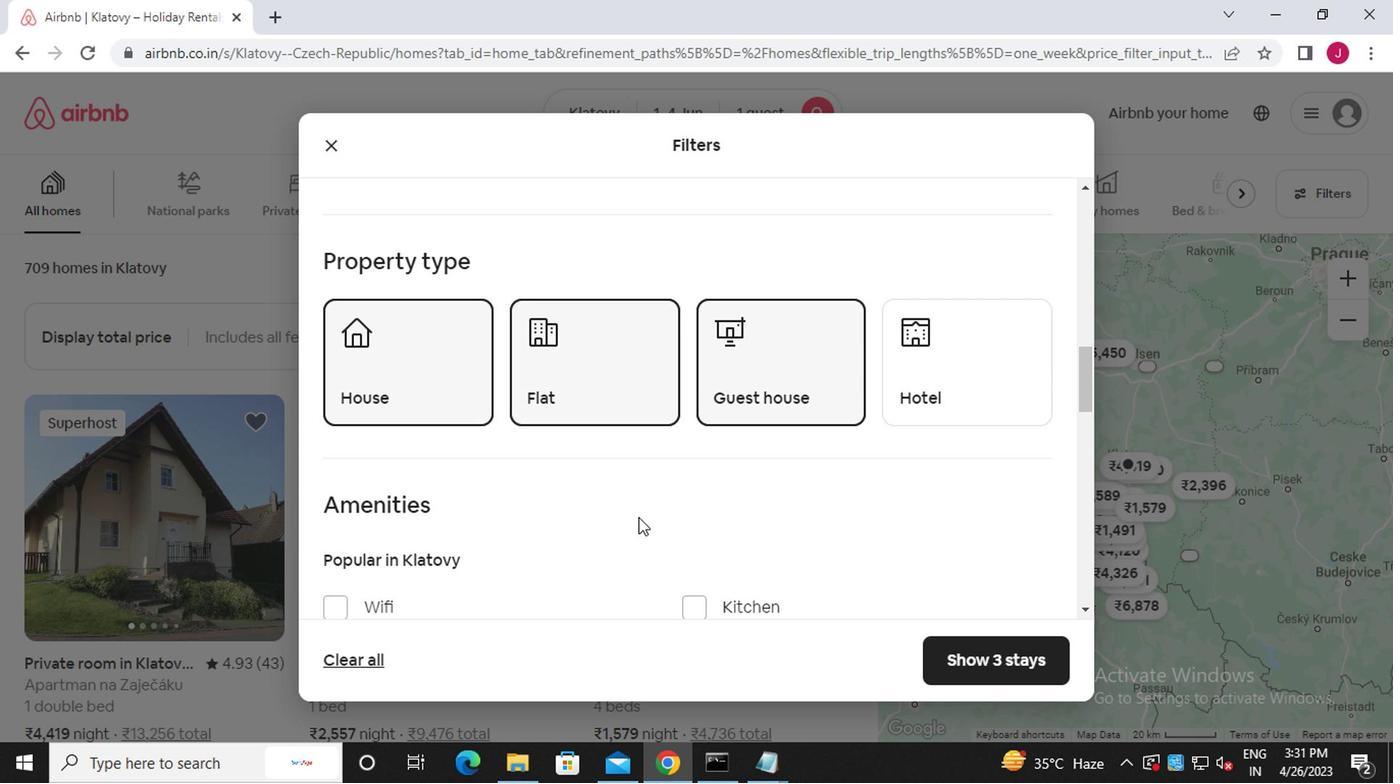 
Action: Mouse scrolled (625, 514) with delta (0, -1)
Screenshot: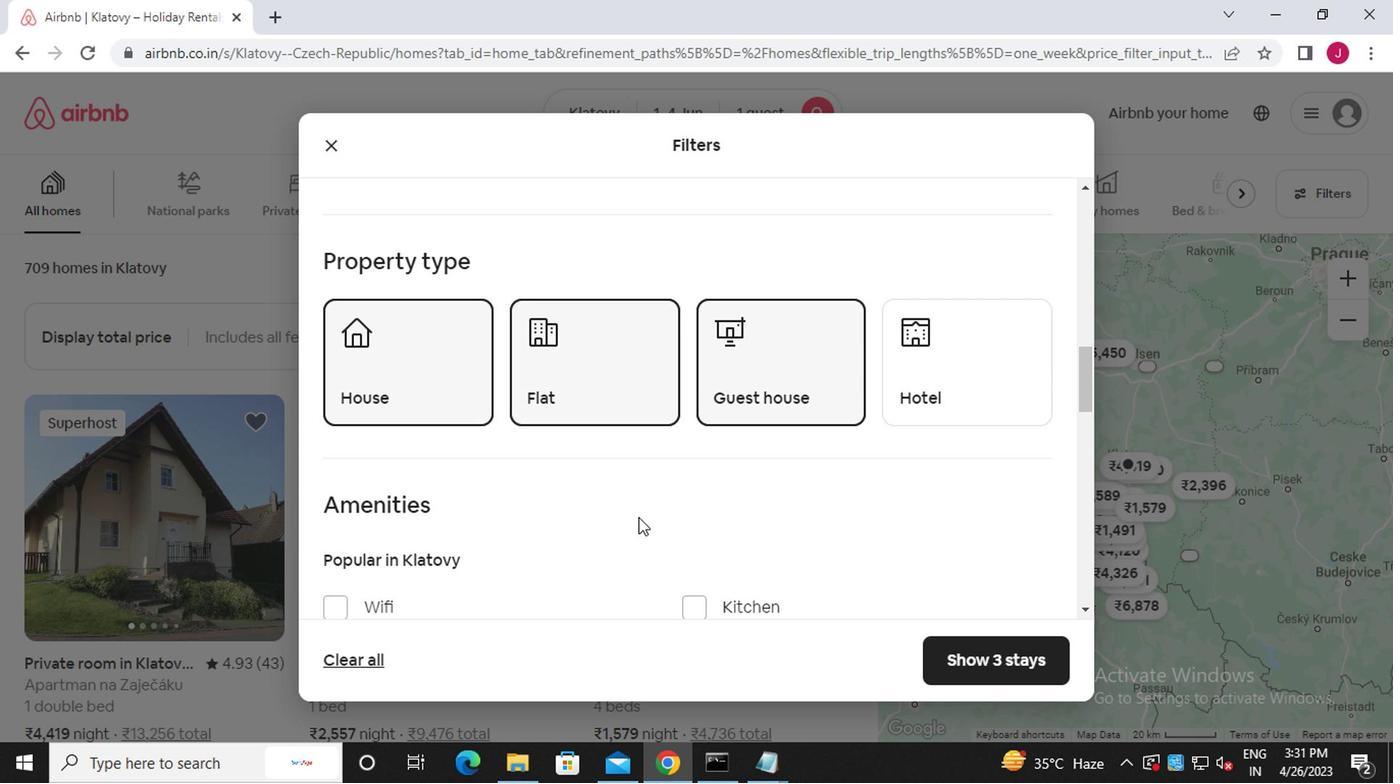 
Action: Mouse moved to (616, 514)
Screenshot: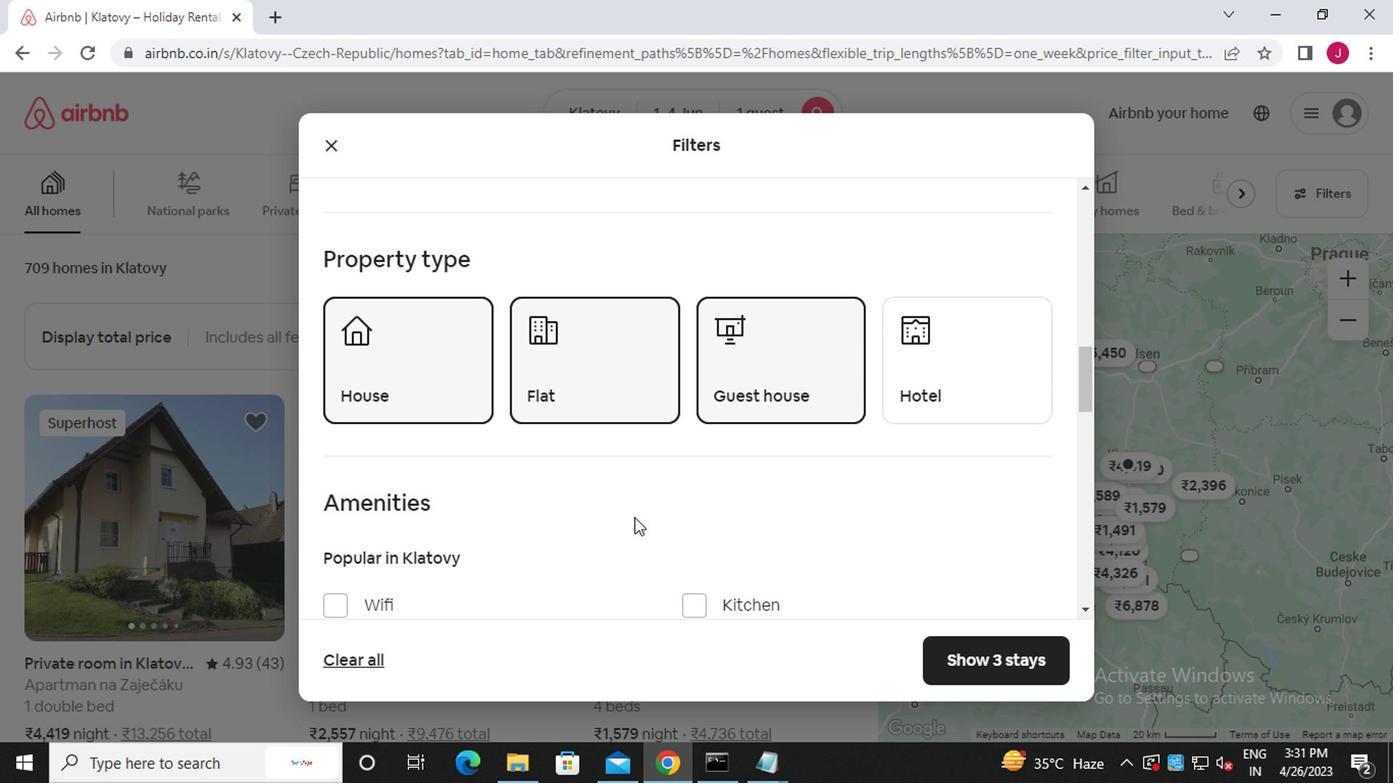 
Action: Mouse scrolled (616, 513) with delta (0, 0)
Screenshot: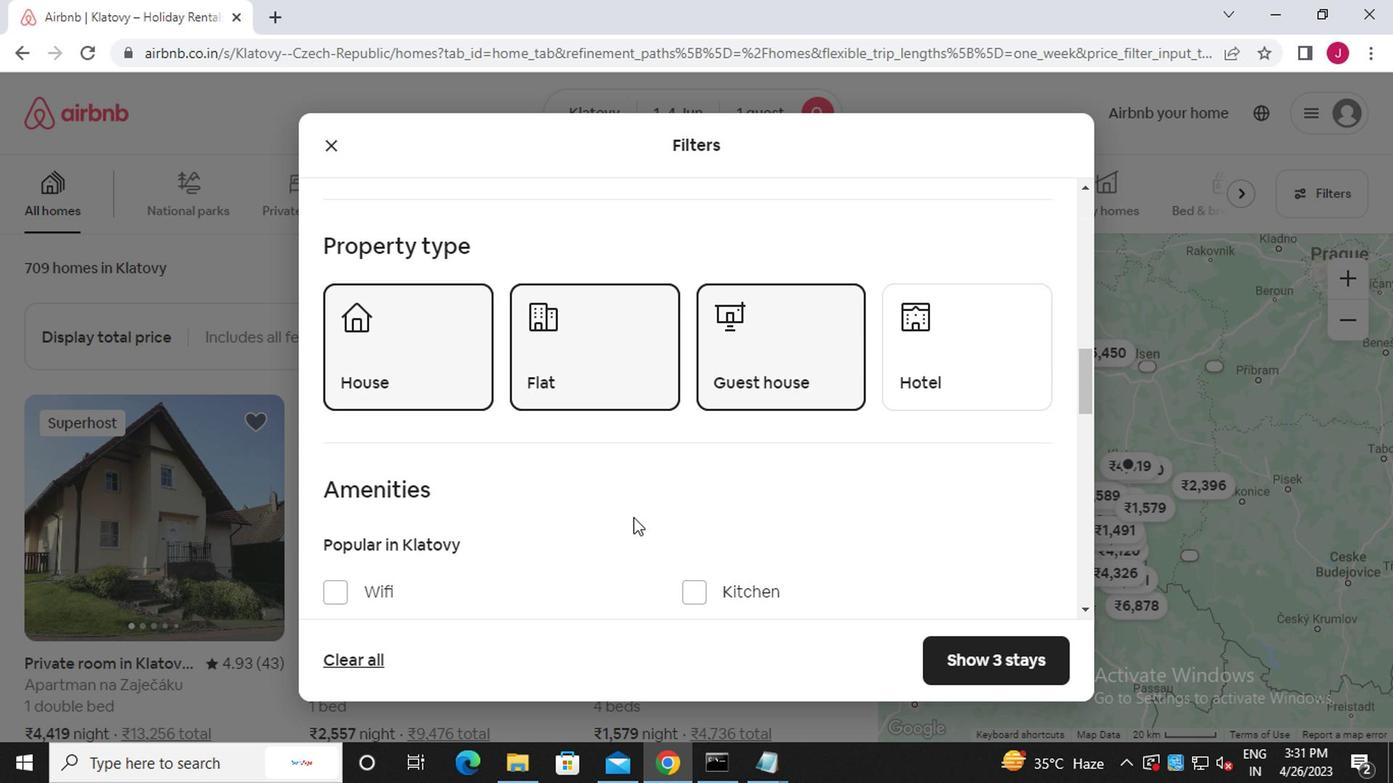 
Action: Mouse moved to (344, 294)
Screenshot: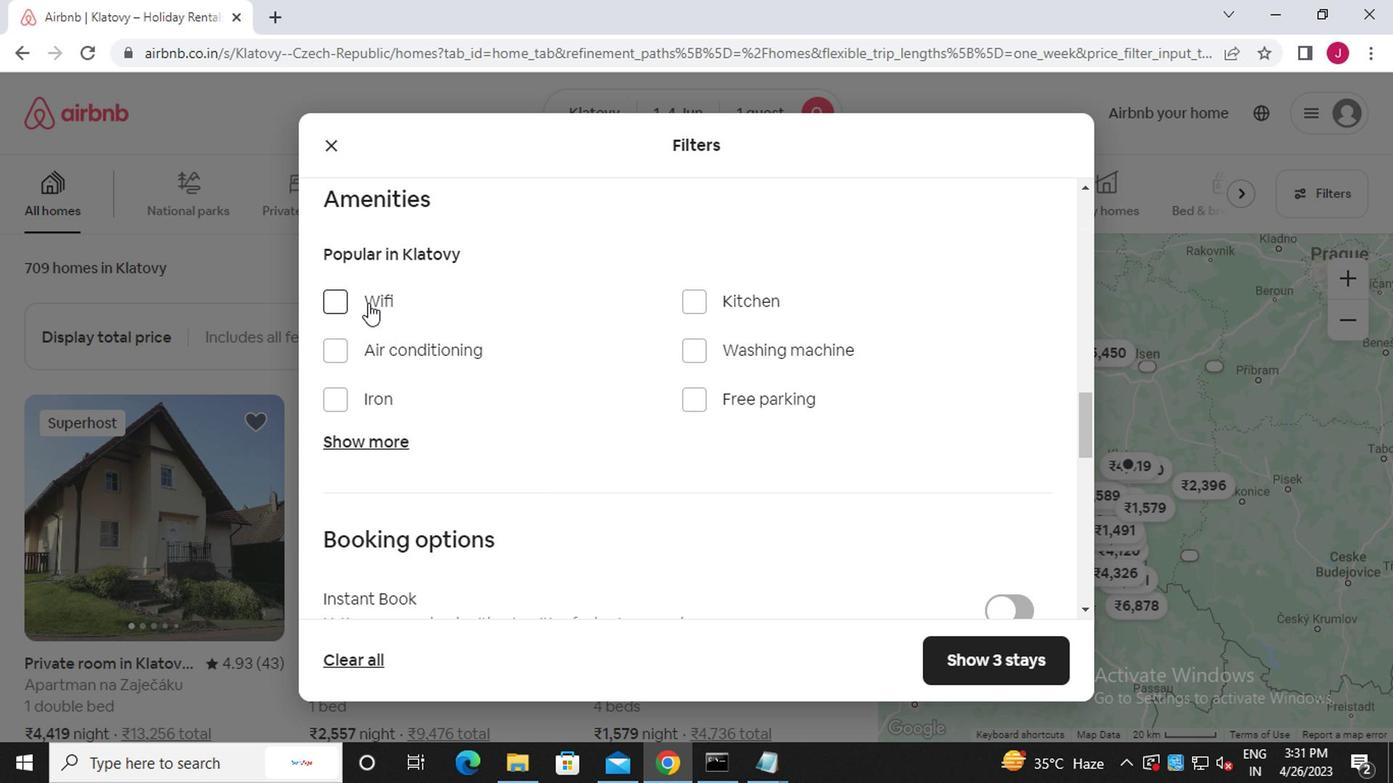 
Action: Mouse pressed left at (344, 294)
Screenshot: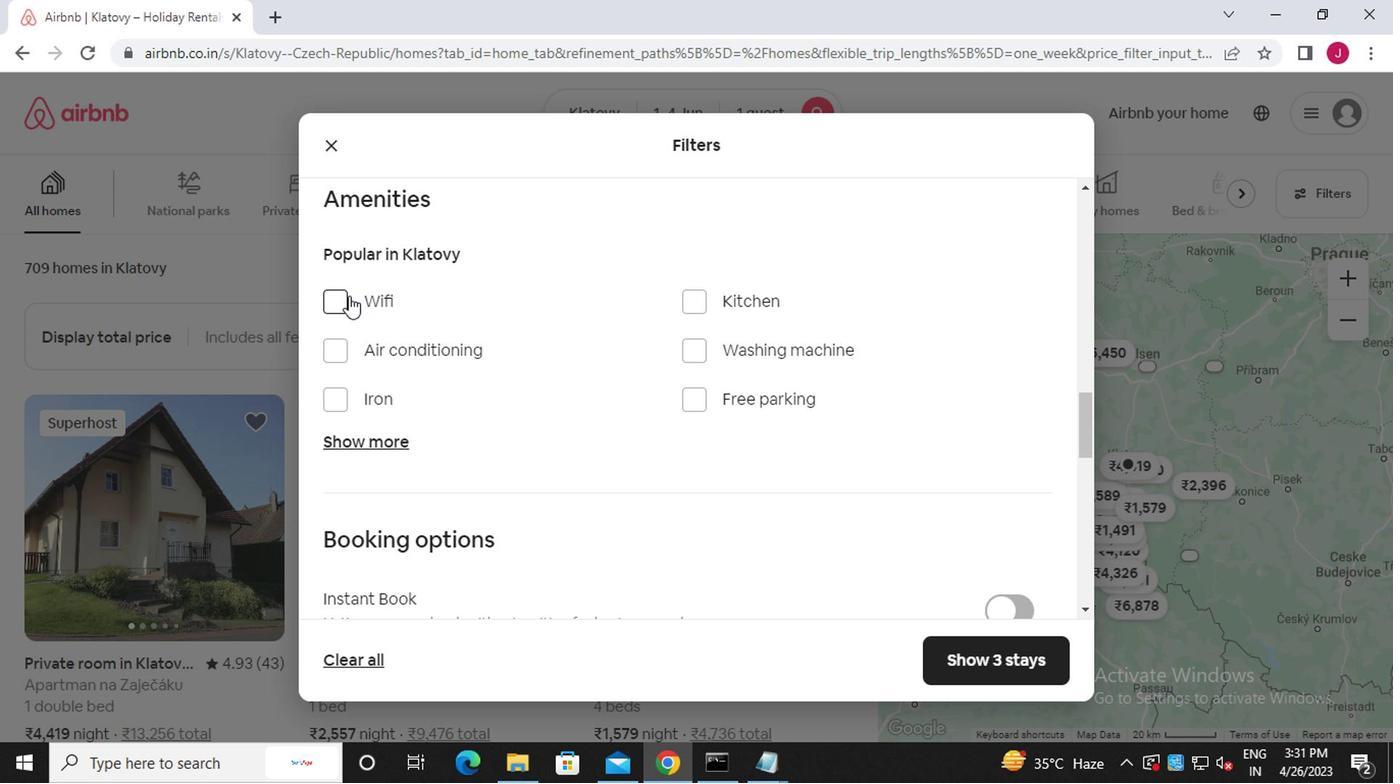 
Action: Mouse moved to (734, 402)
Screenshot: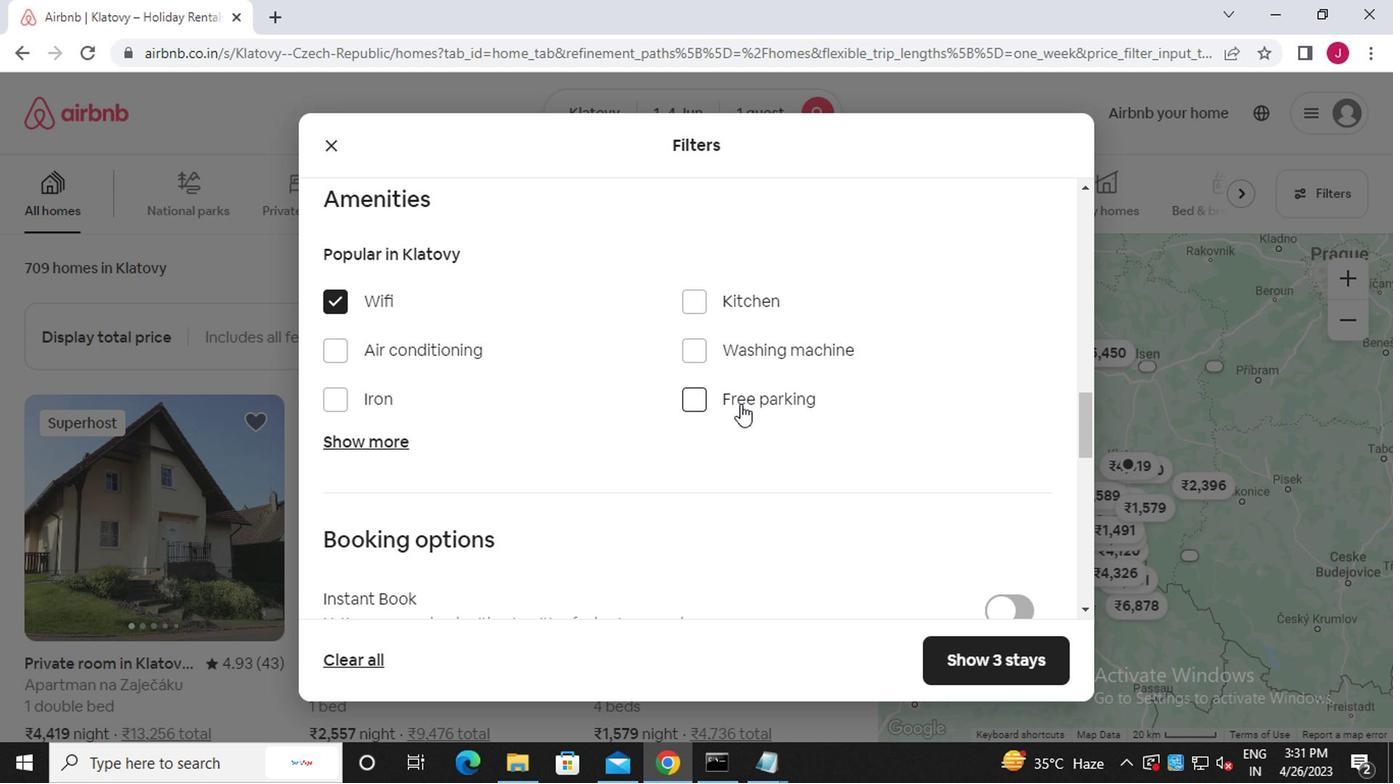 
Action: Mouse scrolled (734, 402) with delta (0, 0)
Screenshot: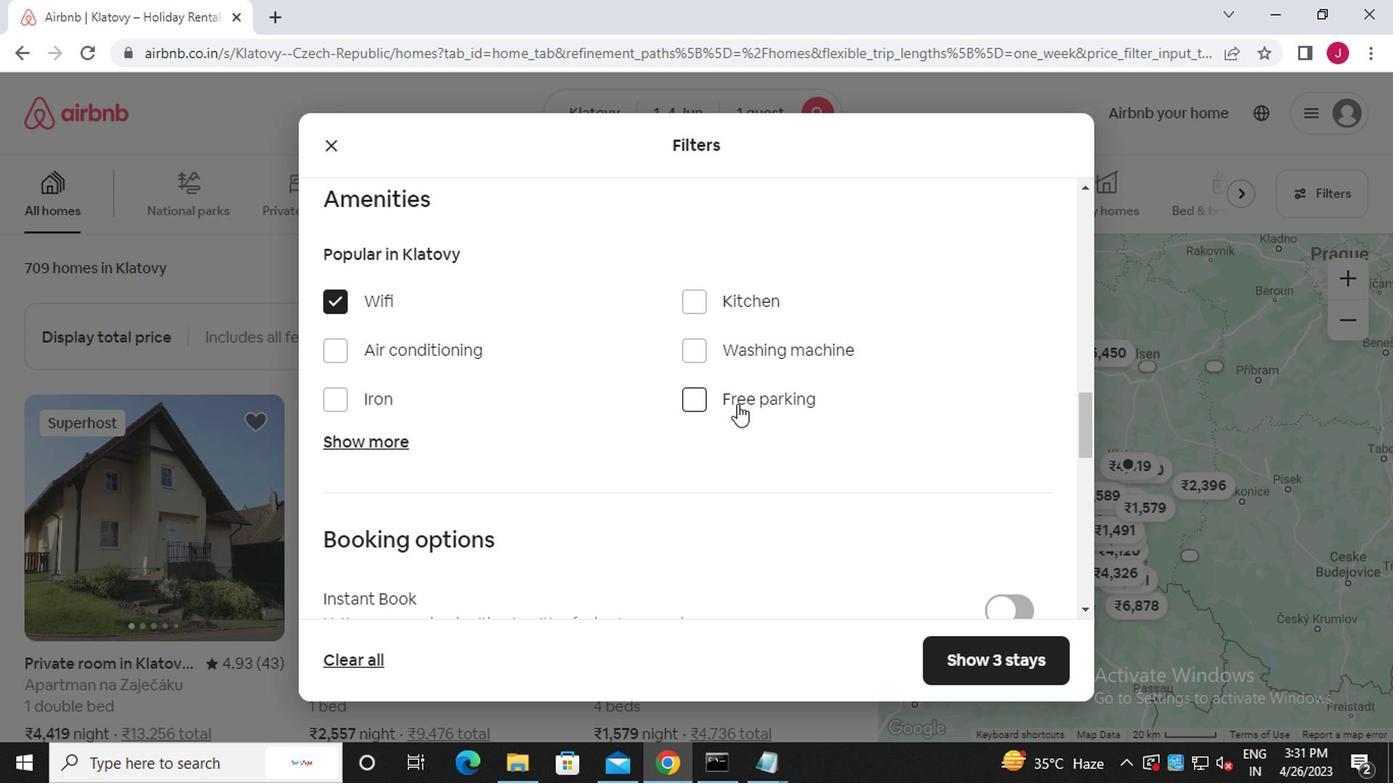 
Action: Mouse scrolled (734, 402) with delta (0, 0)
Screenshot: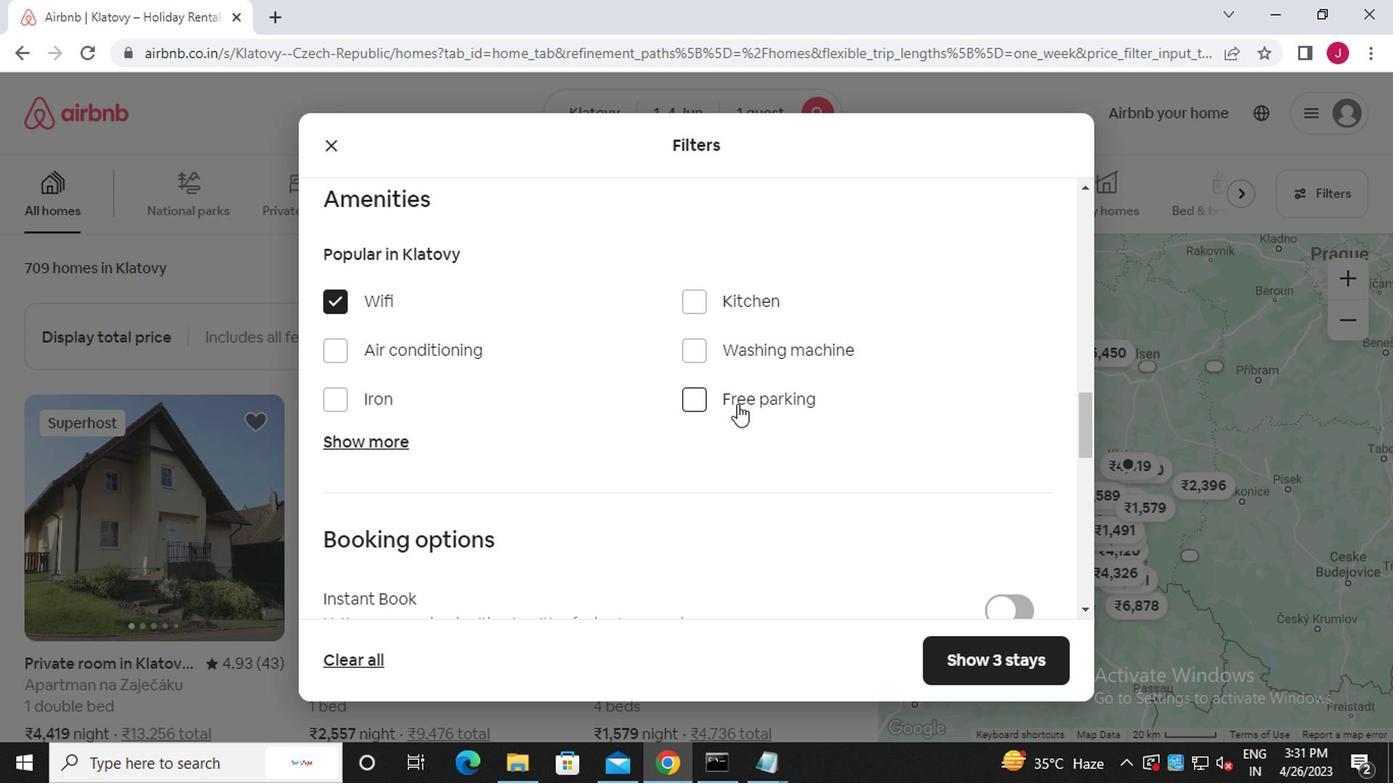 
Action: Mouse scrolled (734, 402) with delta (0, 0)
Screenshot: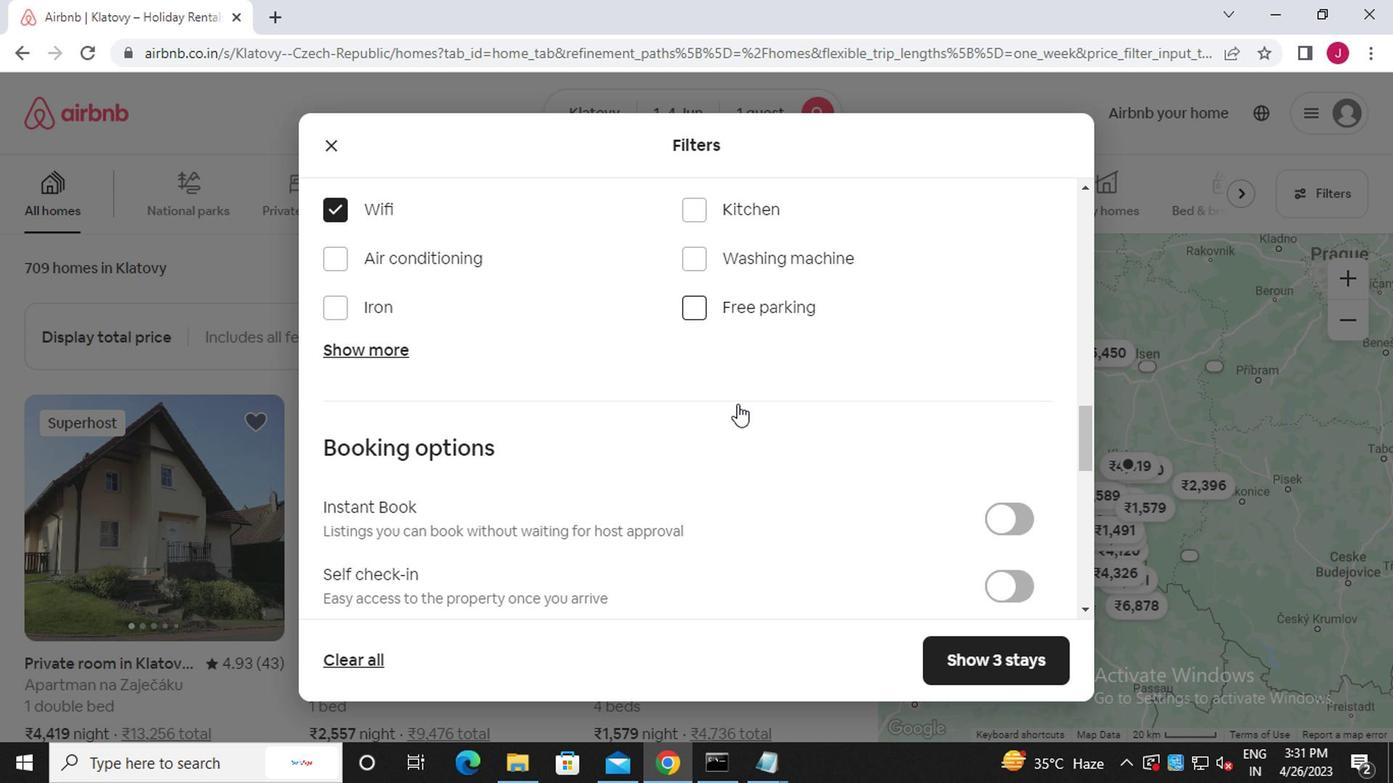 
Action: Mouse moved to (1010, 378)
Screenshot: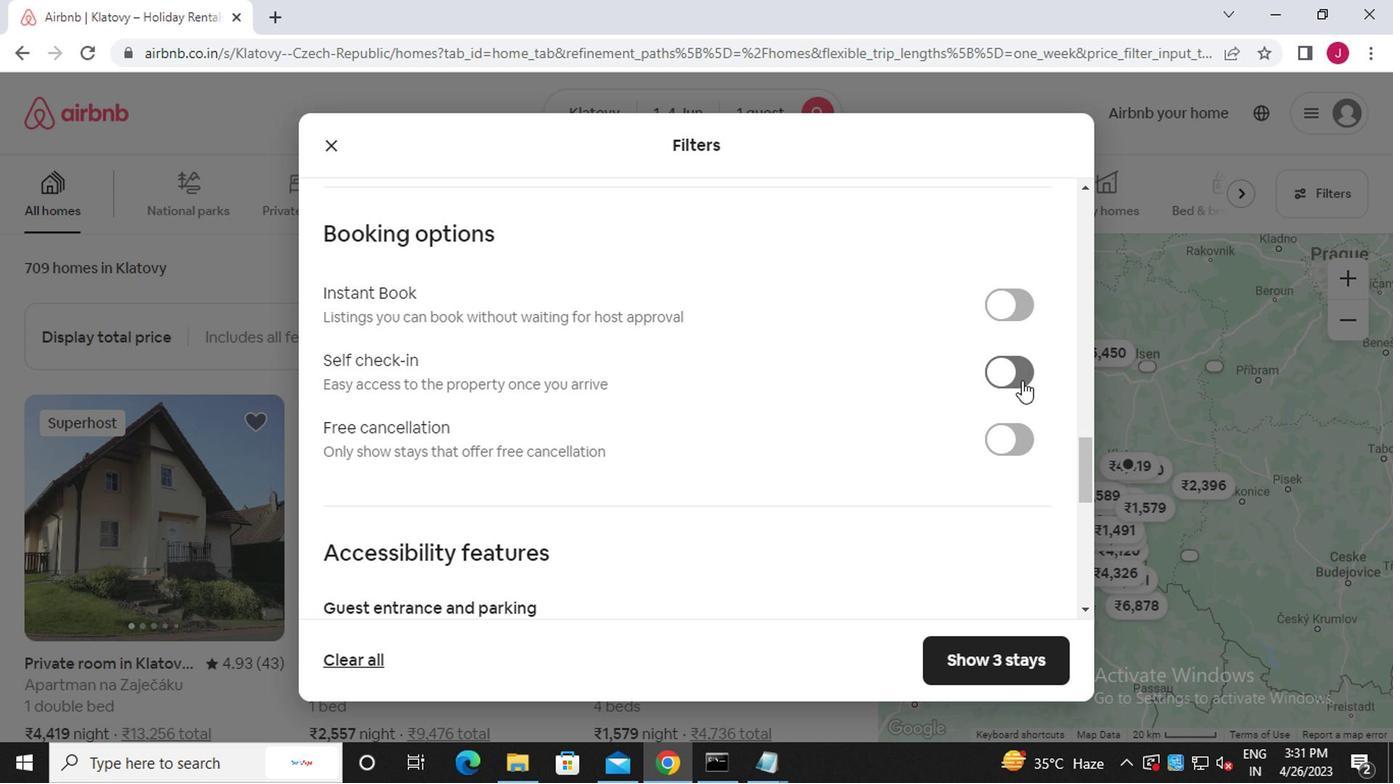 
Action: Mouse pressed left at (1010, 378)
Screenshot: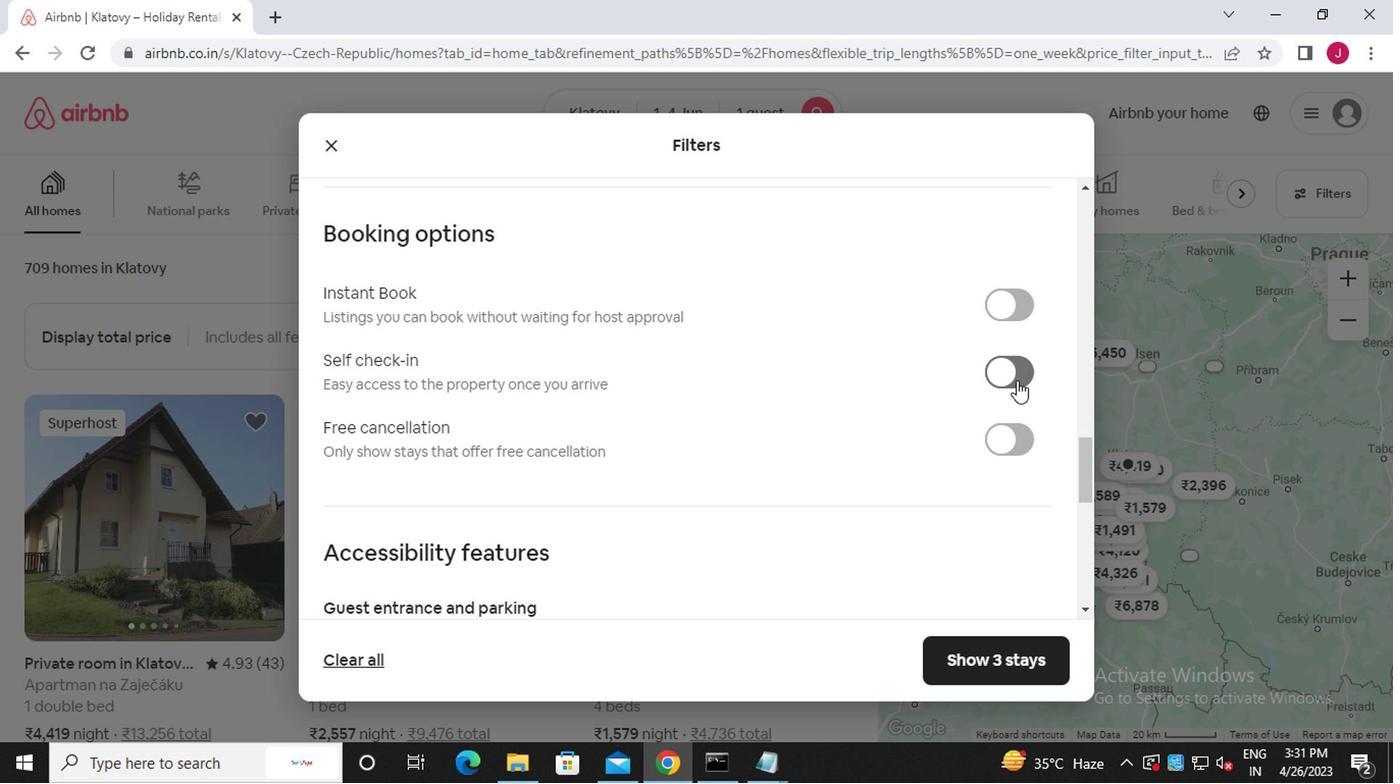 
Action: Mouse moved to (755, 423)
Screenshot: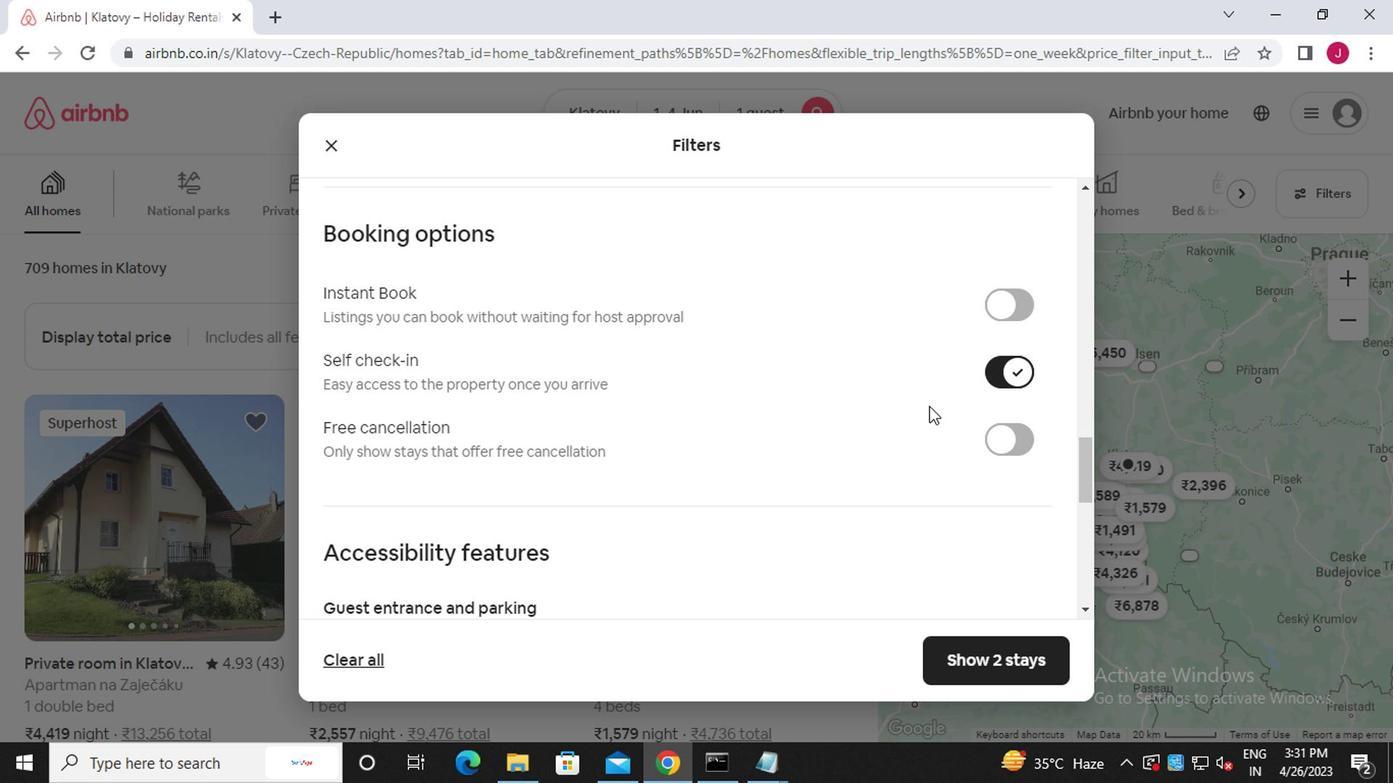 
Action: Mouse scrolled (755, 422) with delta (0, 0)
Screenshot: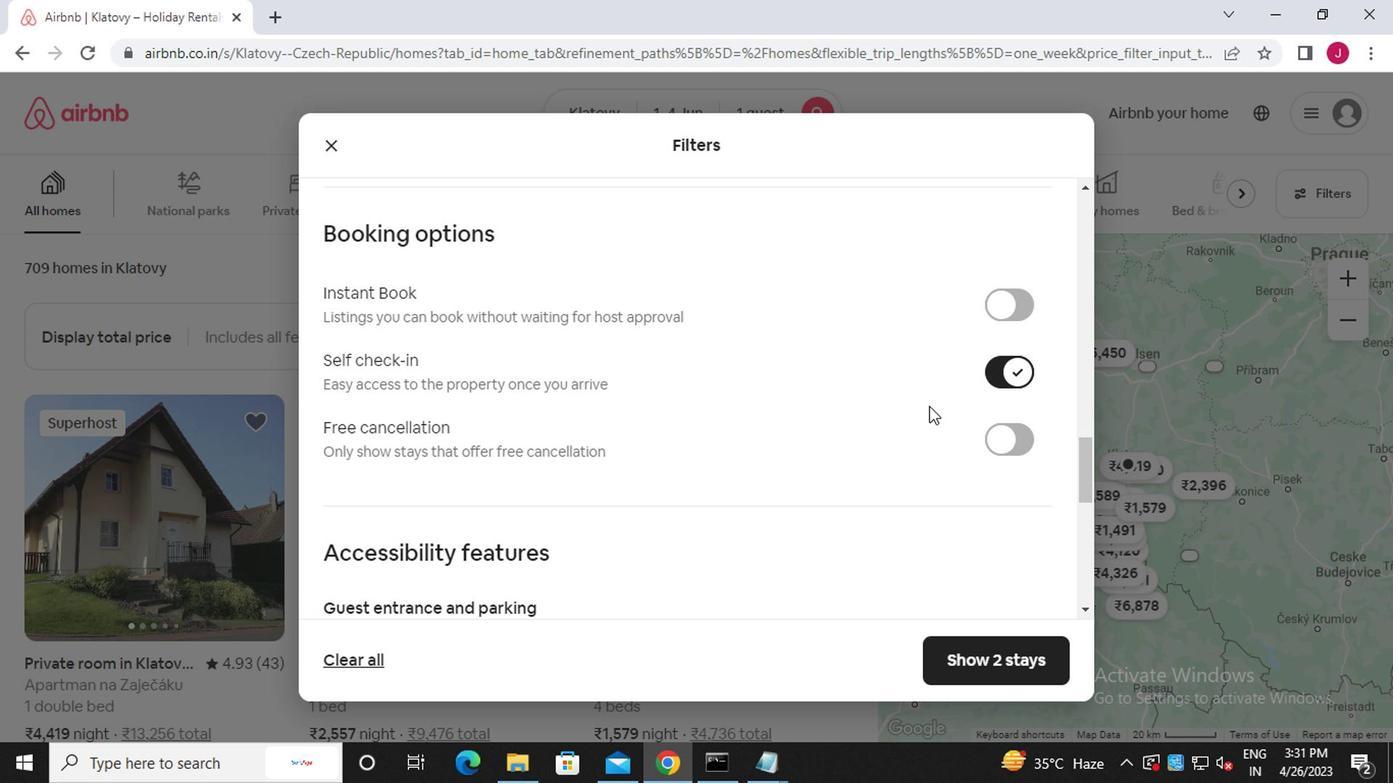 
Action: Mouse moved to (739, 425)
Screenshot: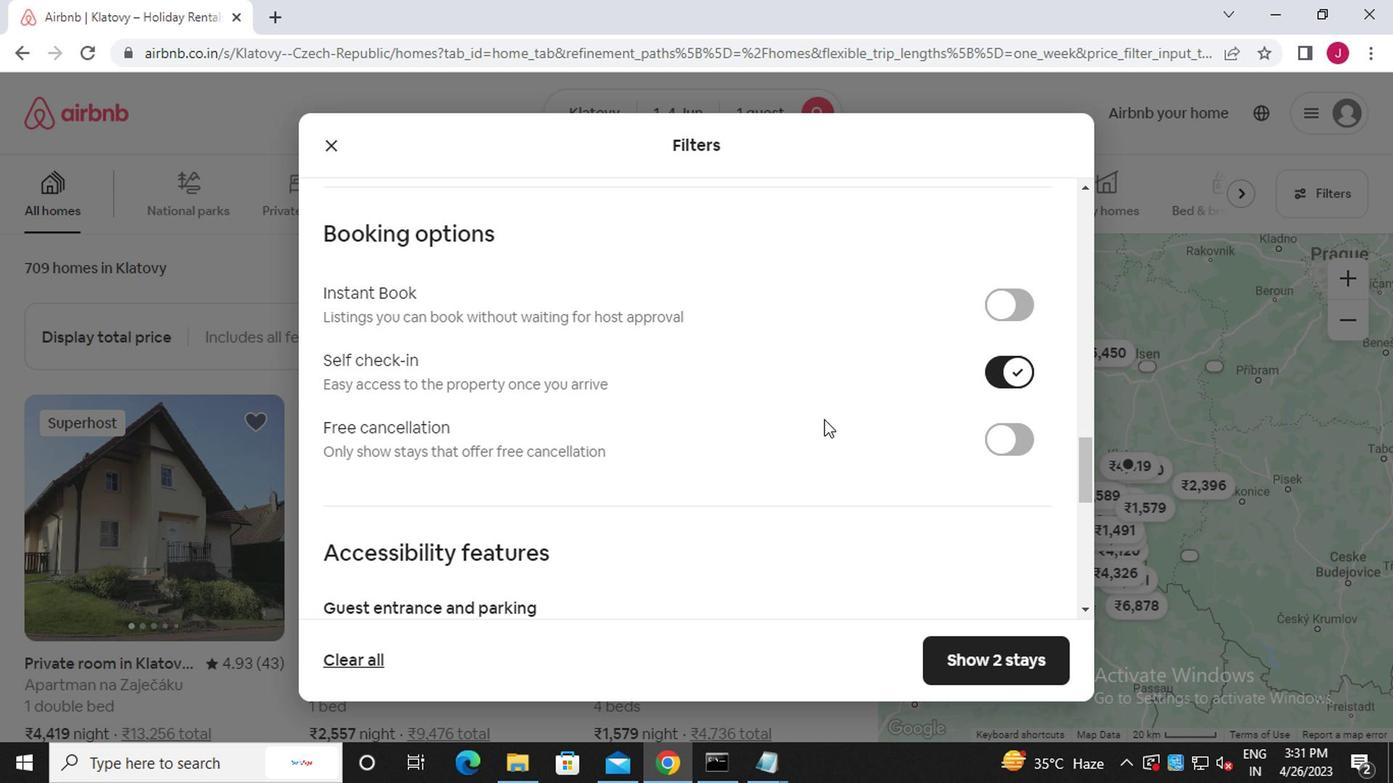 
Action: Mouse scrolled (739, 424) with delta (0, 0)
Screenshot: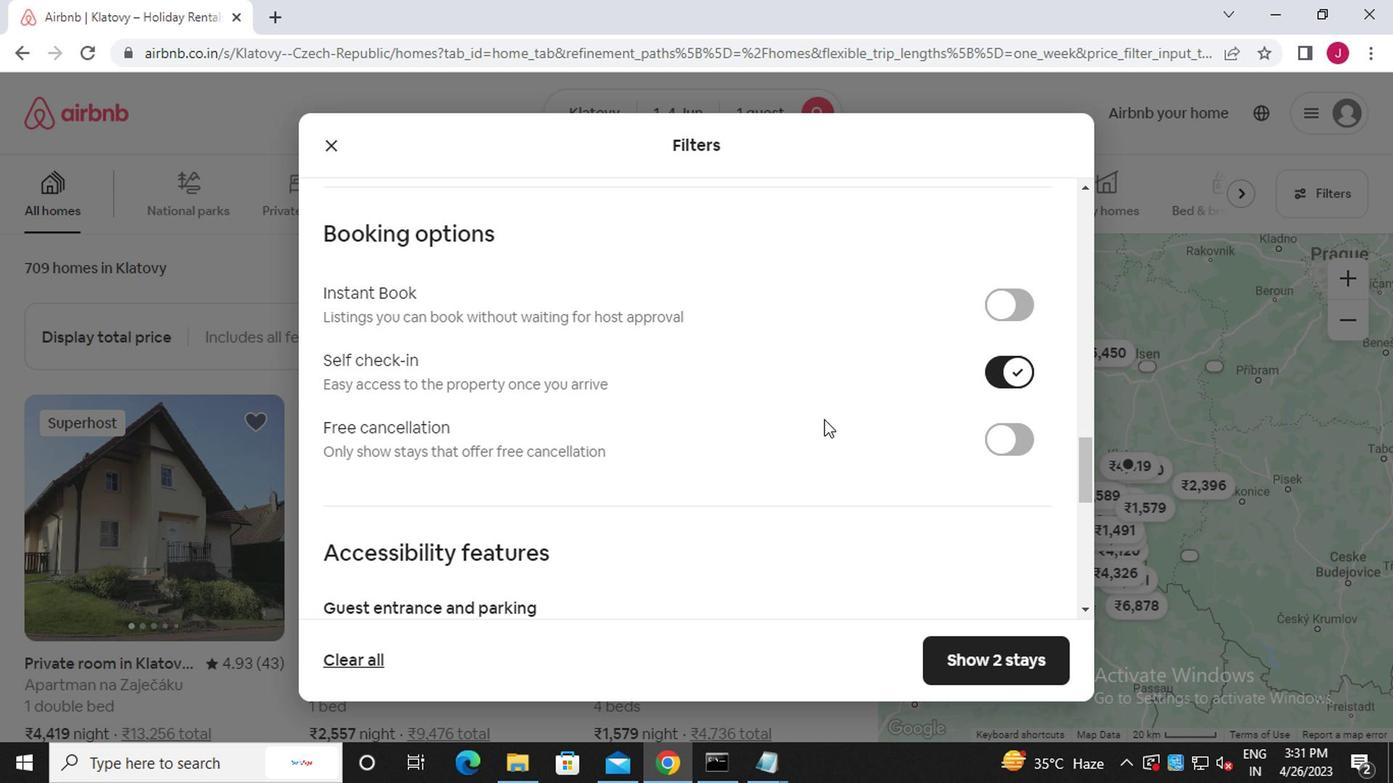 
Action: Mouse moved to (734, 425)
Screenshot: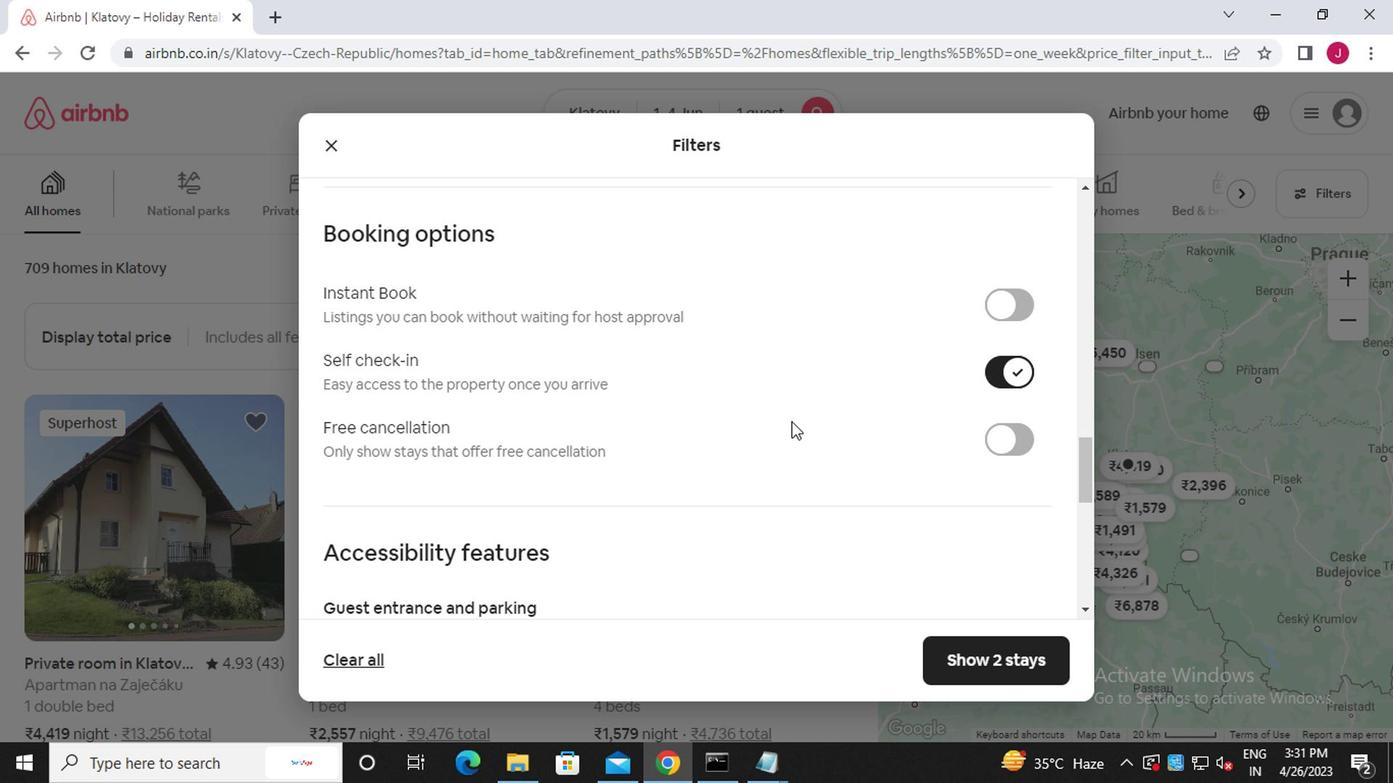 
Action: Mouse scrolled (734, 424) with delta (0, 0)
Screenshot: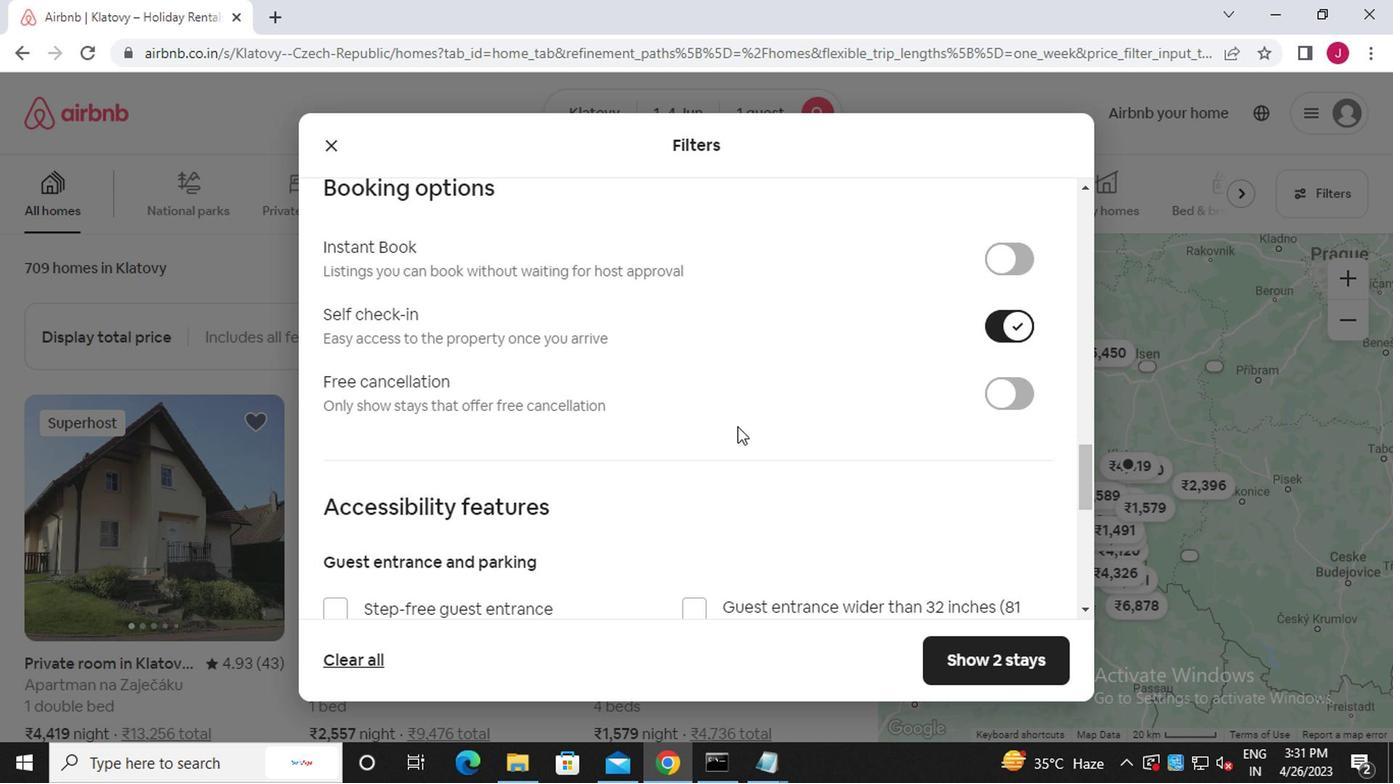
Action: Mouse moved to (411, 467)
Screenshot: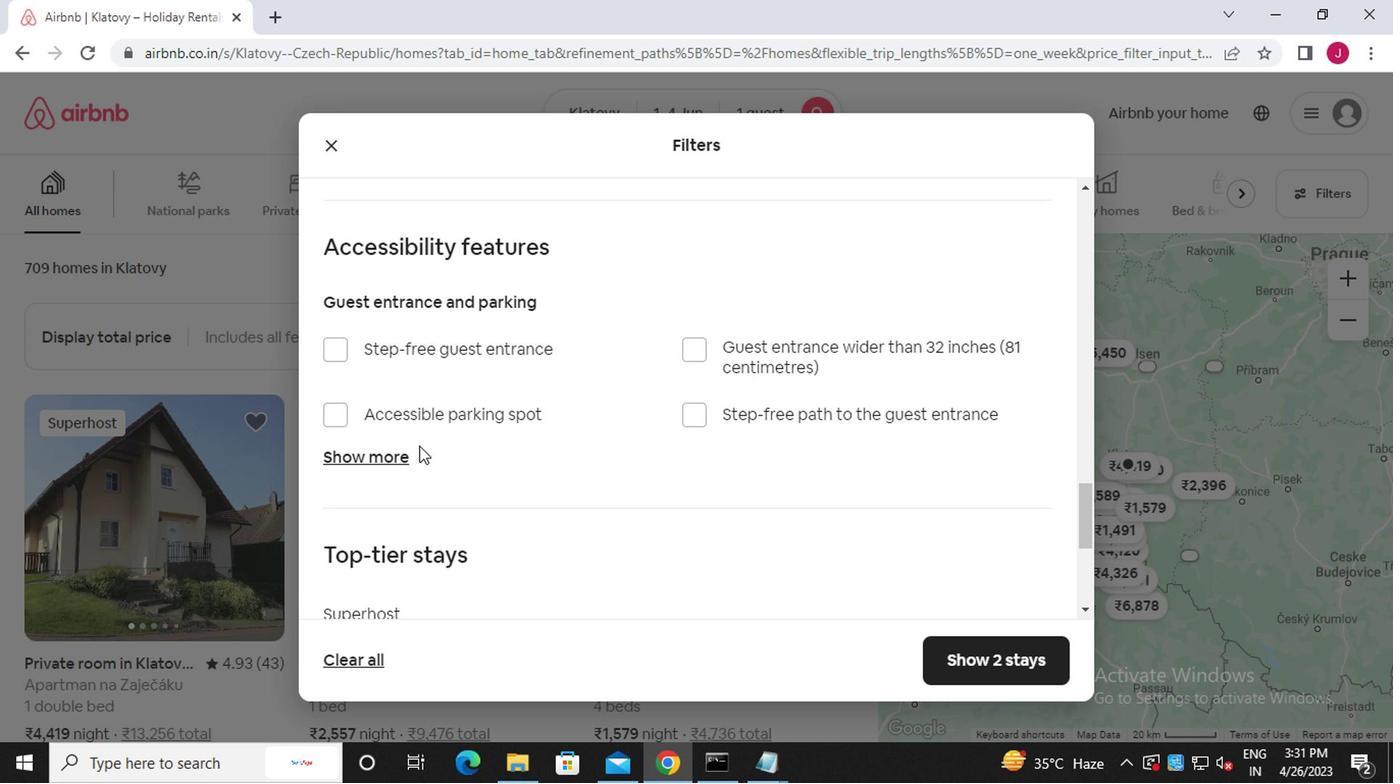 
Action: Mouse scrolled (411, 466) with delta (0, -1)
Screenshot: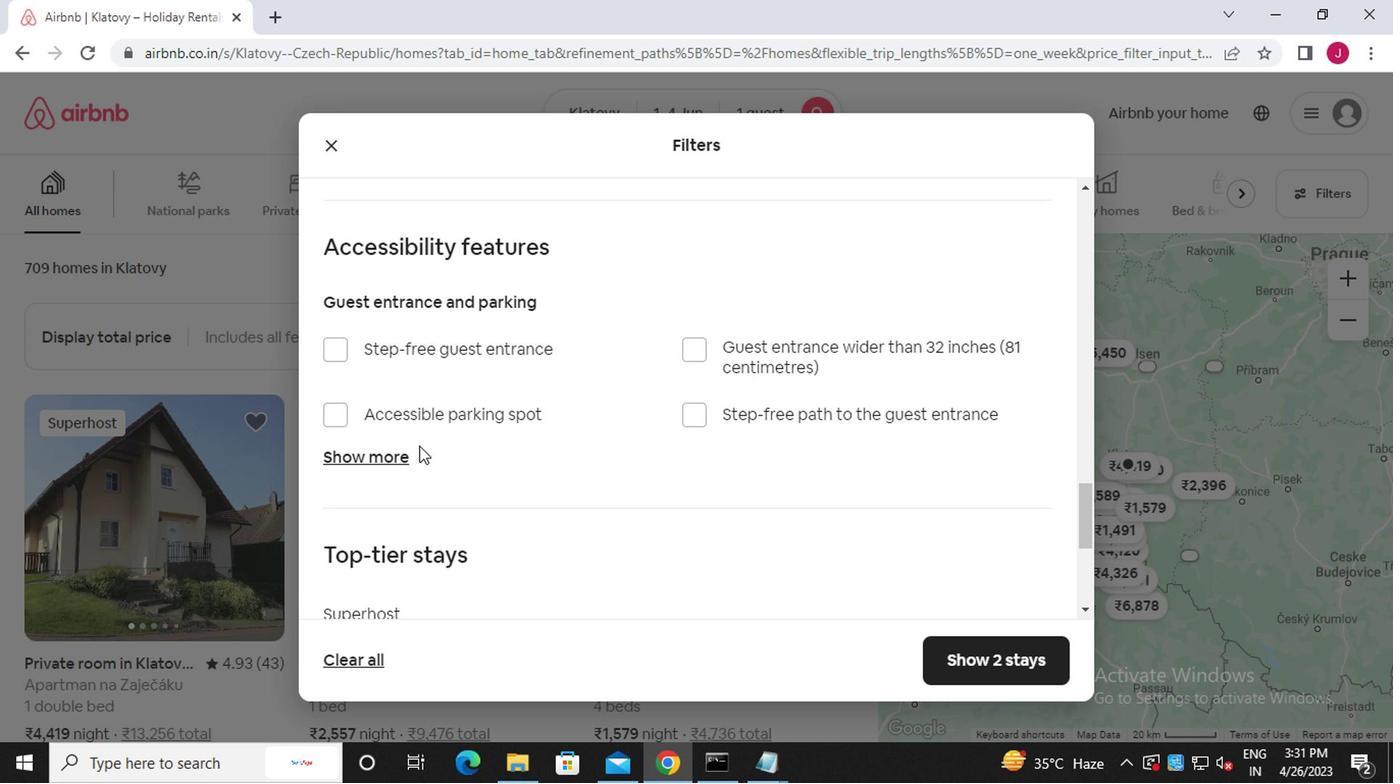 
Action: Mouse moved to (411, 468)
Screenshot: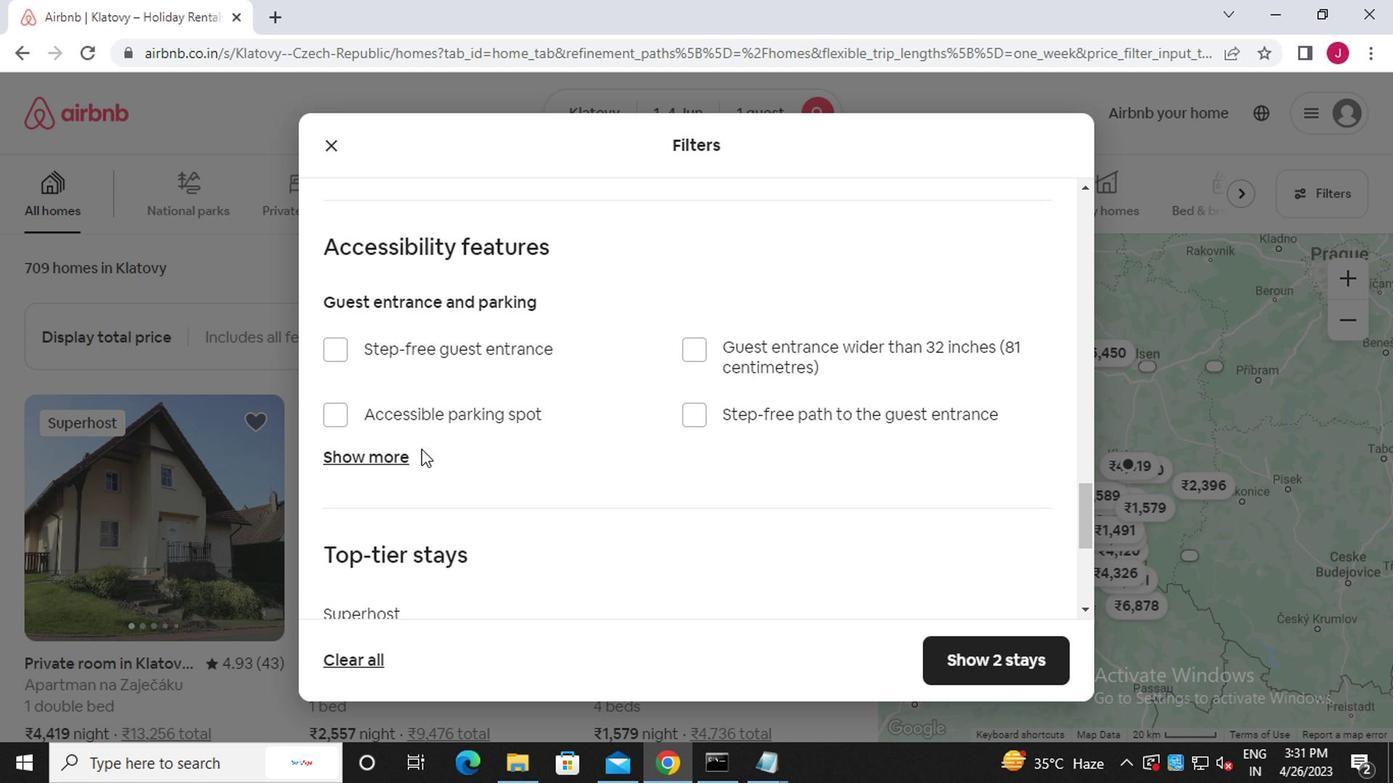 
Action: Mouse scrolled (411, 467) with delta (0, 0)
Screenshot: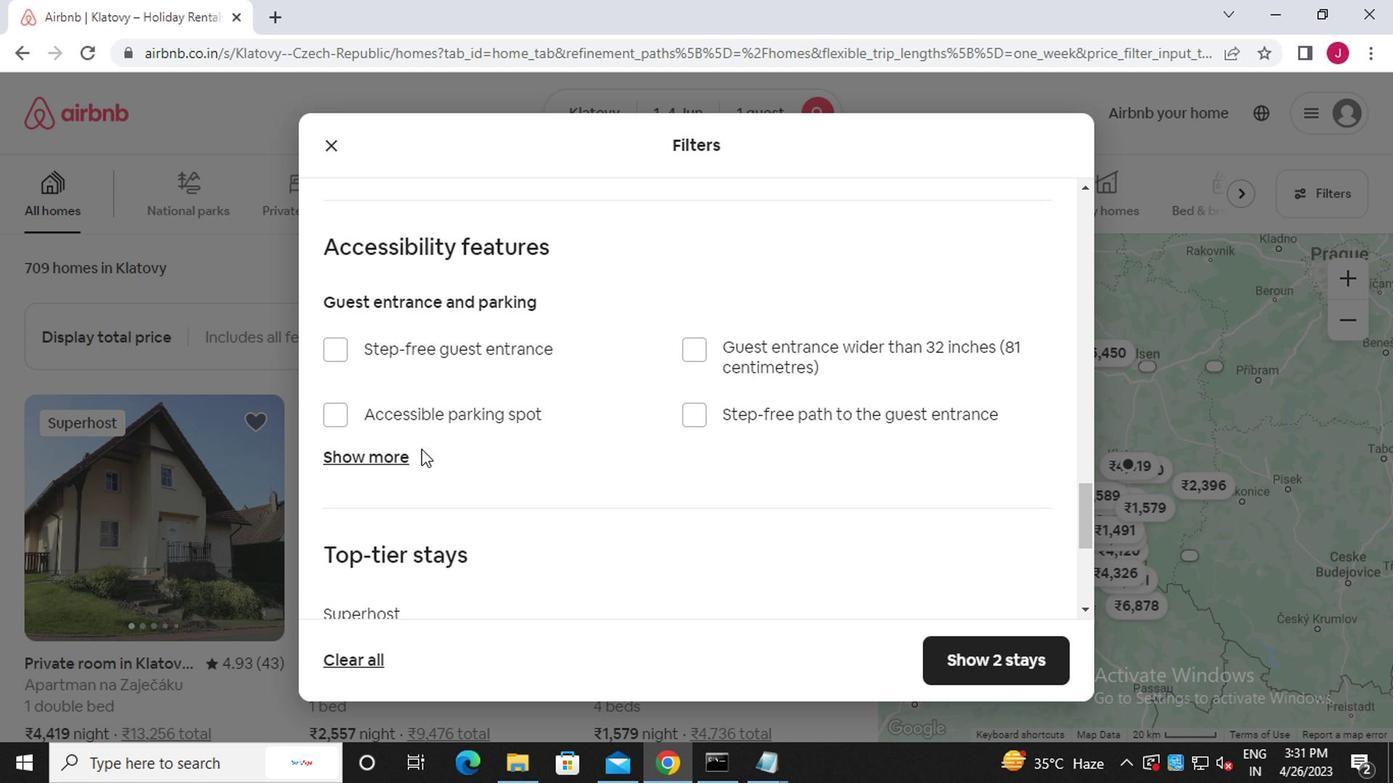 
Action: Mouse moved to (380, 519)
Screenshot: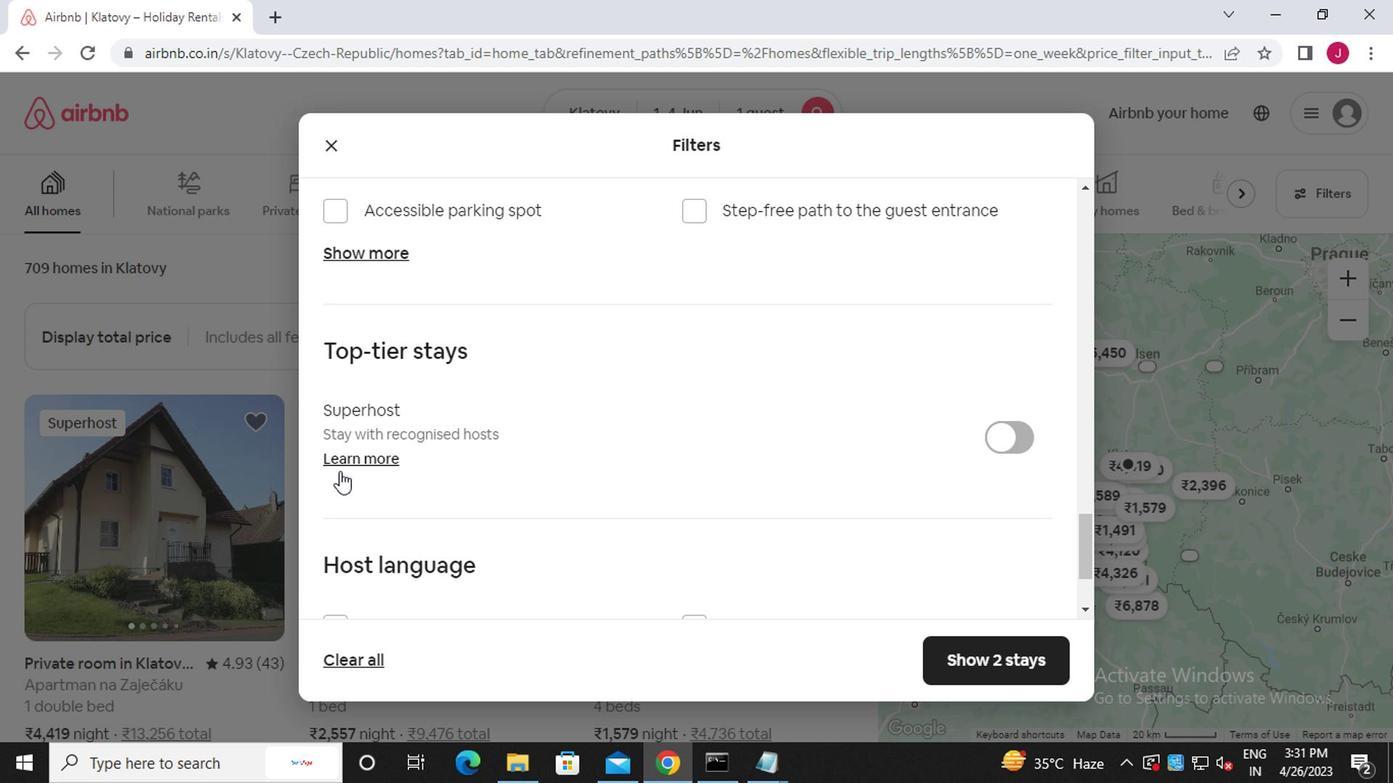 
Action: Mouse scrolled (380, 518) with delta (0, 0)
Screenshot: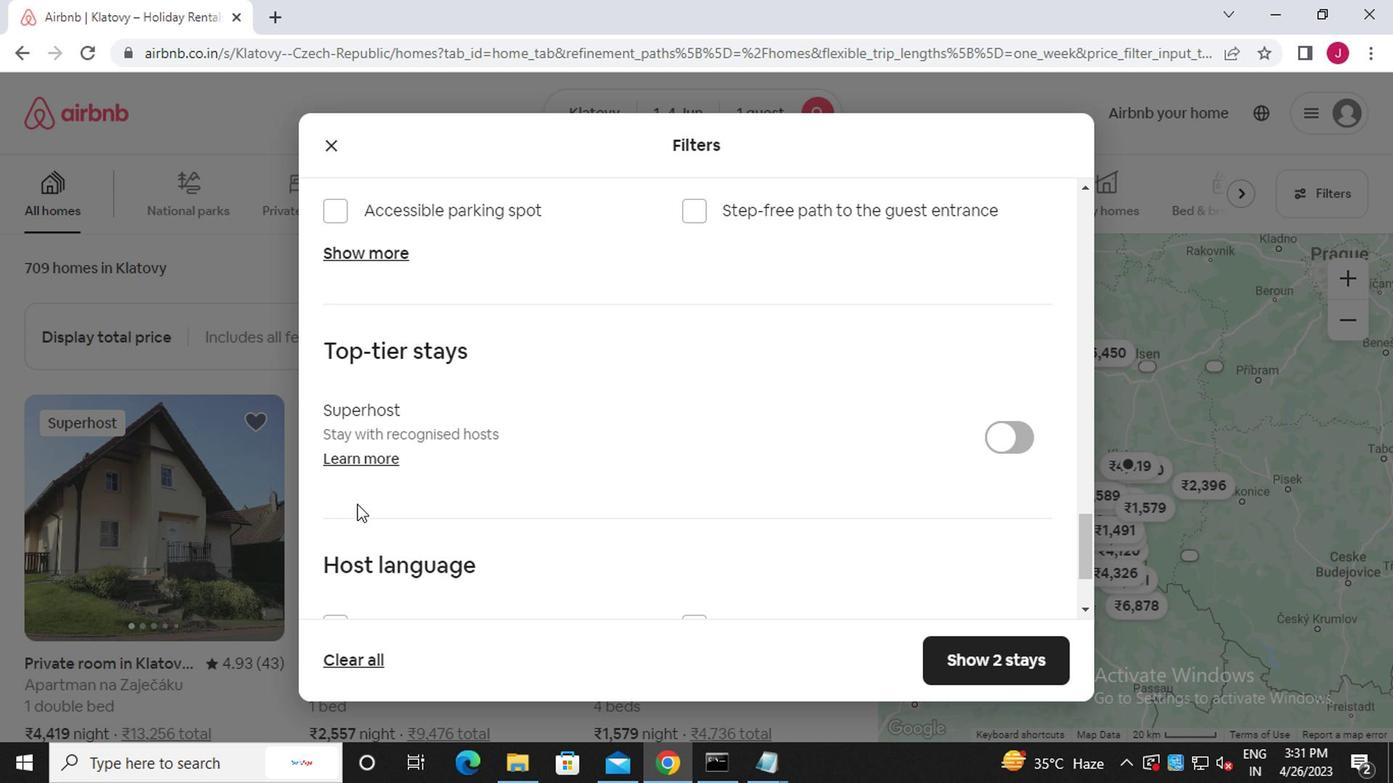 
Action: Mouse scrolled (380, 518) with delta (0, 0)
Screenshot: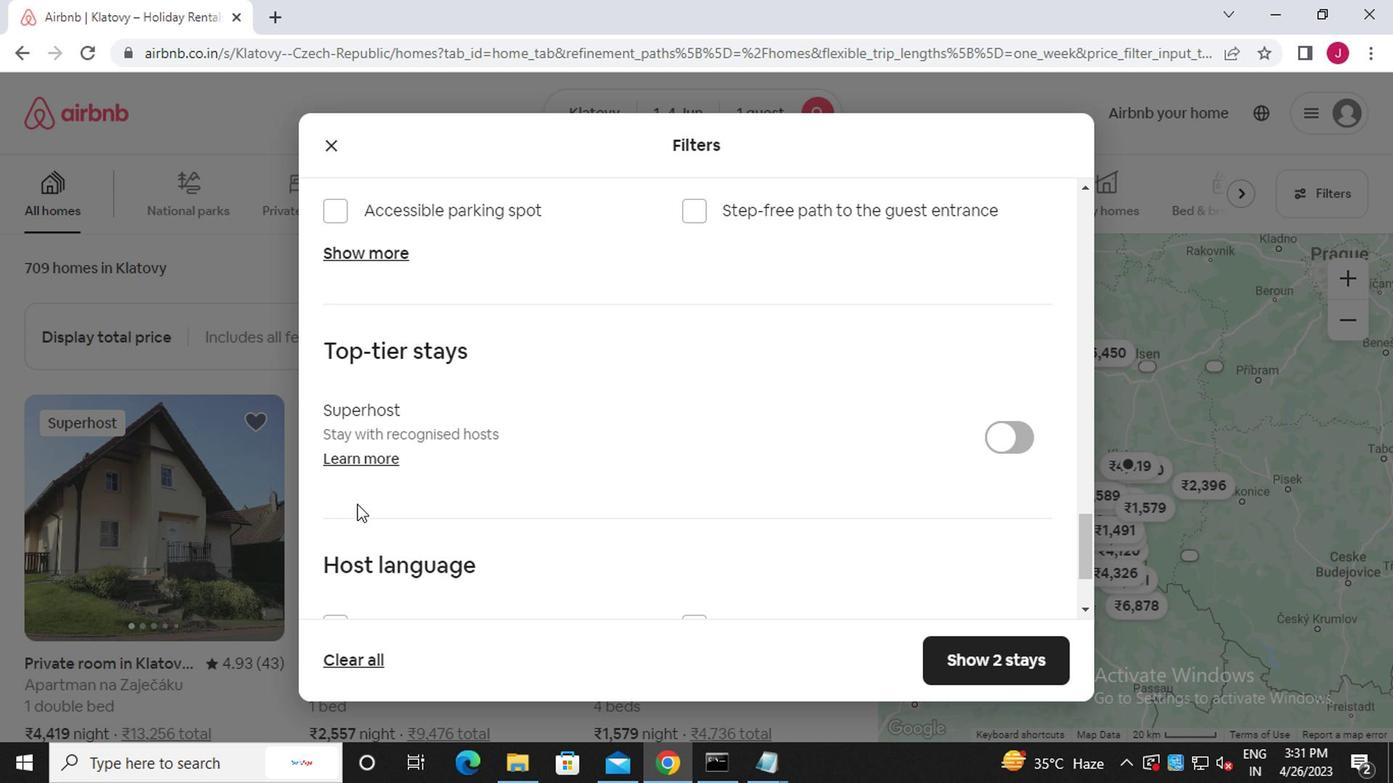 
Action: Mouse moved to (380, 519)
Screenshot: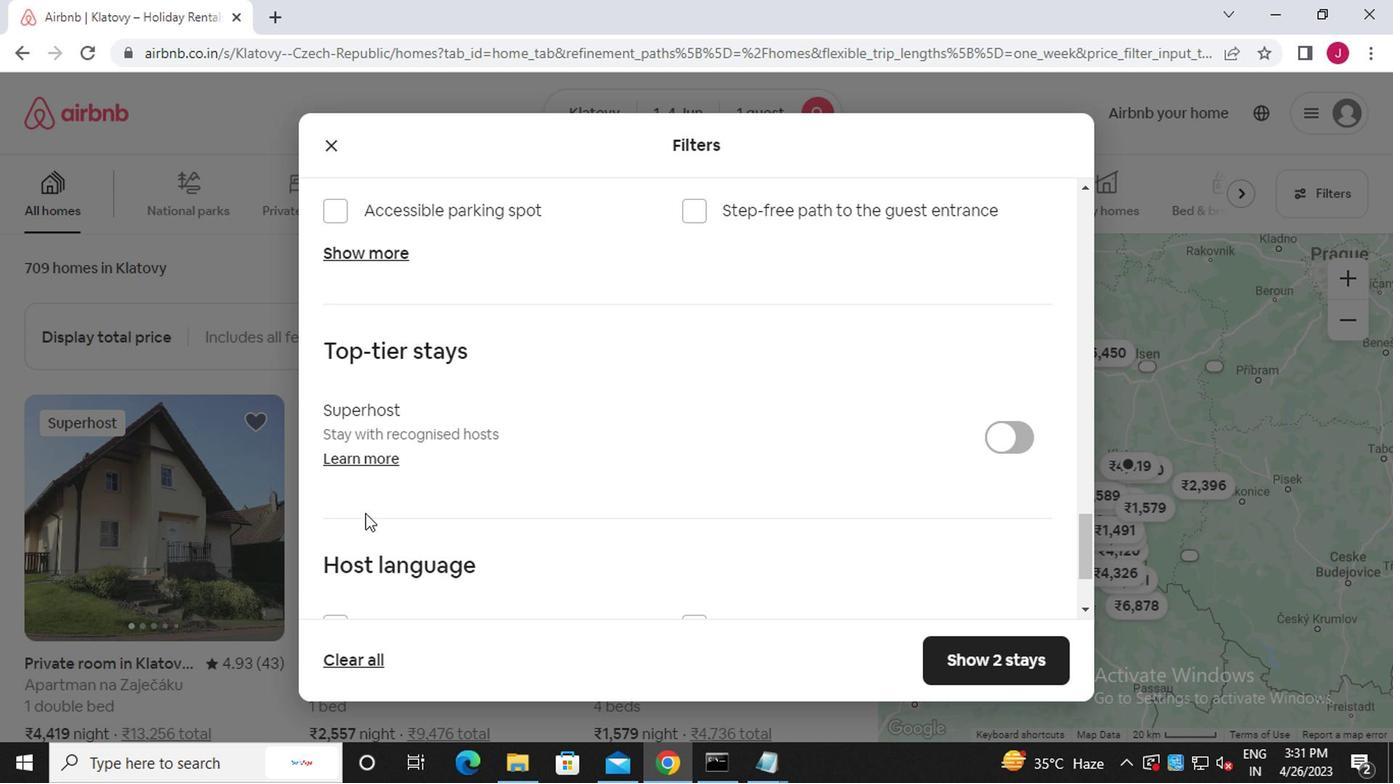 
Action: Mouse scrolled (380, 518) with delta (0, 0)
Screenshot: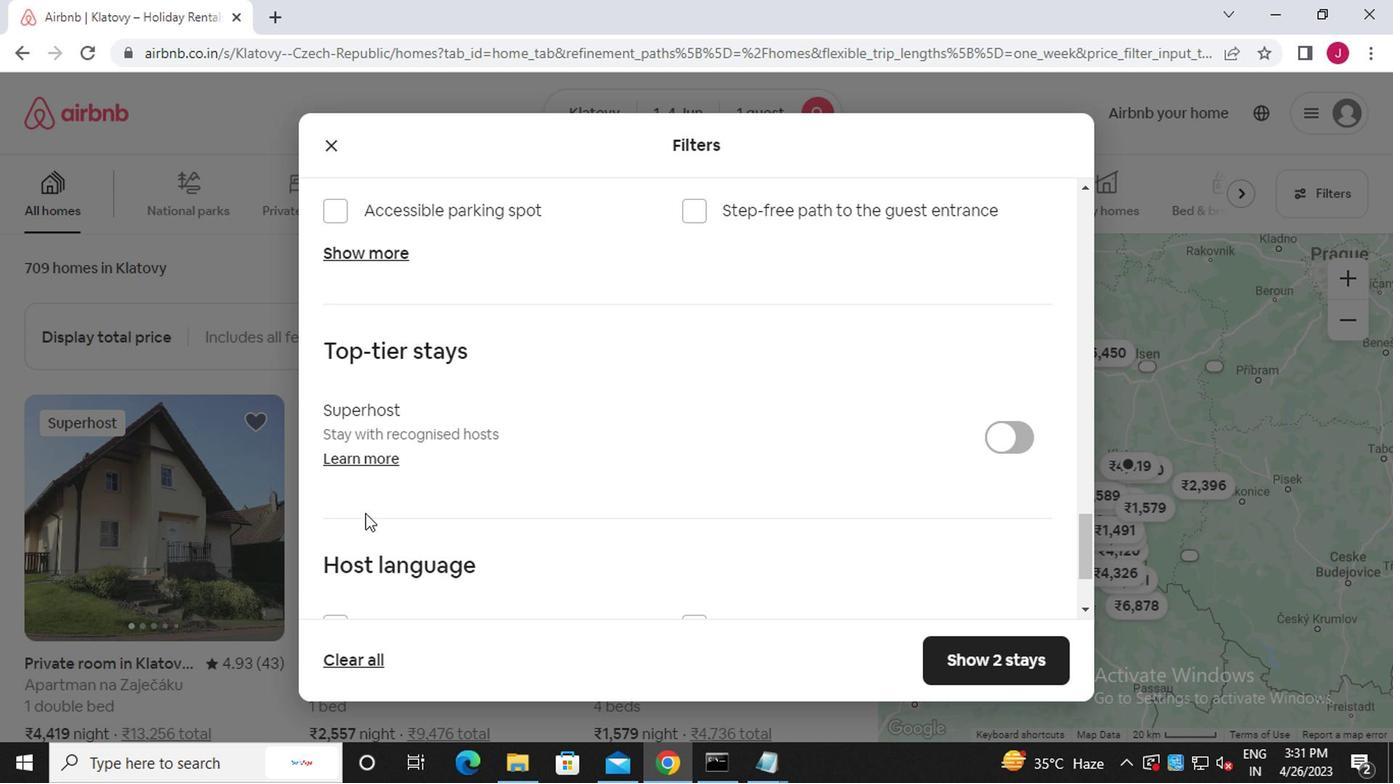 
Action: Mouse scrolled (380, 518) with delta (0, 0)
Screenshot: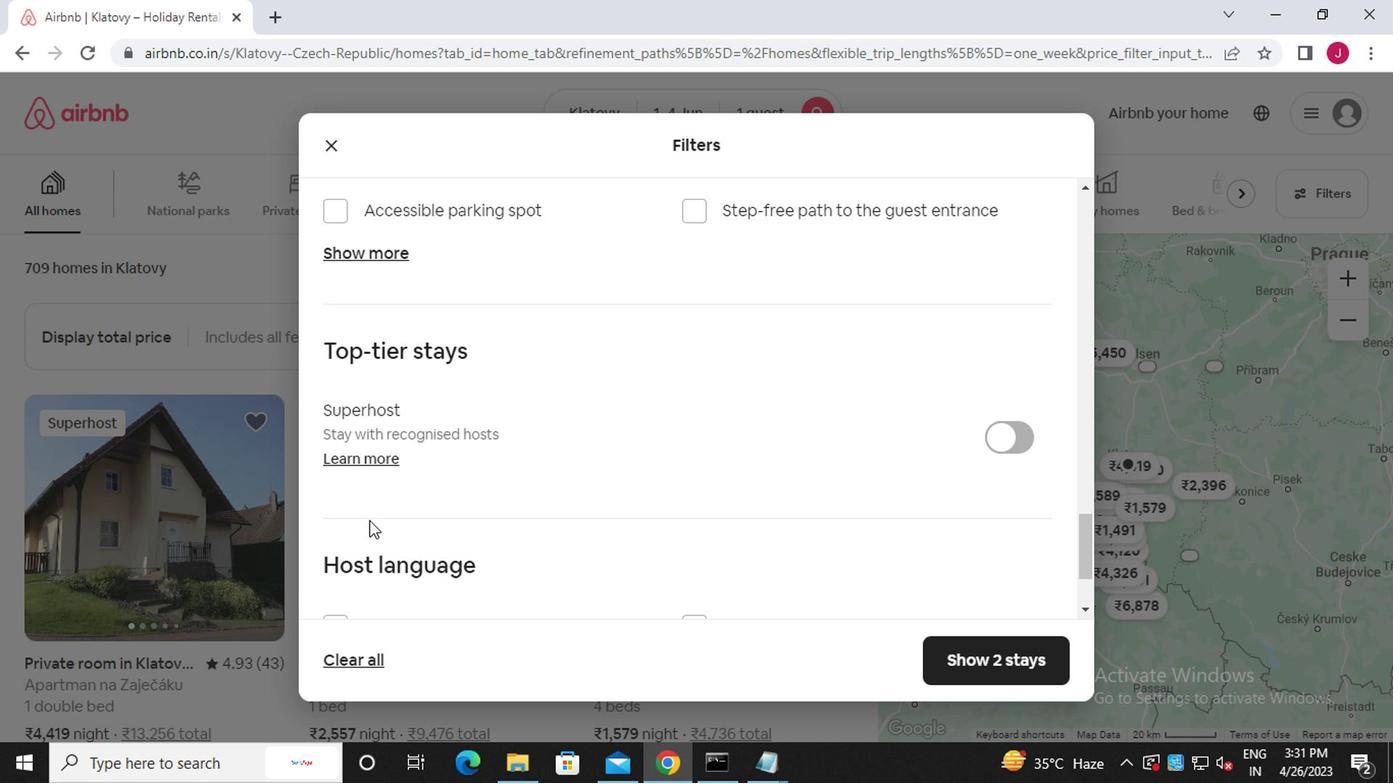 
Action: Mouse moved to (334, 478)
Screenshot: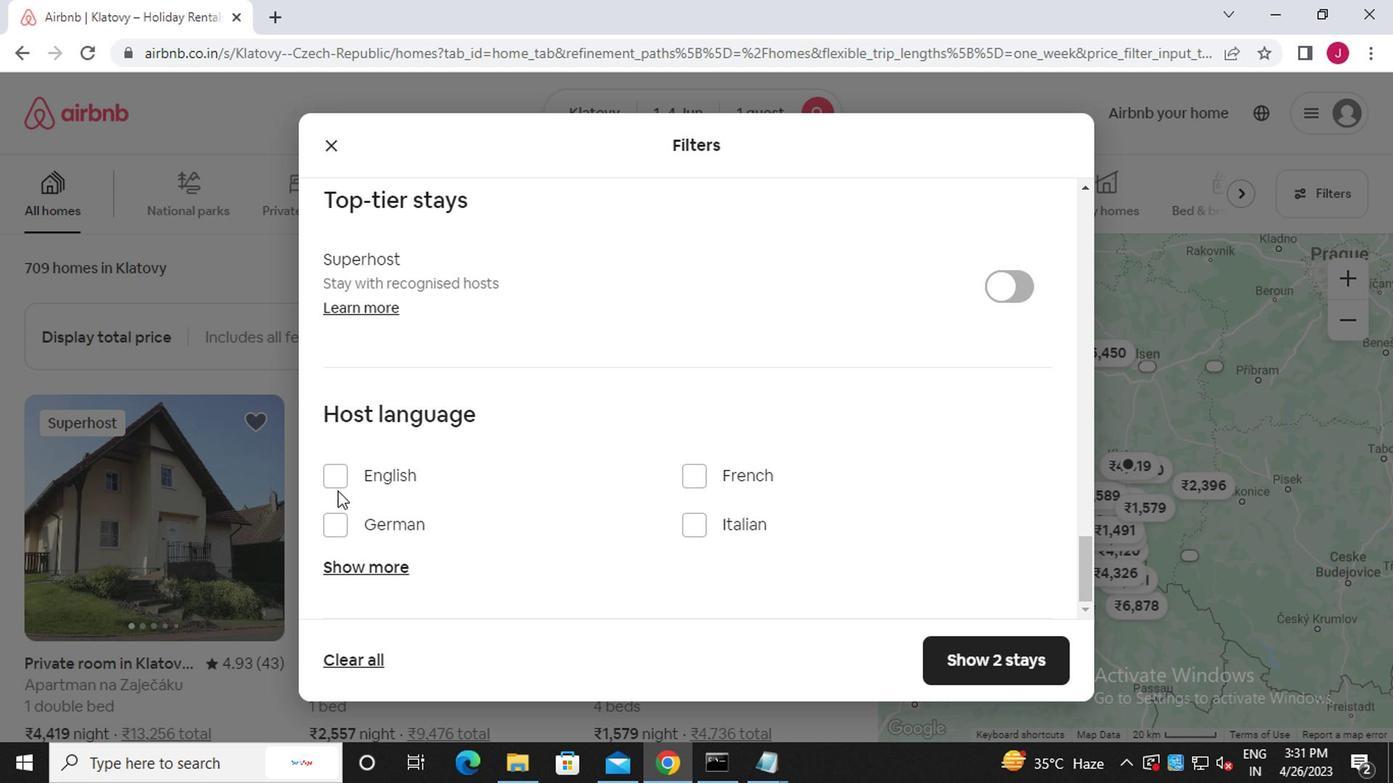 
Action: Mouse pressed left at (334, 478)
Screenshot: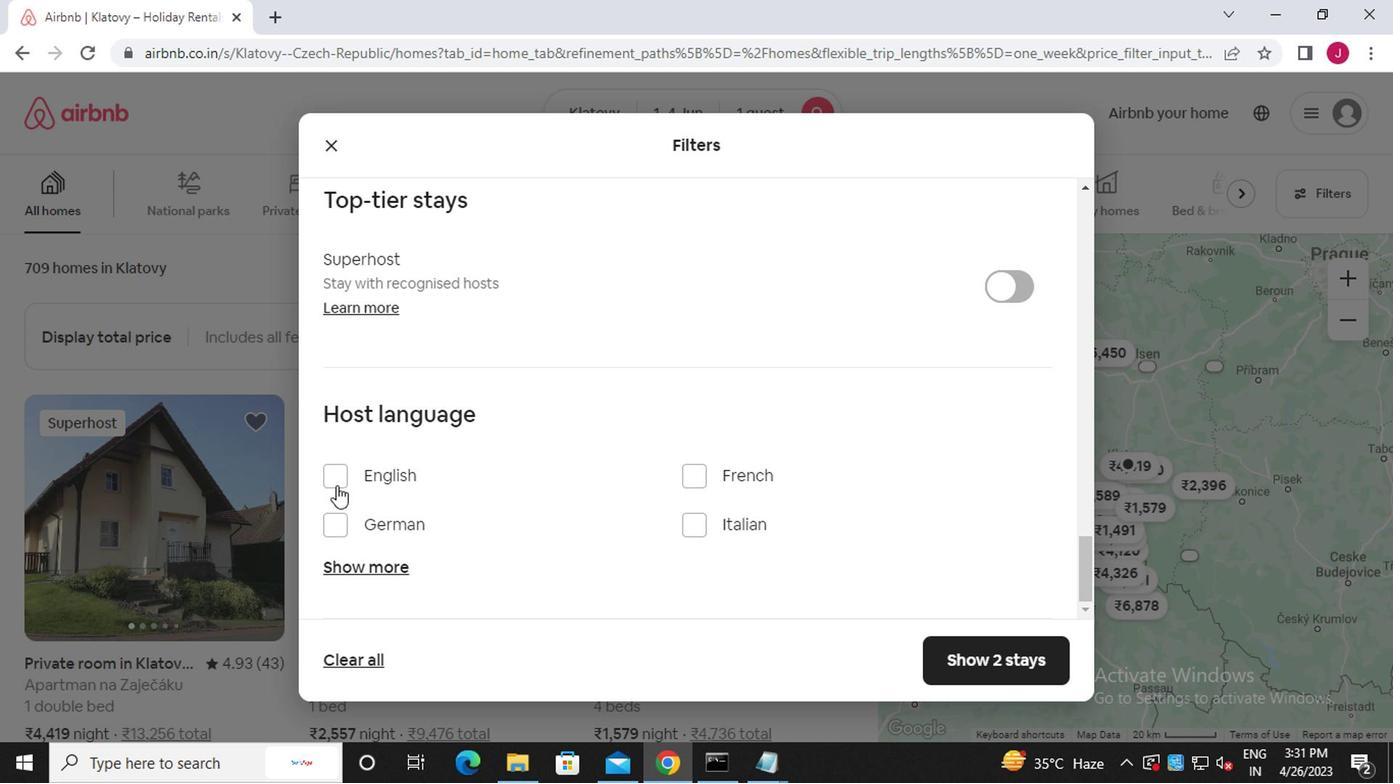 
Action: Mouse moved to (997, 661)
Screenshot: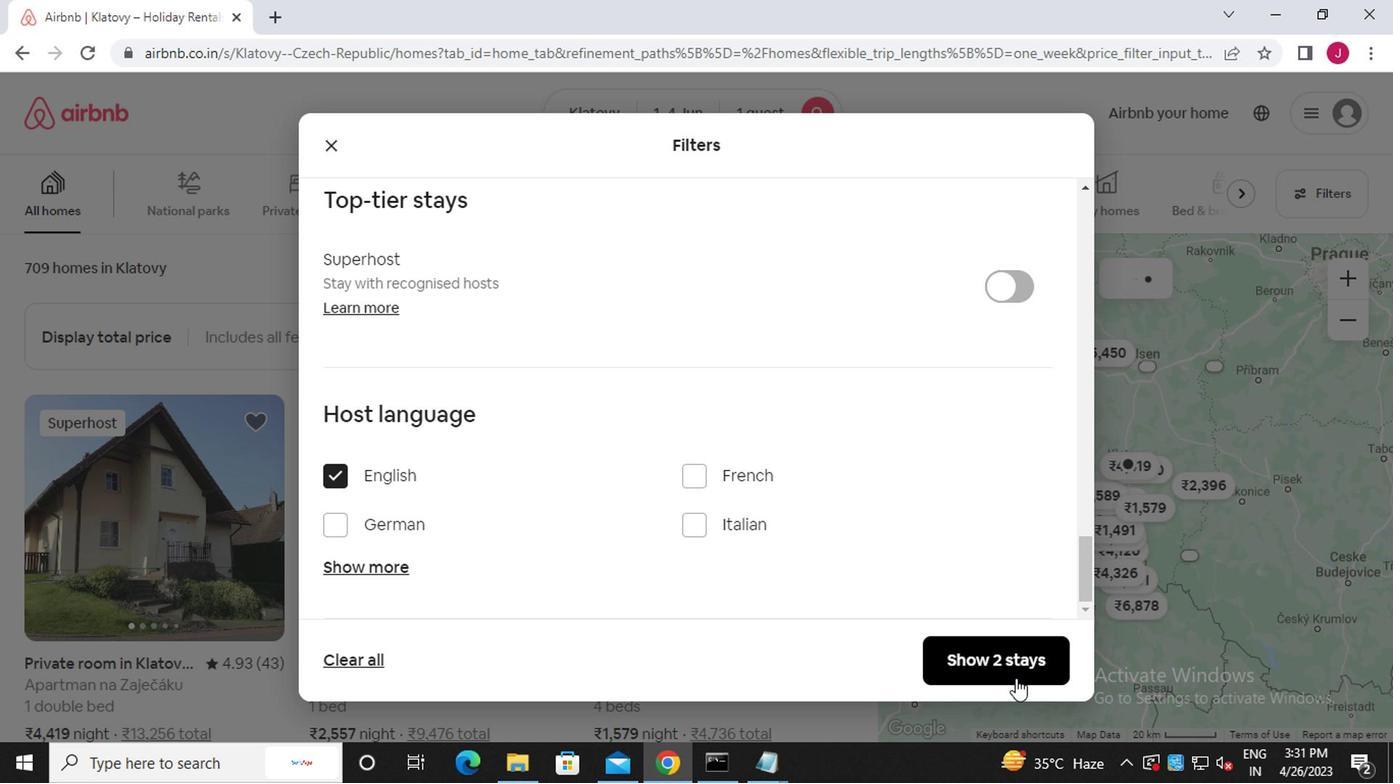 
Action: Mouse pressed left at (997, 661)
Screenshot: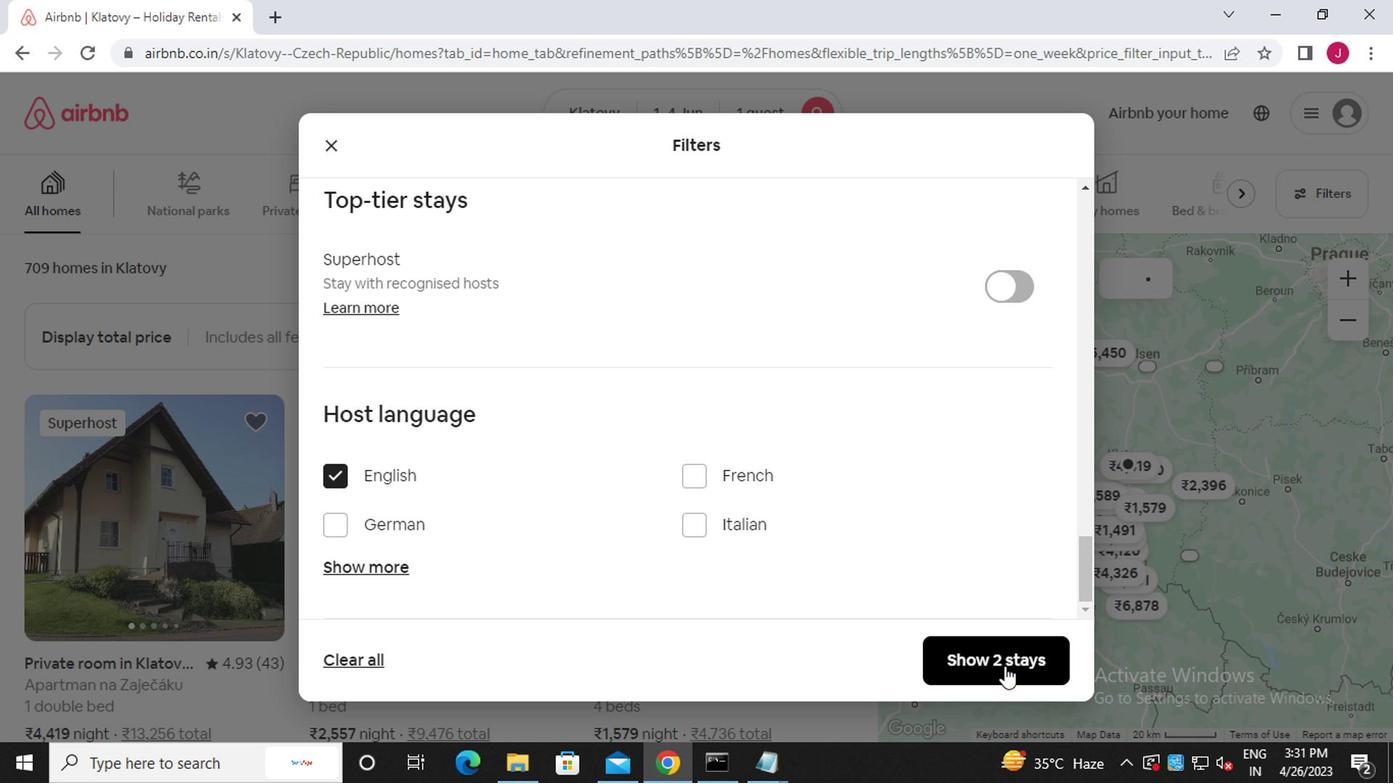 
Action: Mouse moved to (994, 655)
Screenshot: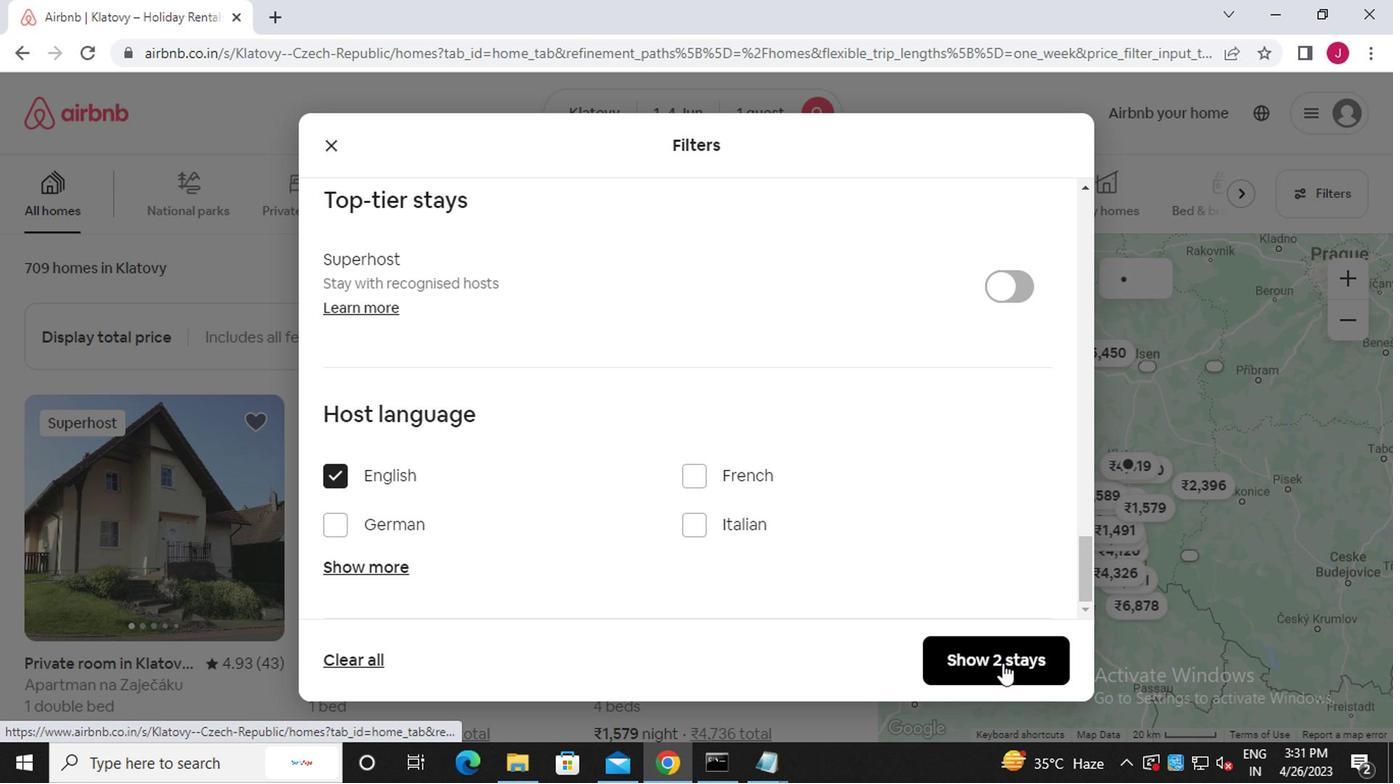 
